 Task: Look for space in Metlaoui, Tunisia from 10th August, 2023 to 20th August, 2023 for 12 adults in price range Rs.10000 to Rs.14000. Place can be entire place or shared room with 6 bedrooms having 12 beds and 6 bathrooms. Property type can be house, flat, guest house. Amenities needed are: wifi, TV, free parkinig on premises, gym, breakfast. Booking option can be shelf check-in. Required host language is English.
Action: Mouse moved to (509, 133)
Screenshot: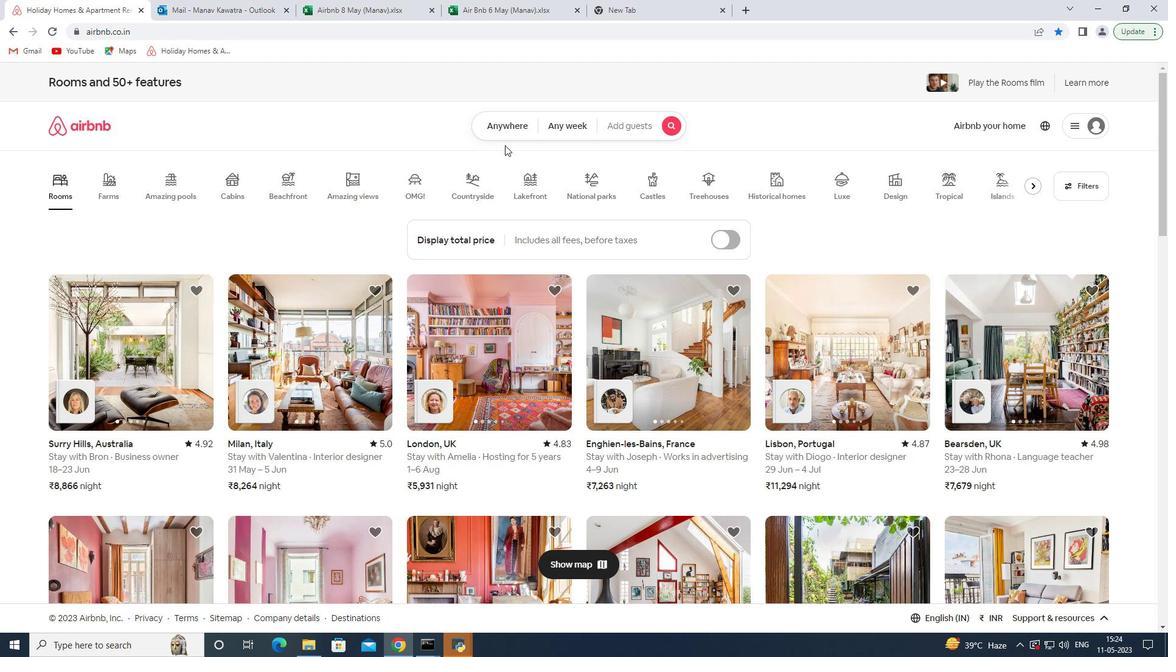 
Action: Mouse pressed left at (509, 133)
Screenshot: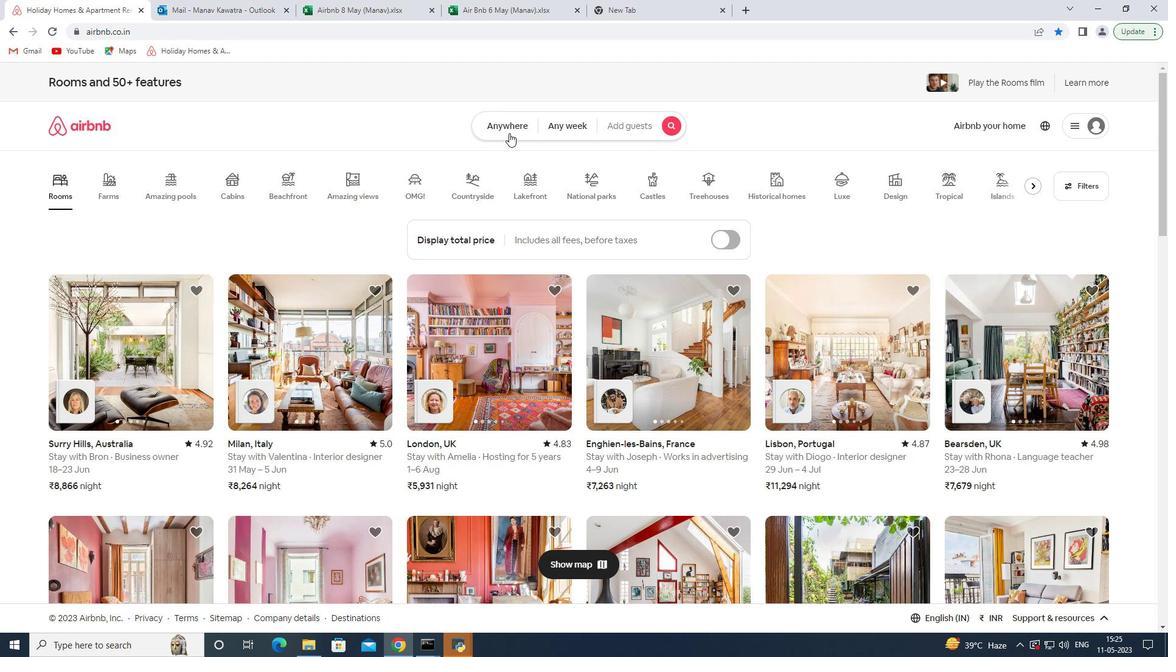 
Action: Mouse moved to (483, 171)
Screenshot: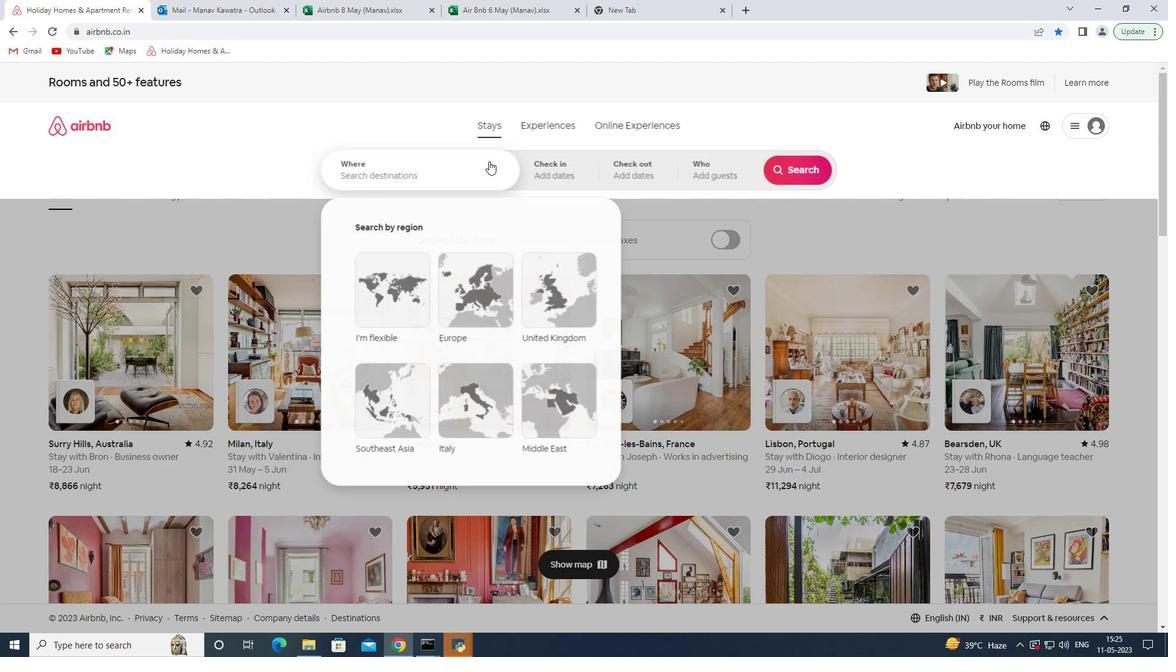 
Action: Mouse pressed left at (483, 171)
Screenshot: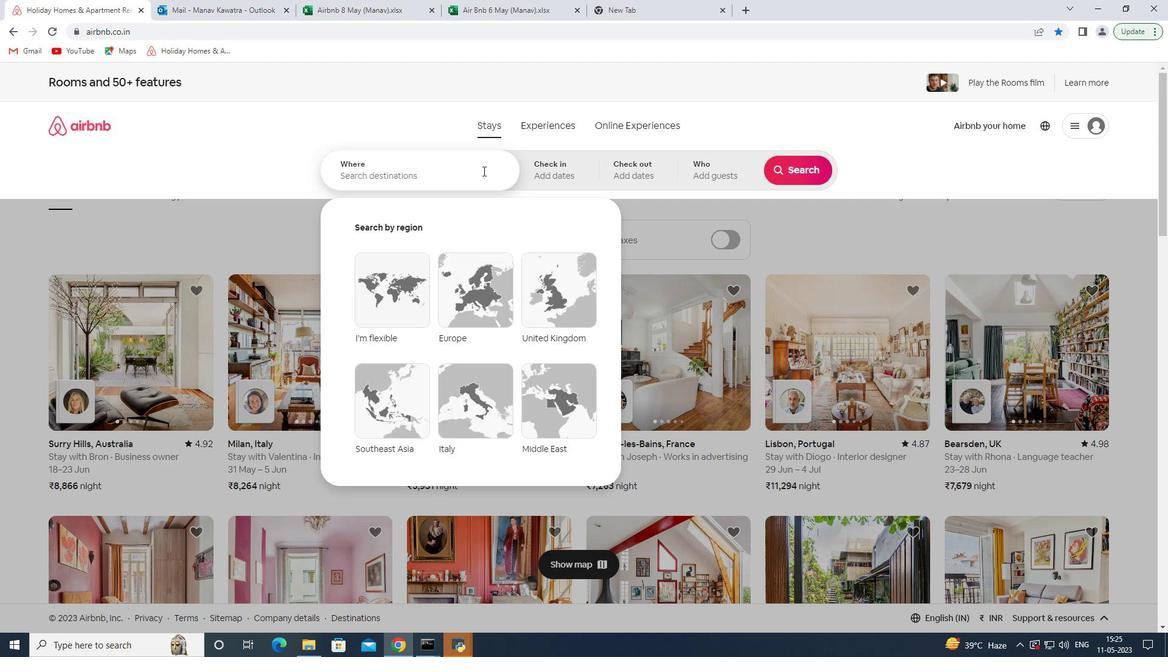
Action: Key pressed <Key.shift><Key.shift><Key.shift><Key.shift><Key.shift><Key.shift><Key.shift><Key.shift><Key.shift>Metlaoui,<Key.space><Key.shift>Tunisia<Key.down><Key.enter>
Screenshot: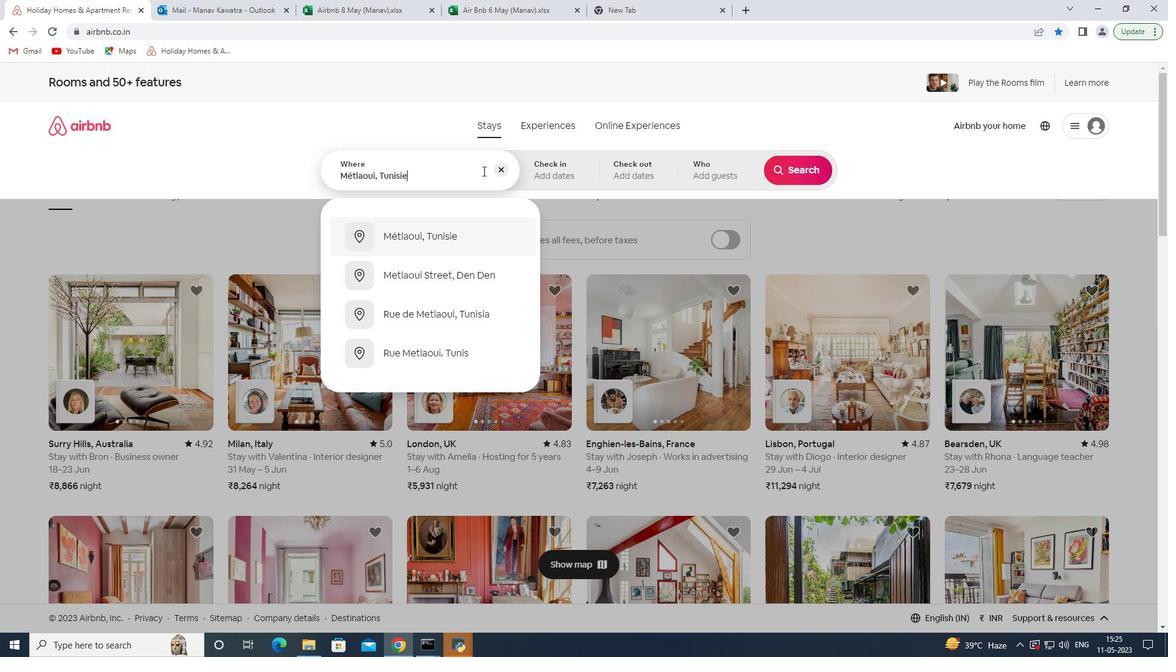
Action: Mouse moved to (798, 267)
Screenshot: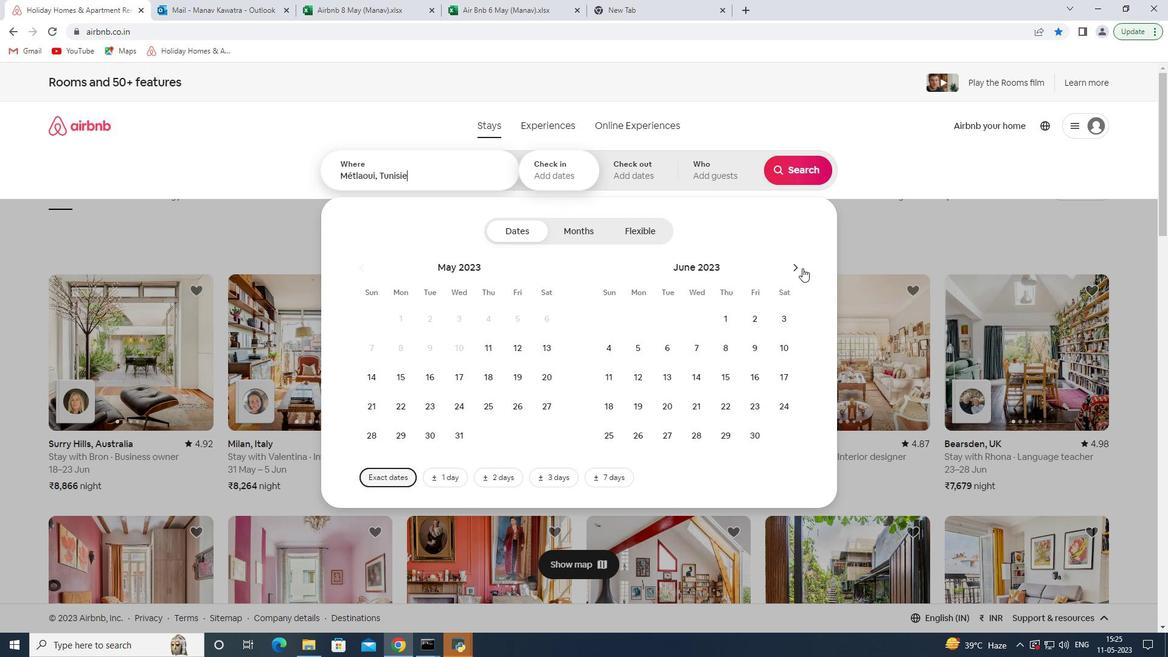 
Action: Mouse pressed left at (798, 267)
Screenshot: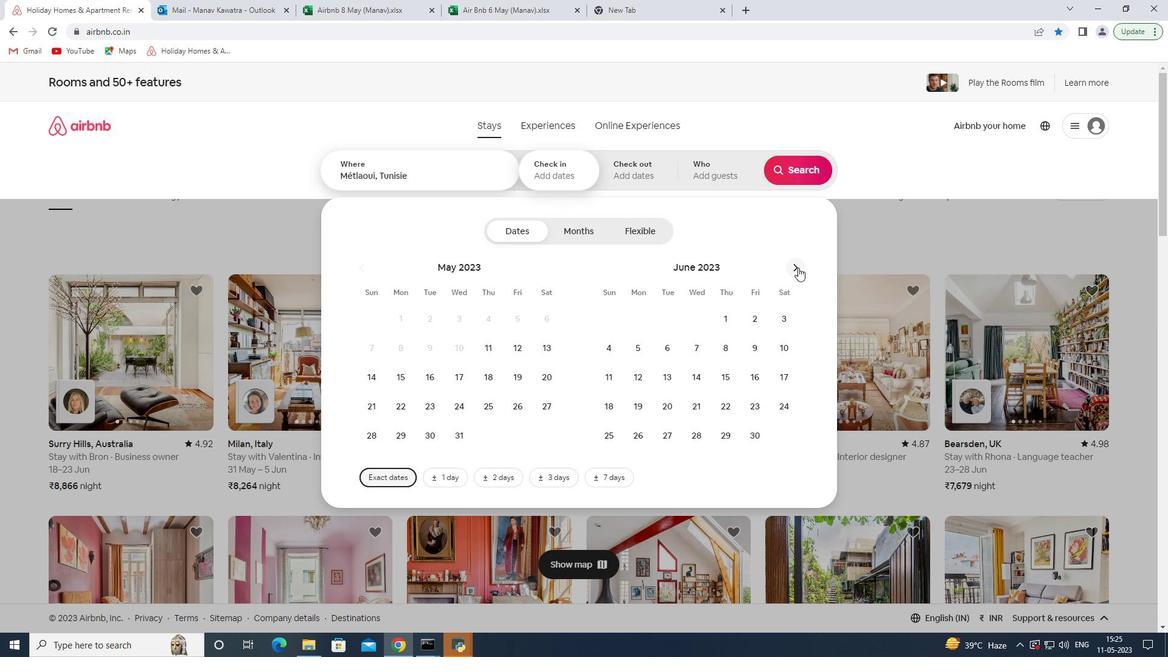 
Action: Mouse pressed left at (798, 267)
Screenshot: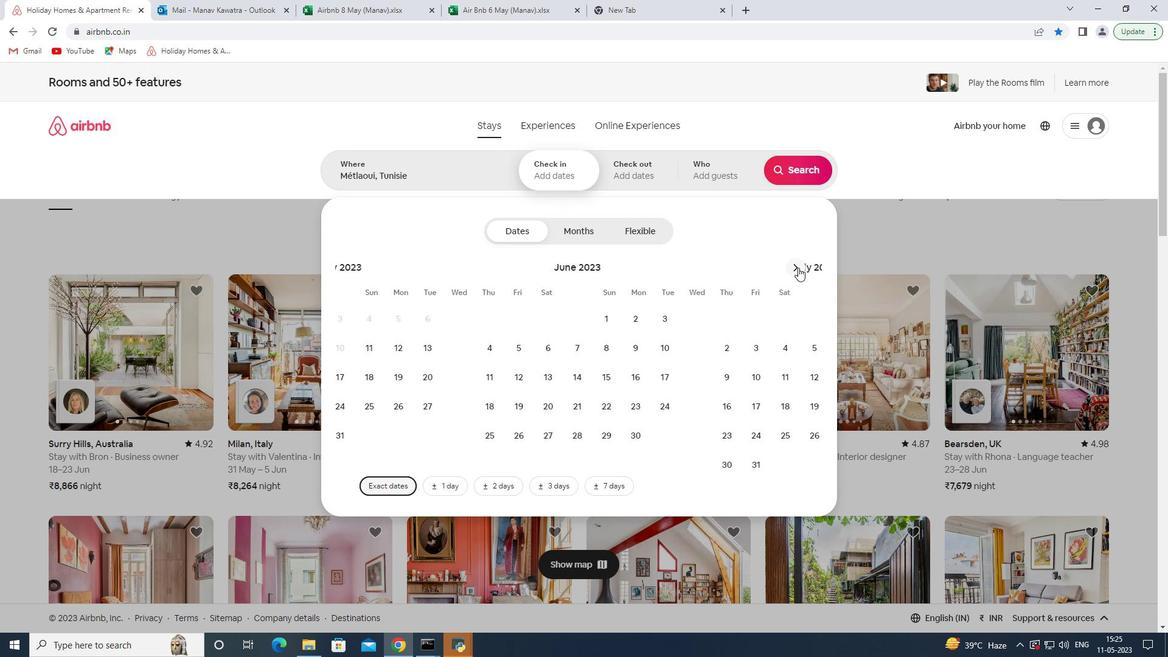 
Action: Mouse moved to (734, 352)
Screenshot: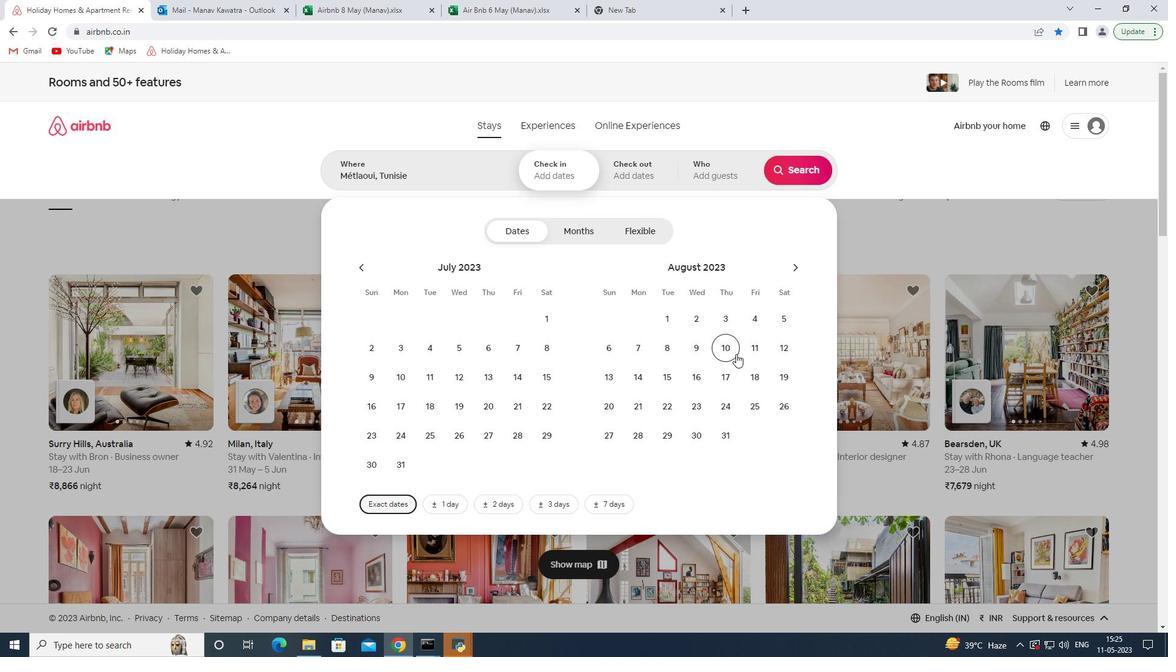 
Action: Mouse pressed left at (734, 352)
Screenshot: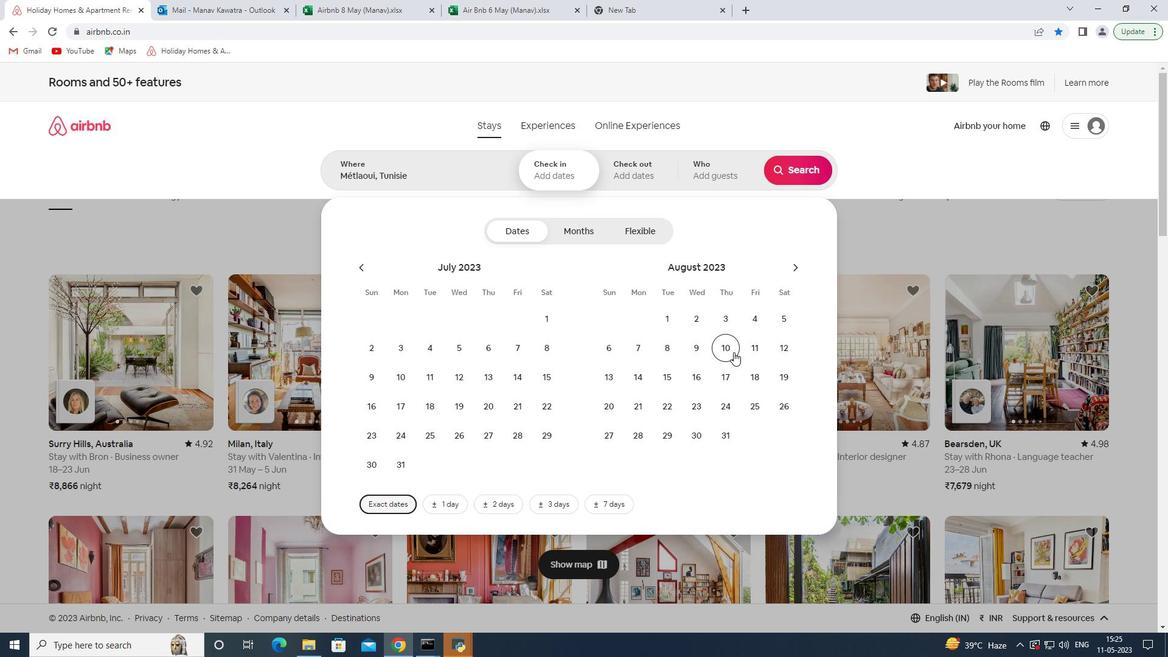 
Action: Mouse moved to (610, 405)
Screenshot: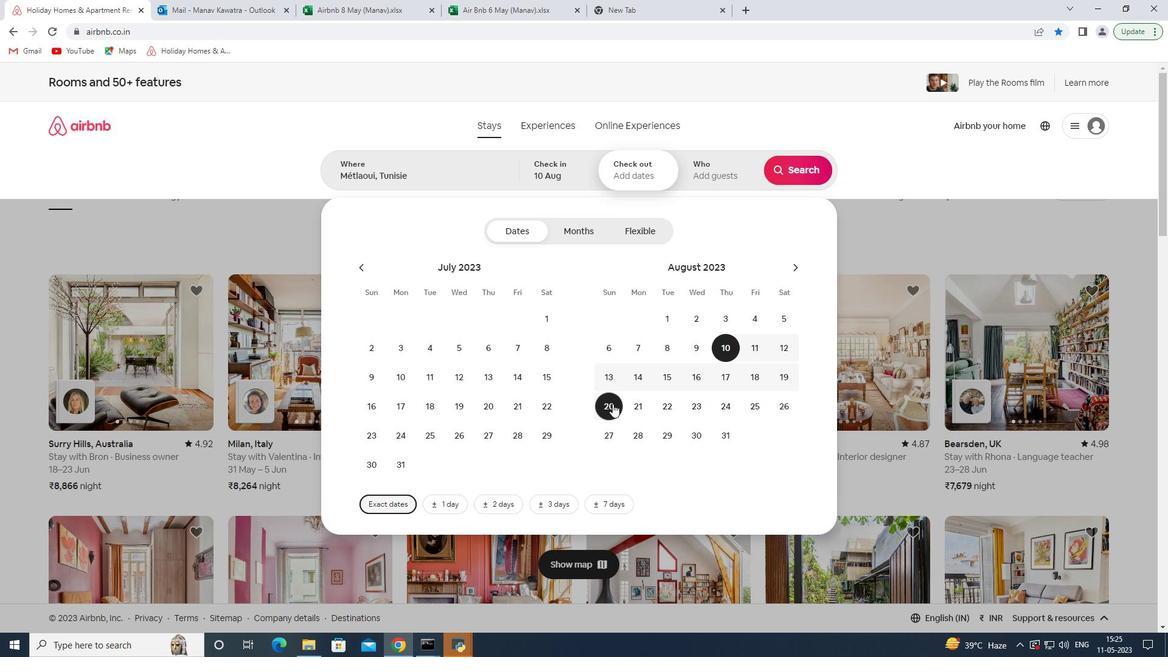 
Action: Mouse pressed left at (610, 405)
Screenshot: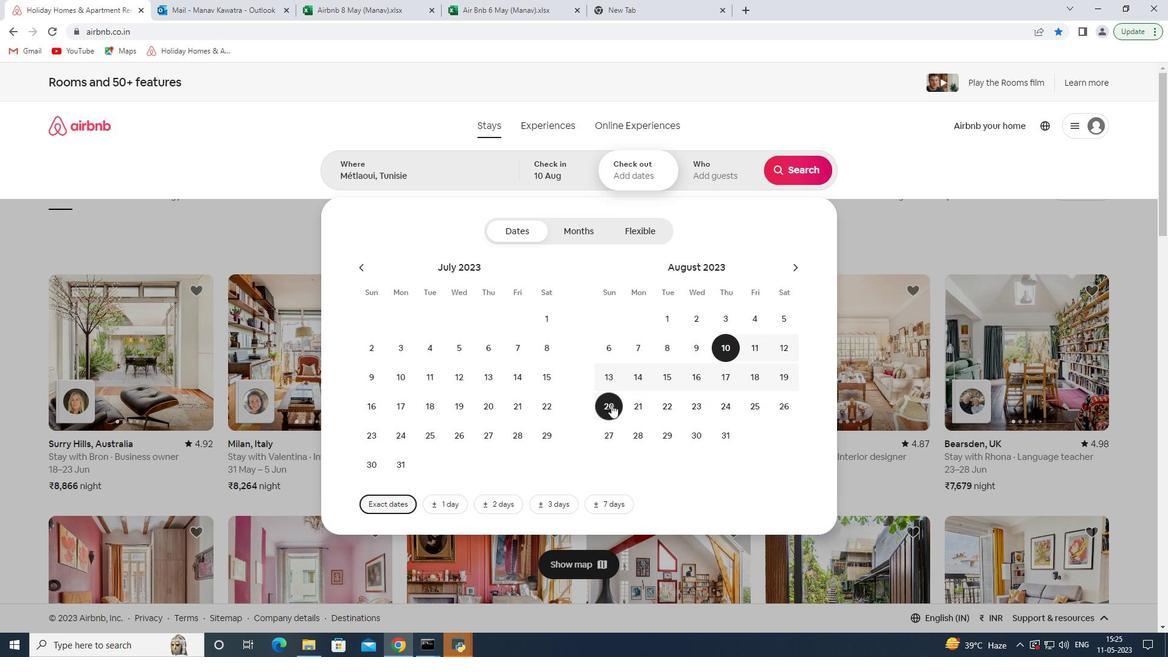 
Action: Mouse moved to (721, 179)
Screenshot: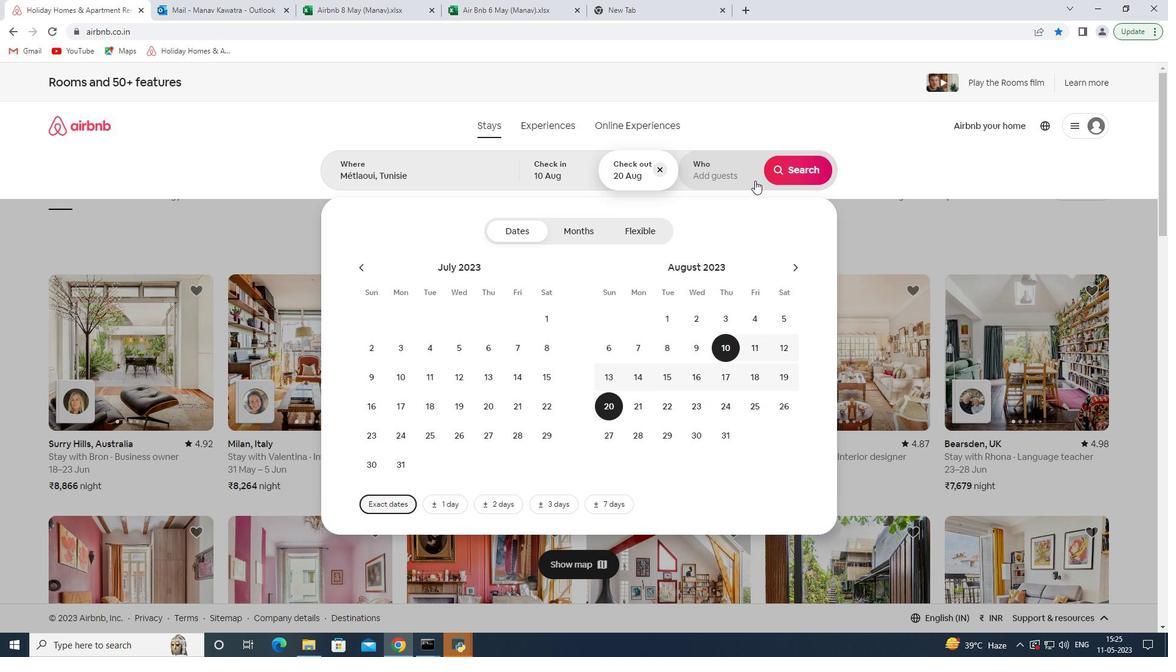
Action: Mouse pressed left at (721, 179)
Screenshot: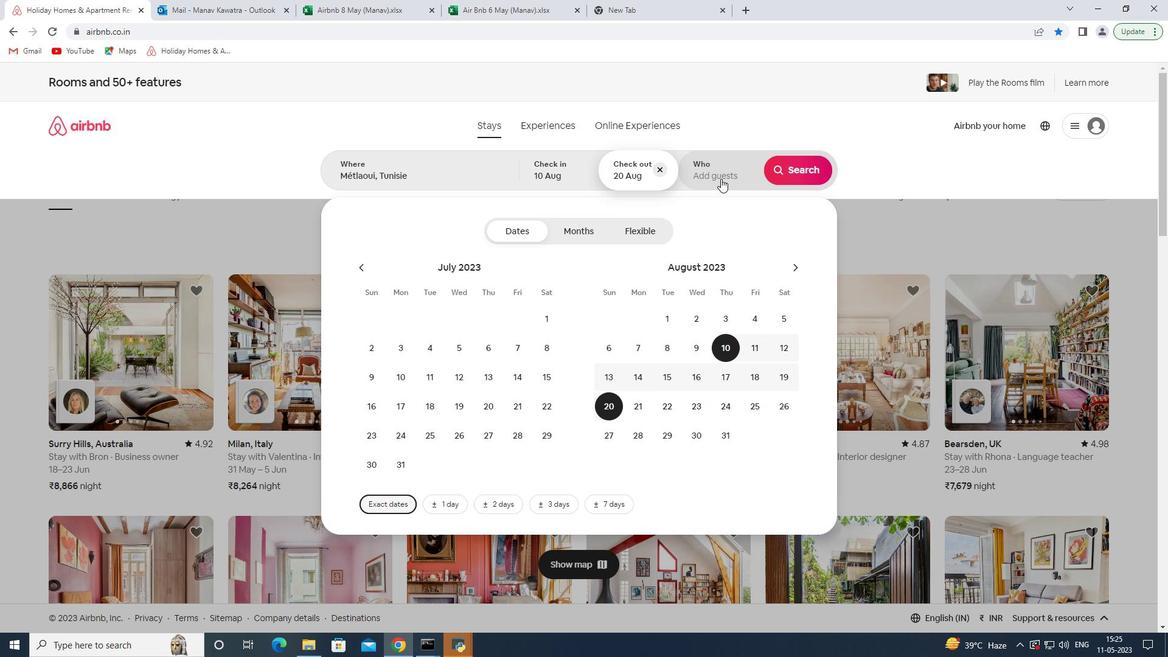 
Action: Mouse moved to (803, 238)
Screenshot: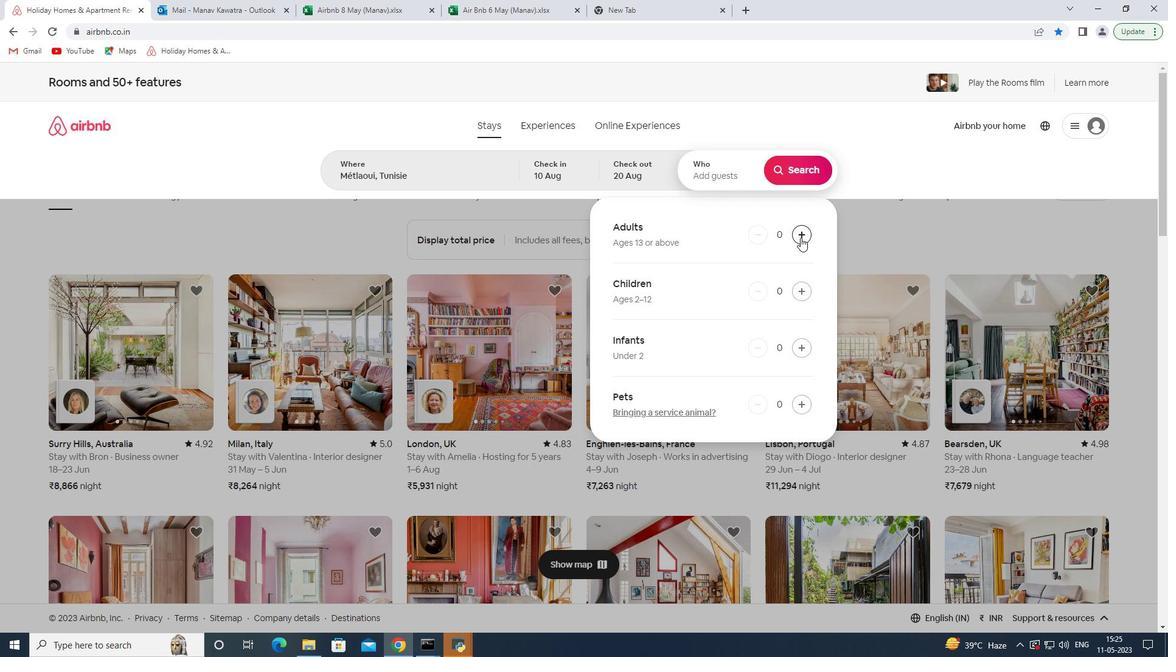 
Action: Mouse pressed left at (803, 238)
Screenshot: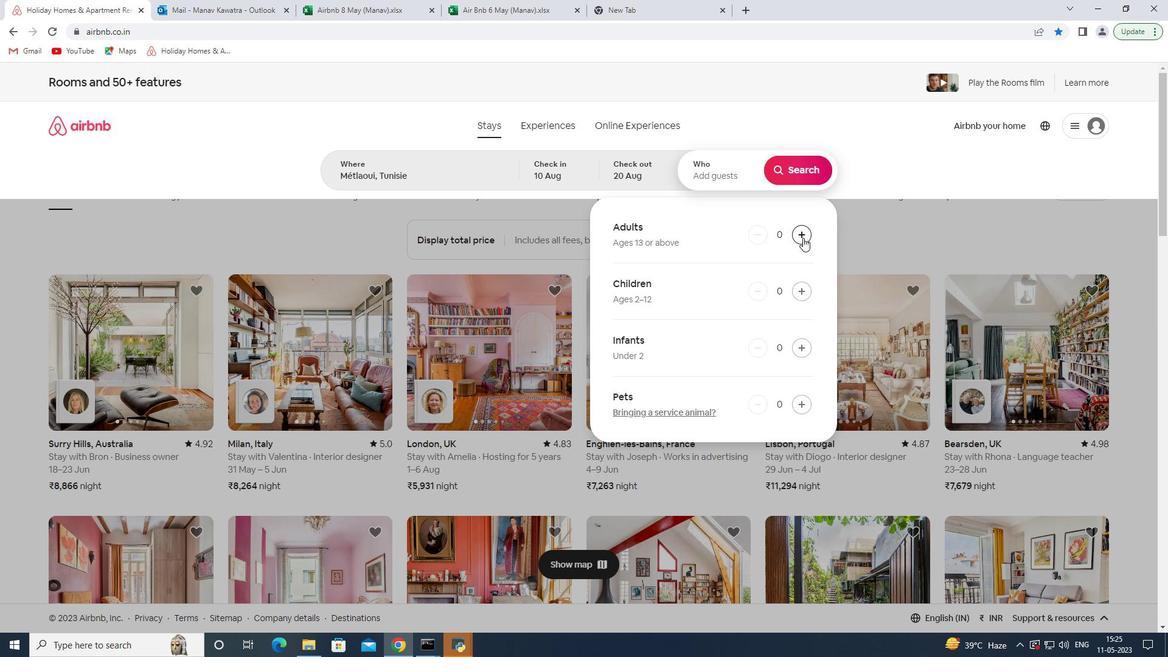 
Action: Mouse pressed left at (803, 238)
Screenshot: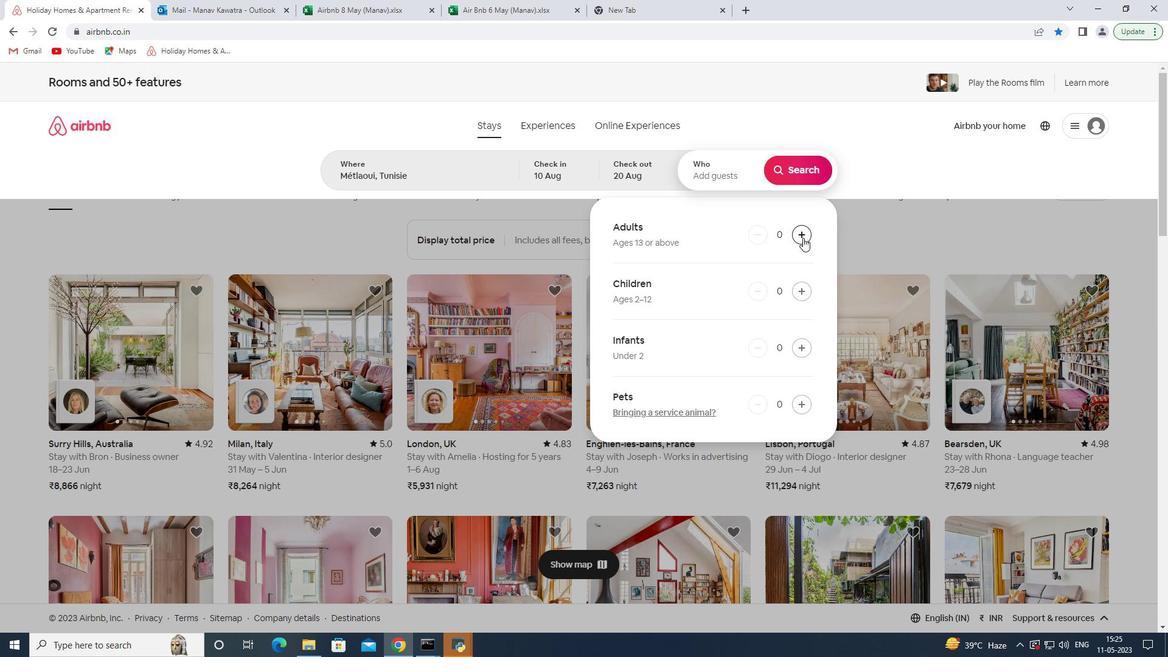 
Action: Mouse pressed left at (803, 238)
Screenshot: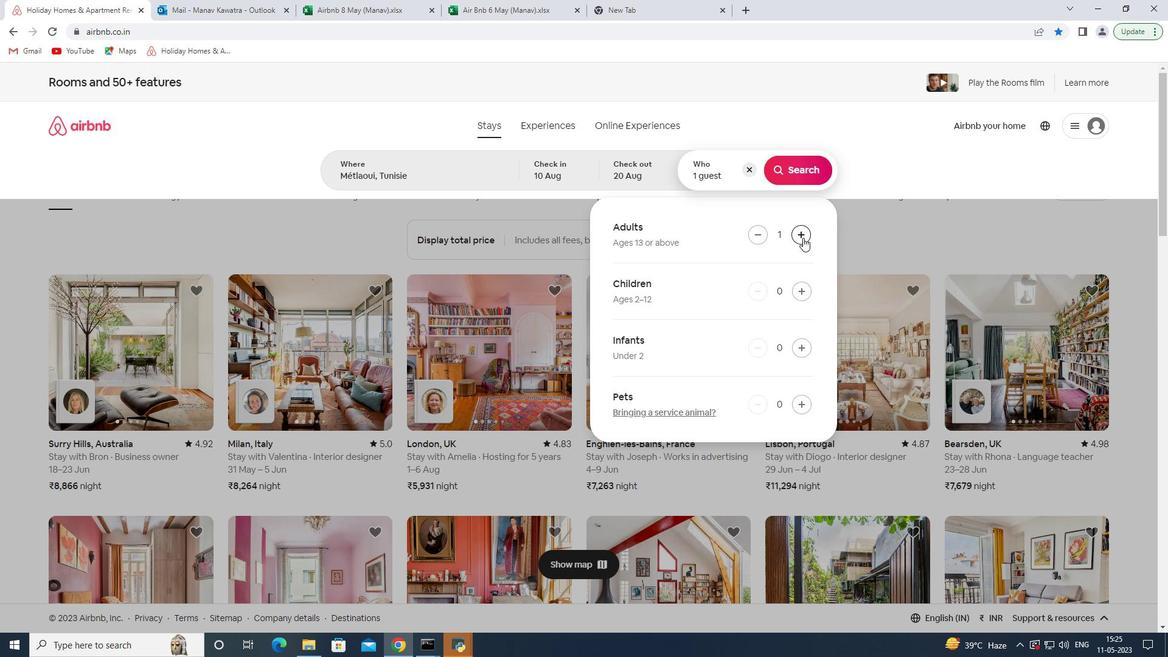 
Action: Mouse pressed left at (803, 238)
Screenshot: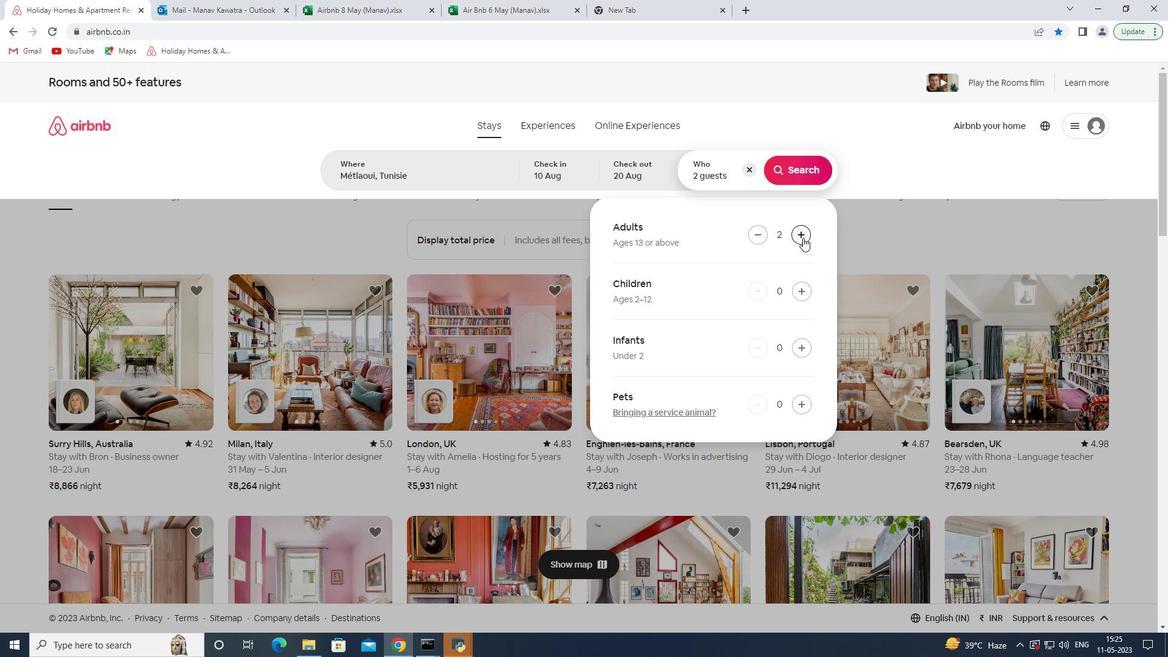 
Action: Mouse pressed left at (803, 238)
Screenshot: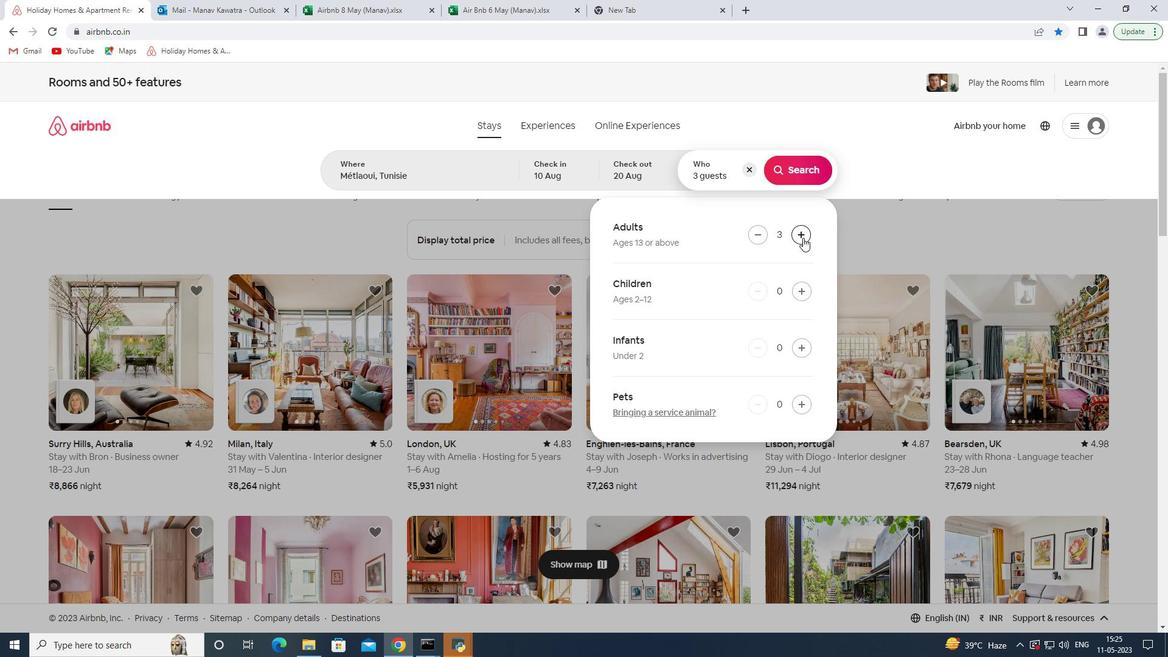 
Action: Mouse pressed left at (803, 238)
Screenshot: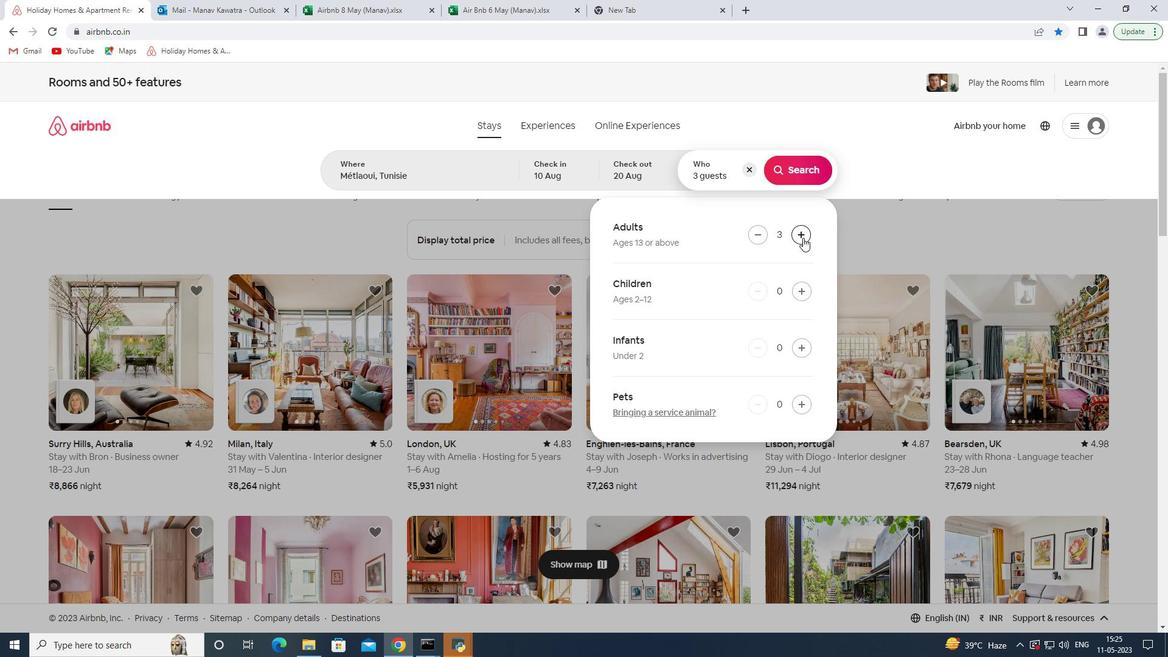 
Action: Mouse pressed left at (803, 238)
Screenshot: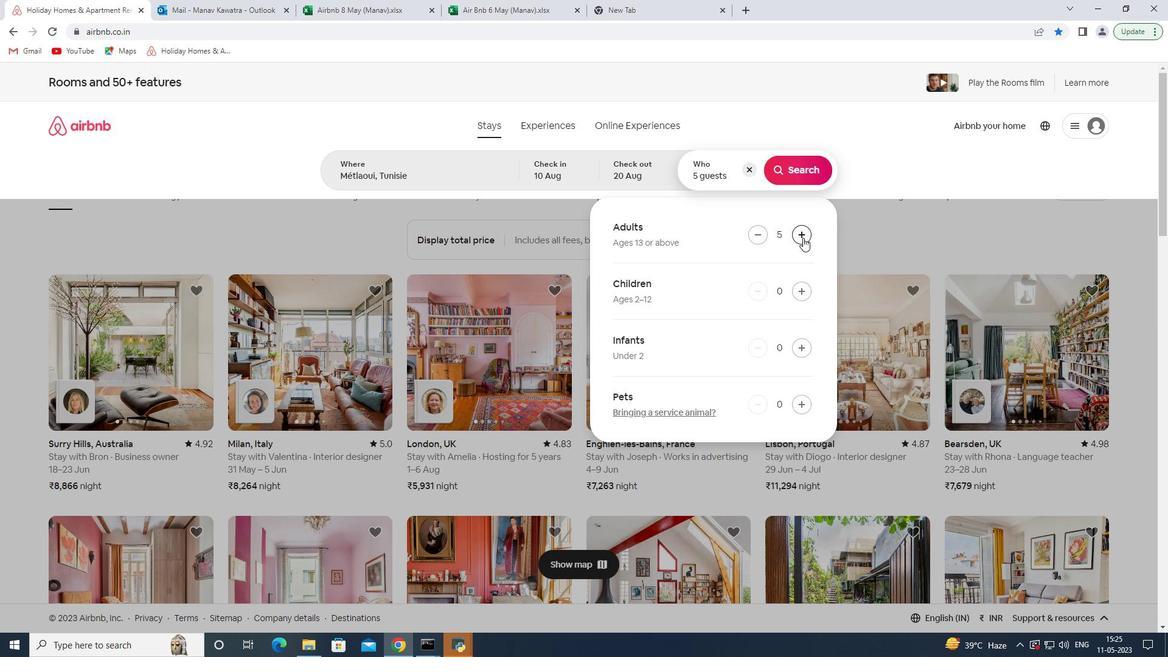 
Action: Mouse pressed left at (803, 238)
Screenshot: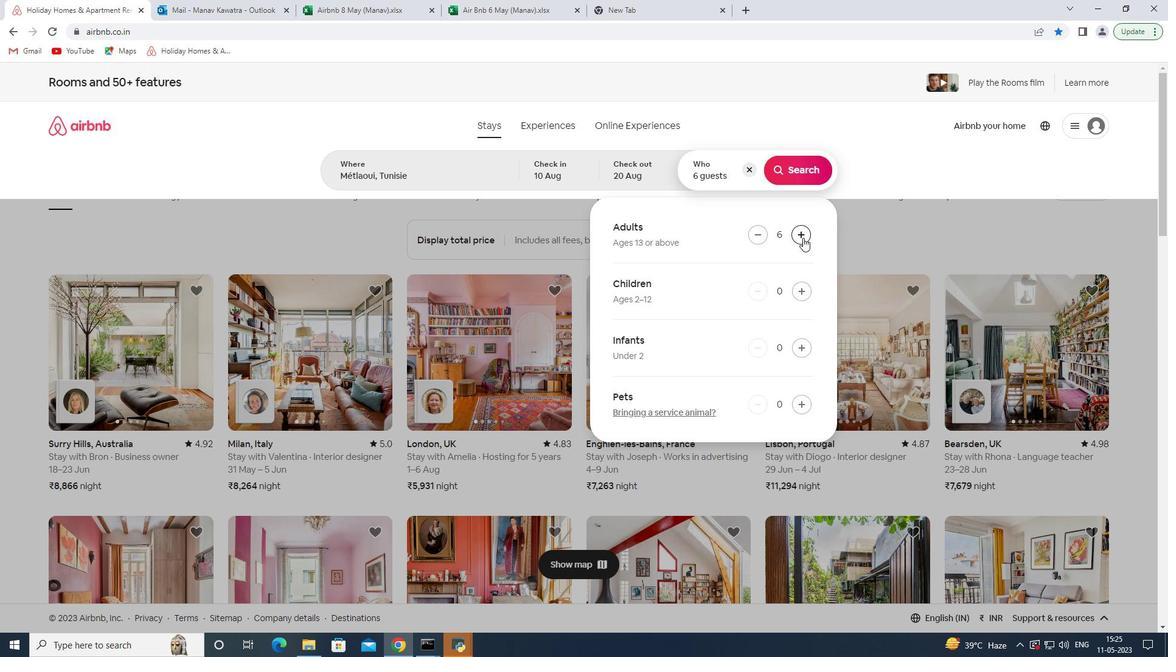 
Action: Mouse pressed left at (803, 238)
Screenshot: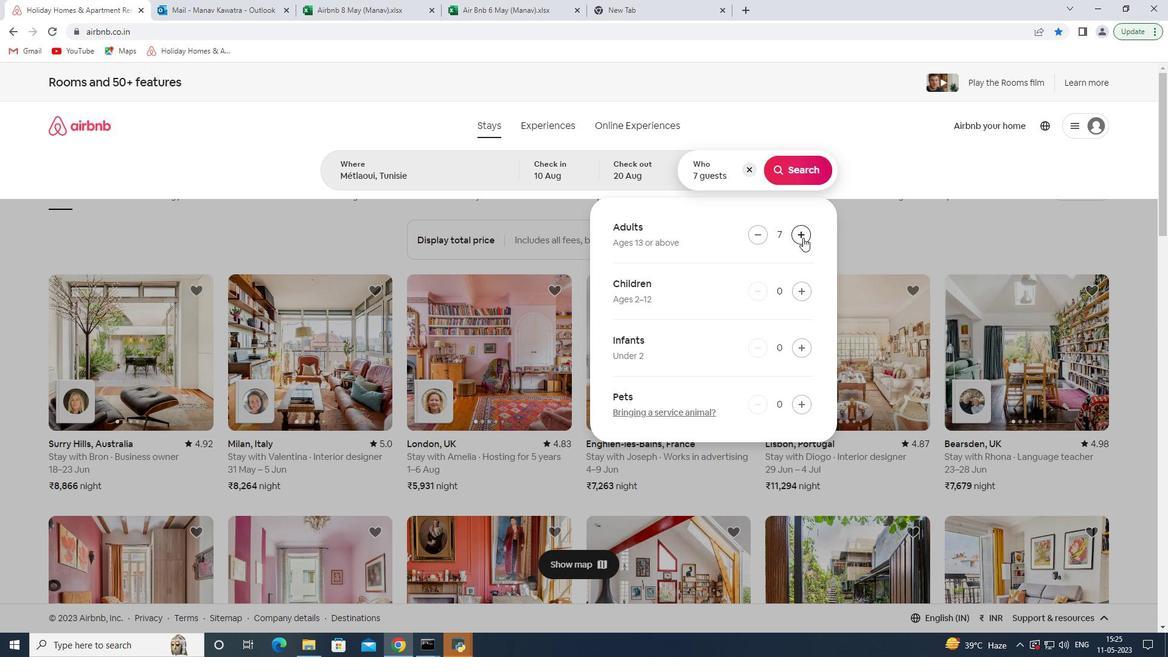 
Action: Mouse pressed left at (803, 238)
Screenshot: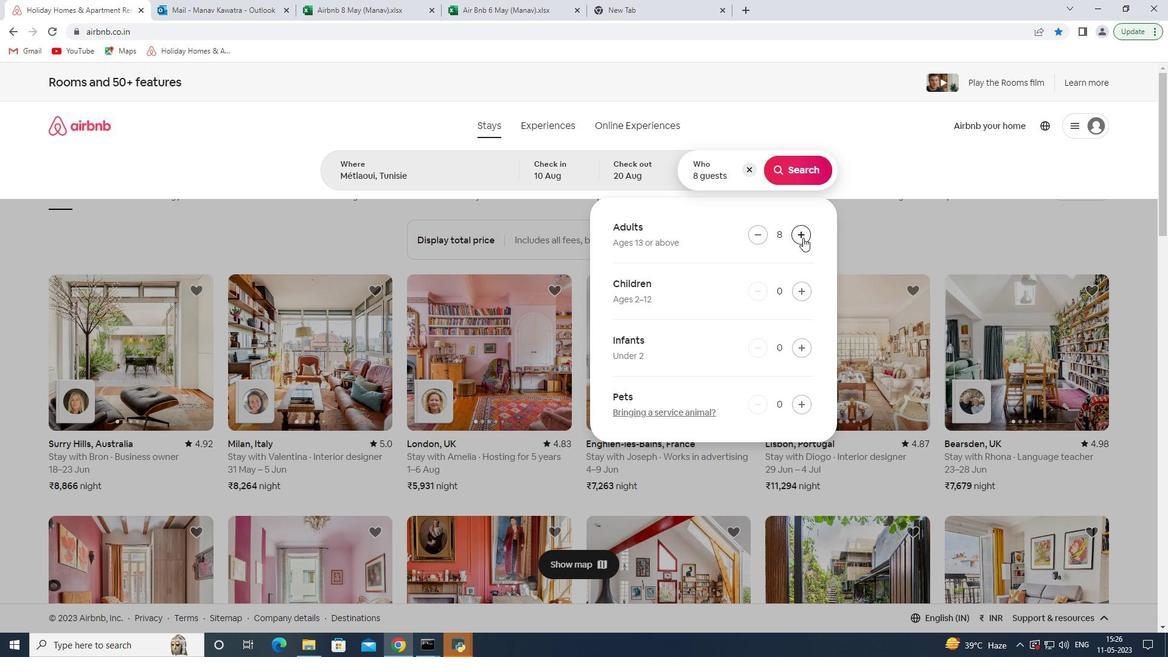 
Action: Mouse pressed left at (803, 238)
Screenshot: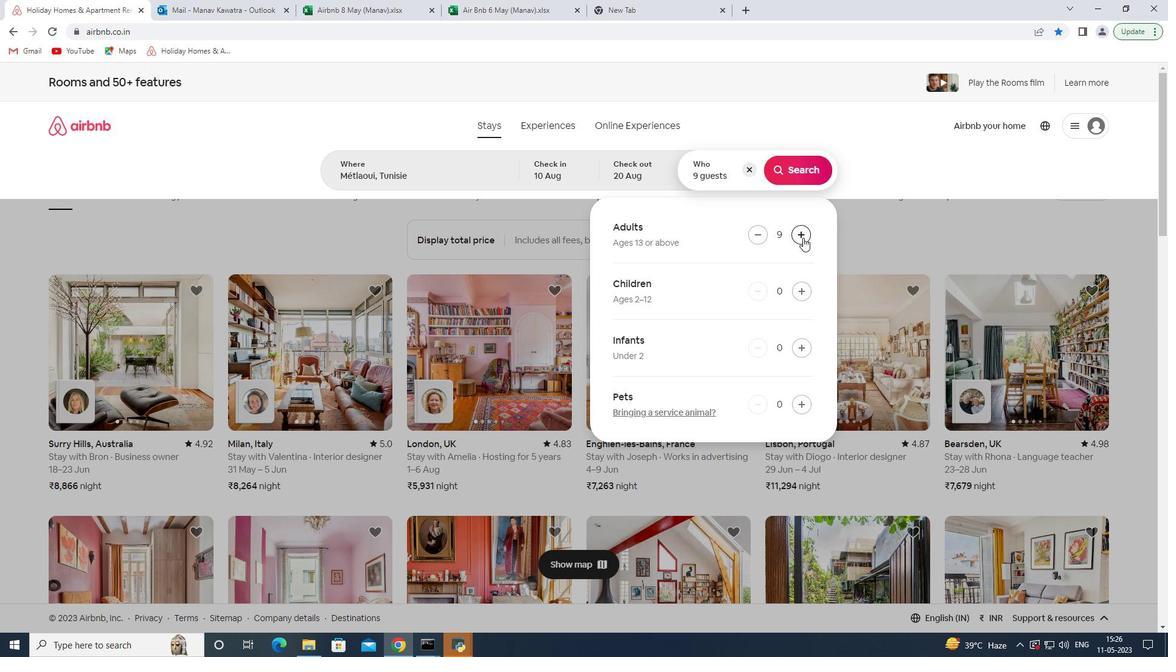
Action: Mouse pressed left at (803, 238)
Screenshot: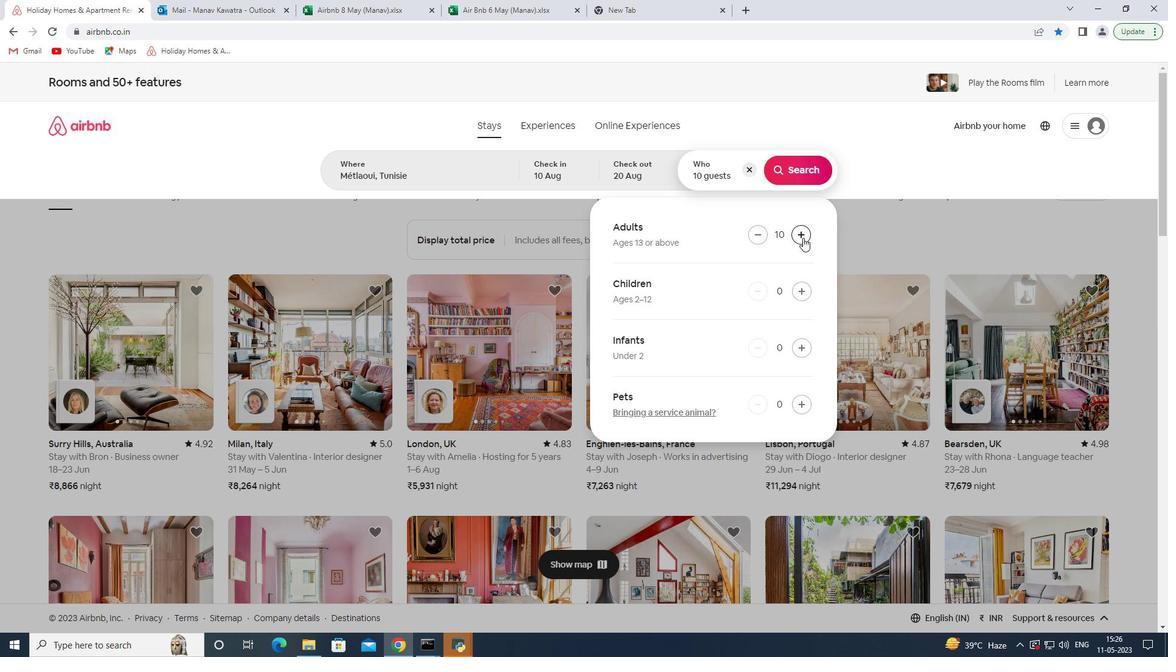 
Action: Mouse moved to (794, 163)
Screenshot: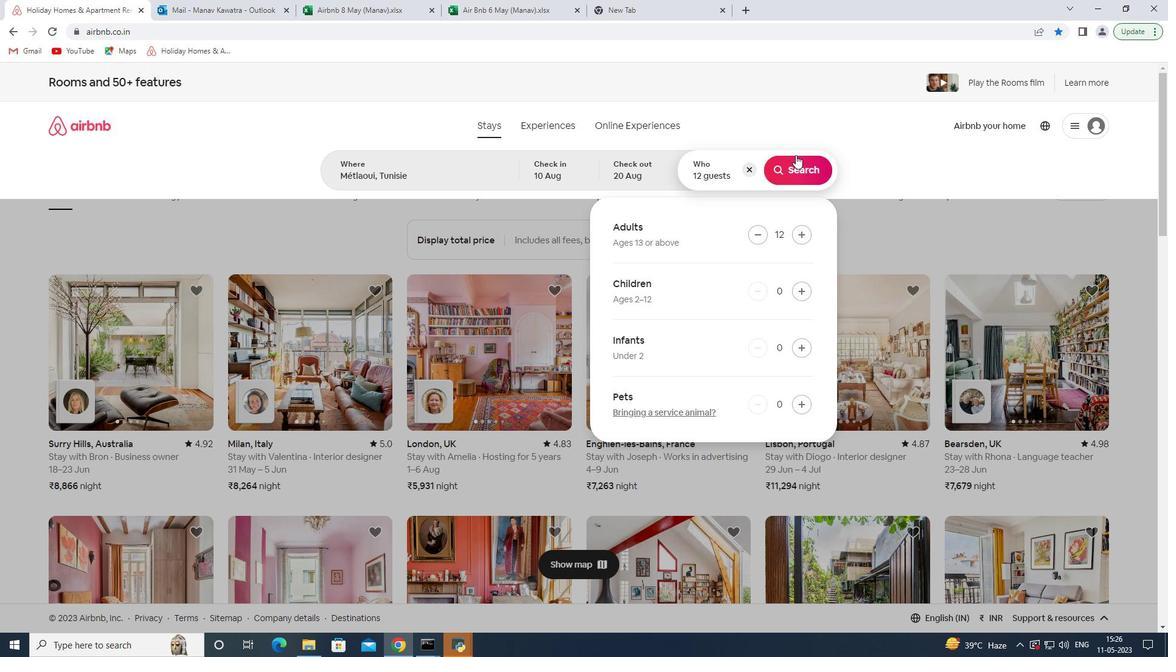 
Action: Mouse pressed left at (794, 163)
Screenshot: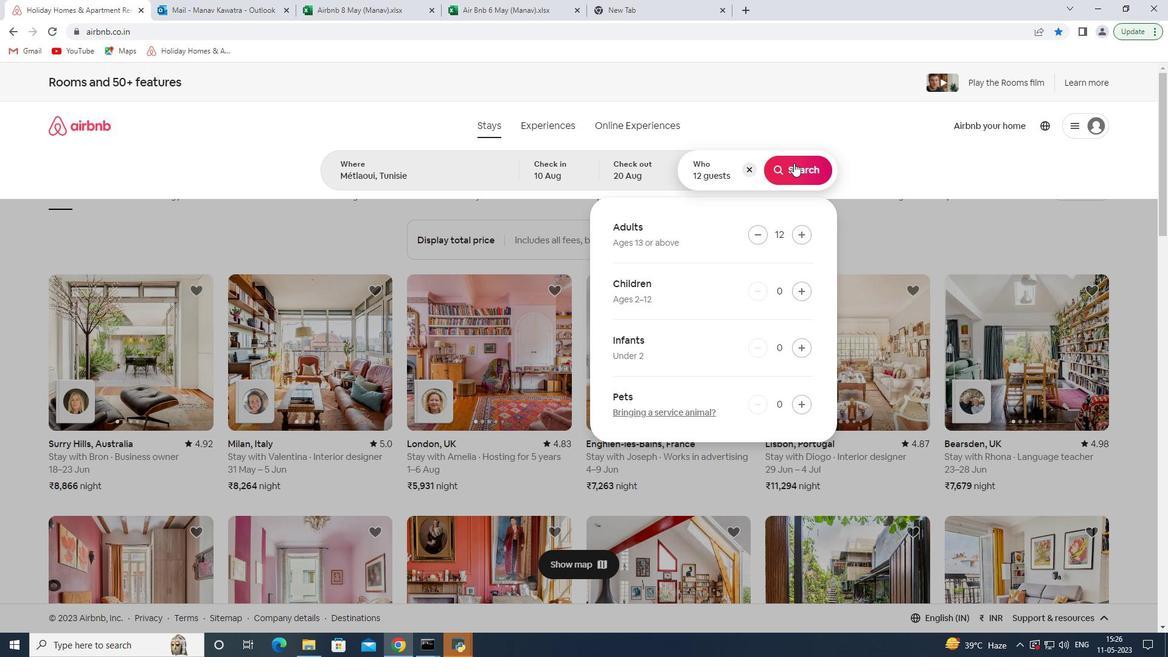 
Action: Mouse moved to (1133, 136)
Screenshot: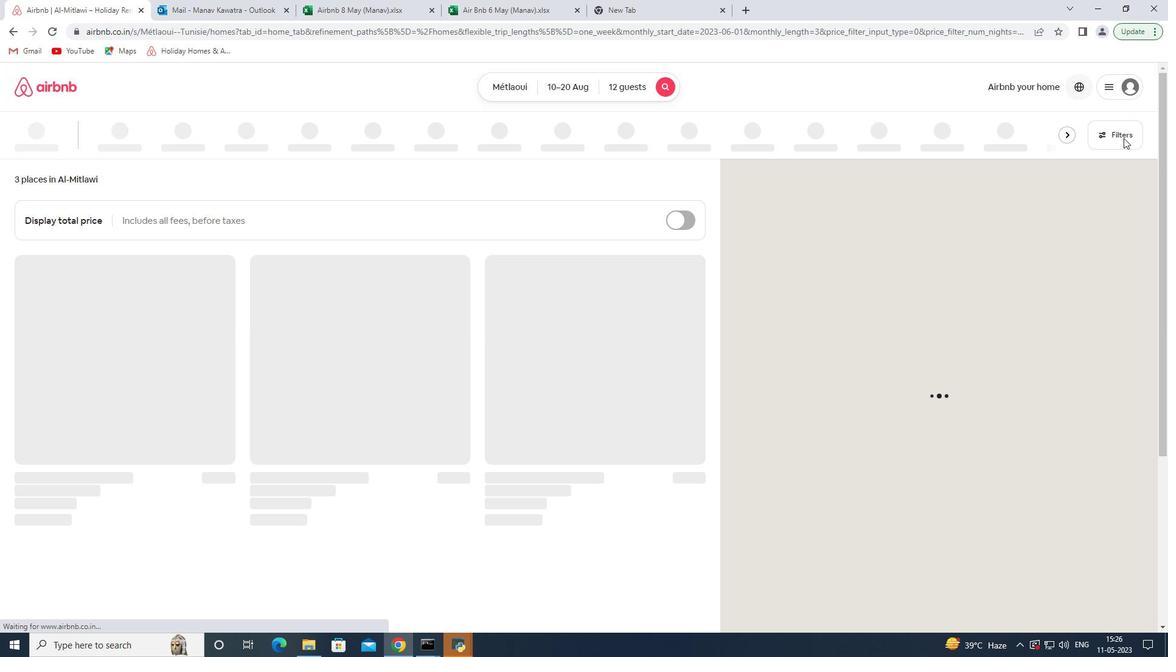 
Action: Mouse pressed left at (1133, 136)
Screenshot: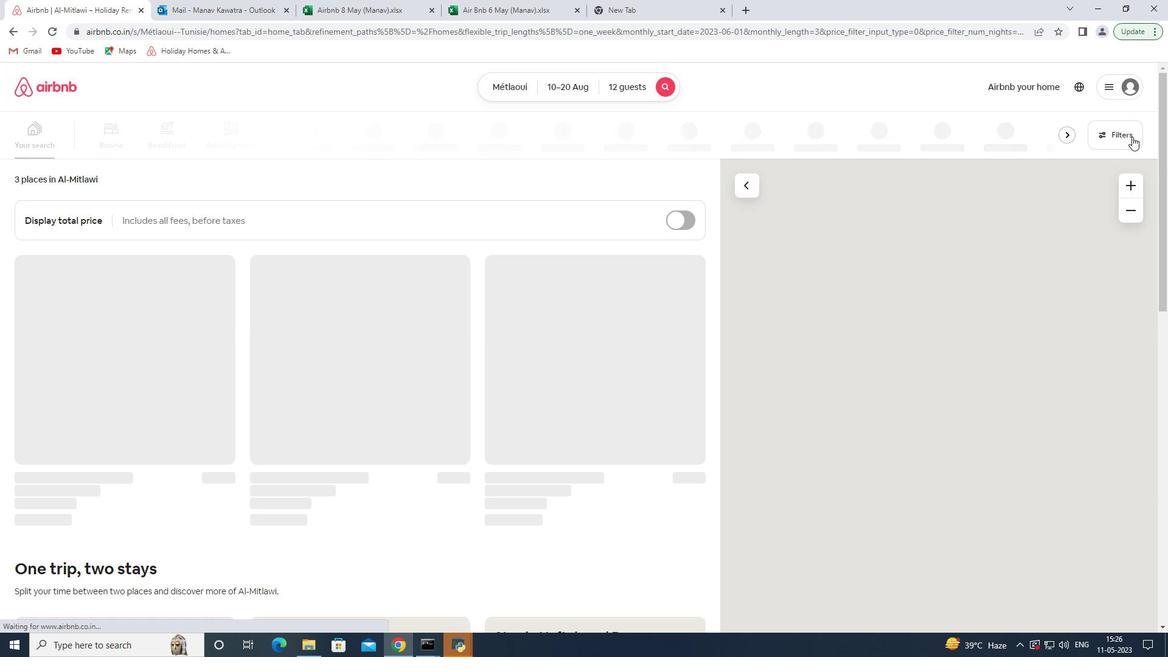 
Action: Mouse moved to (453, 429)
Screenshot: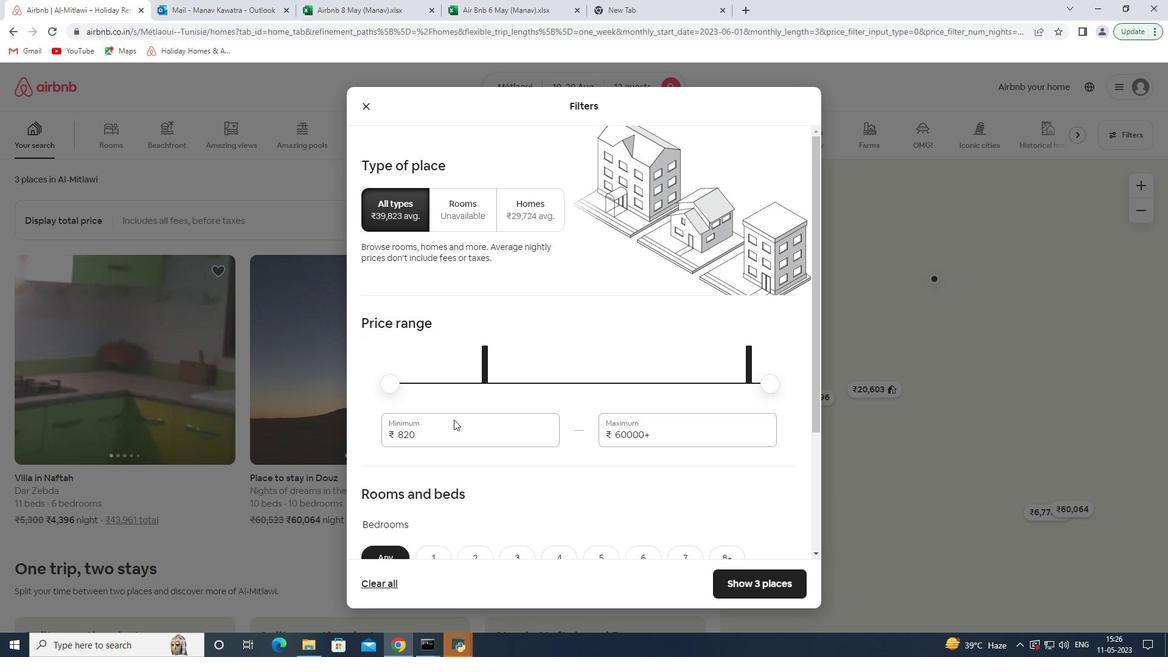
Action: Mouse pressed left at (453, 429)
Screenshot: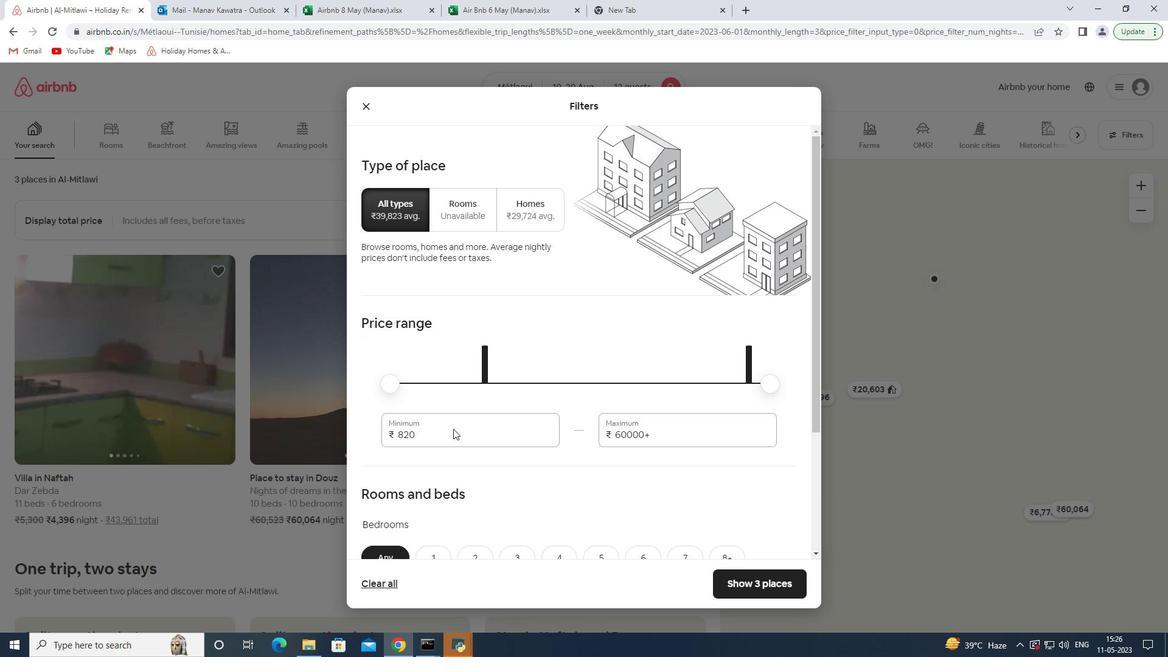 
Action: Mouse moved to (453, 429)
Screenshot: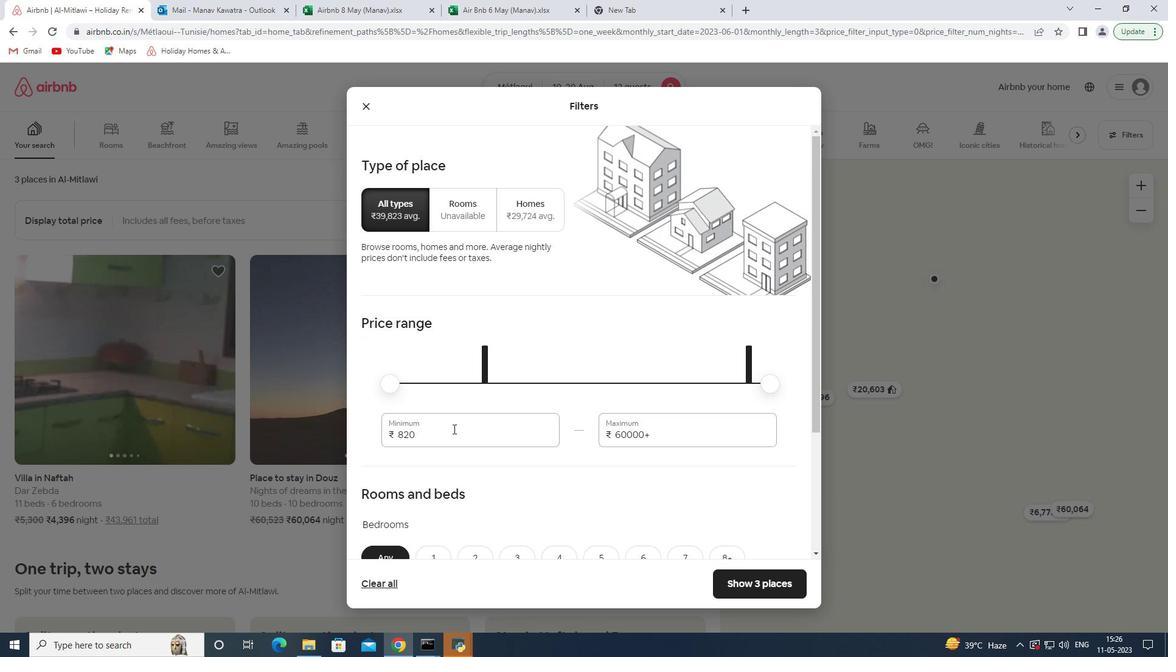 
Action: Key pressed <Key.backspace><Key.backspace><Key.backspace><Key.backspace>10000<Key.tab>12000
Screenshot: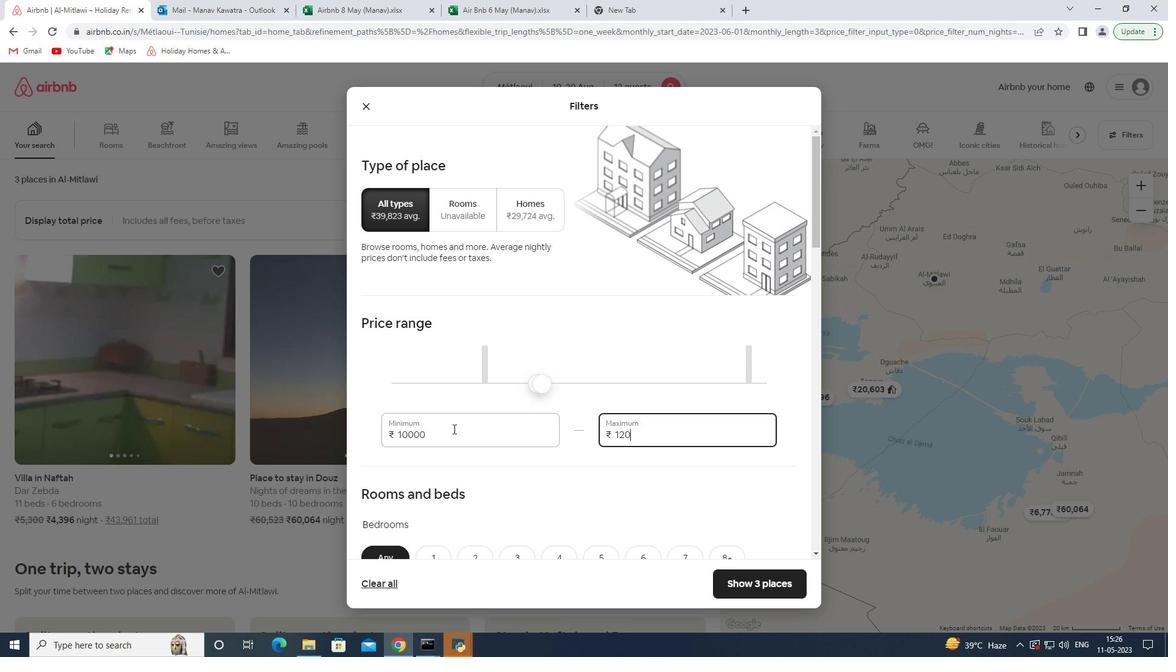 
Action: Mouse moved to (574, 389)
Screenshot: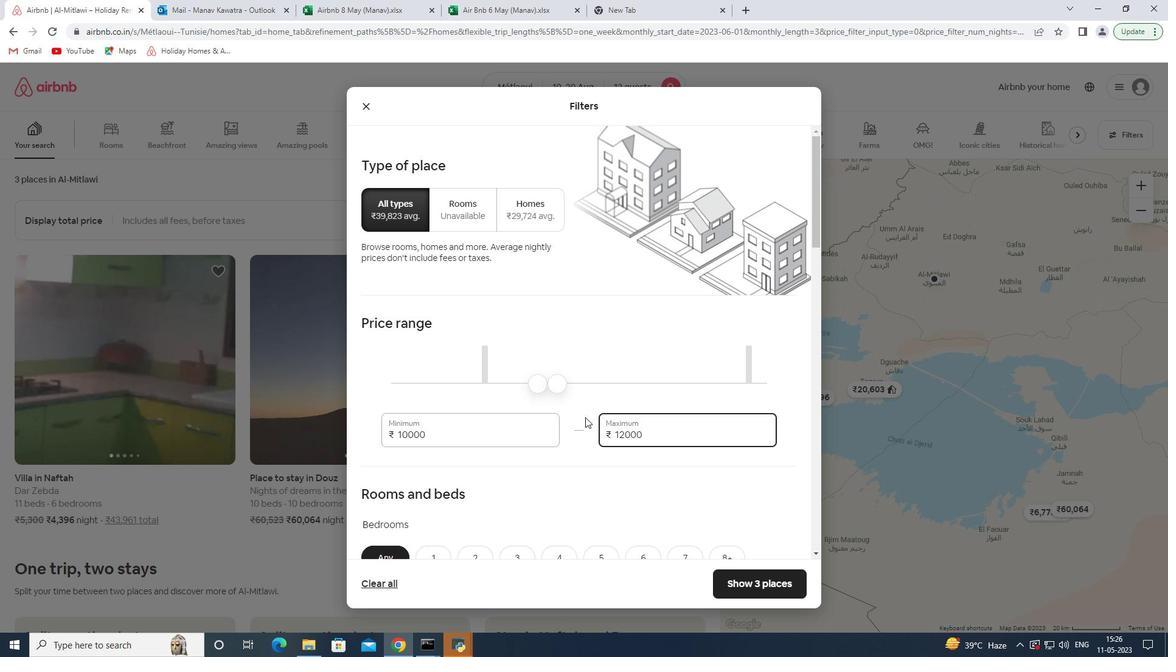 
Action: Mouse scrolled (574, 388) with delta (0, 0)
Screenshot: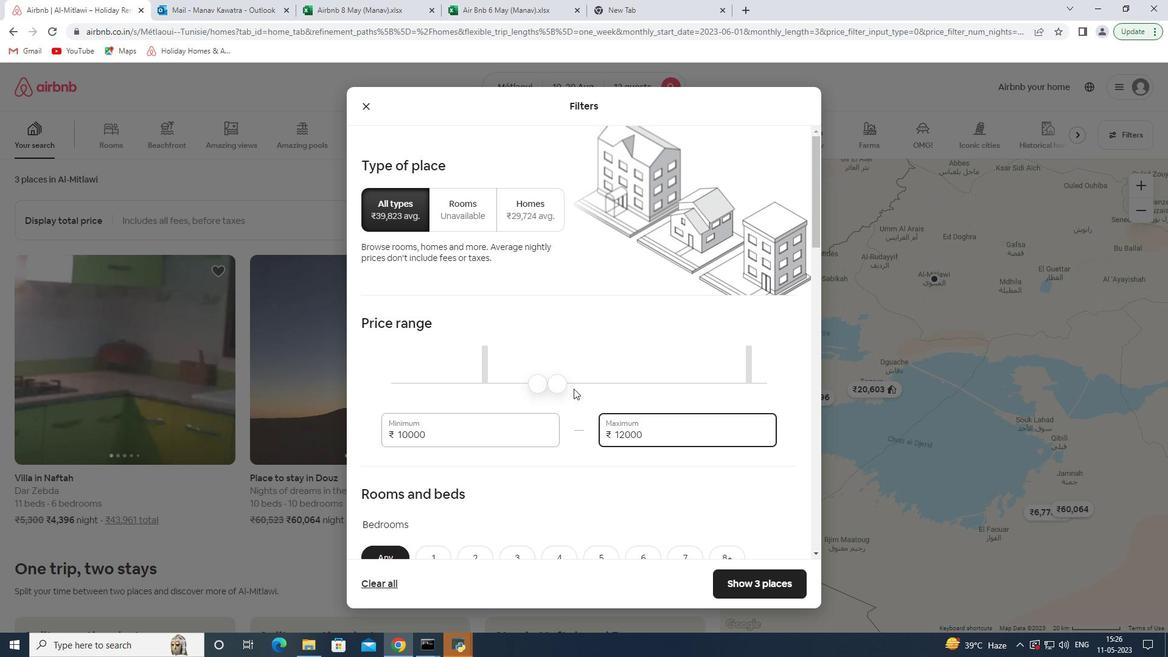 
Action: Mouse scrolled (574, 388) with delta (0, 0)
Screenshot: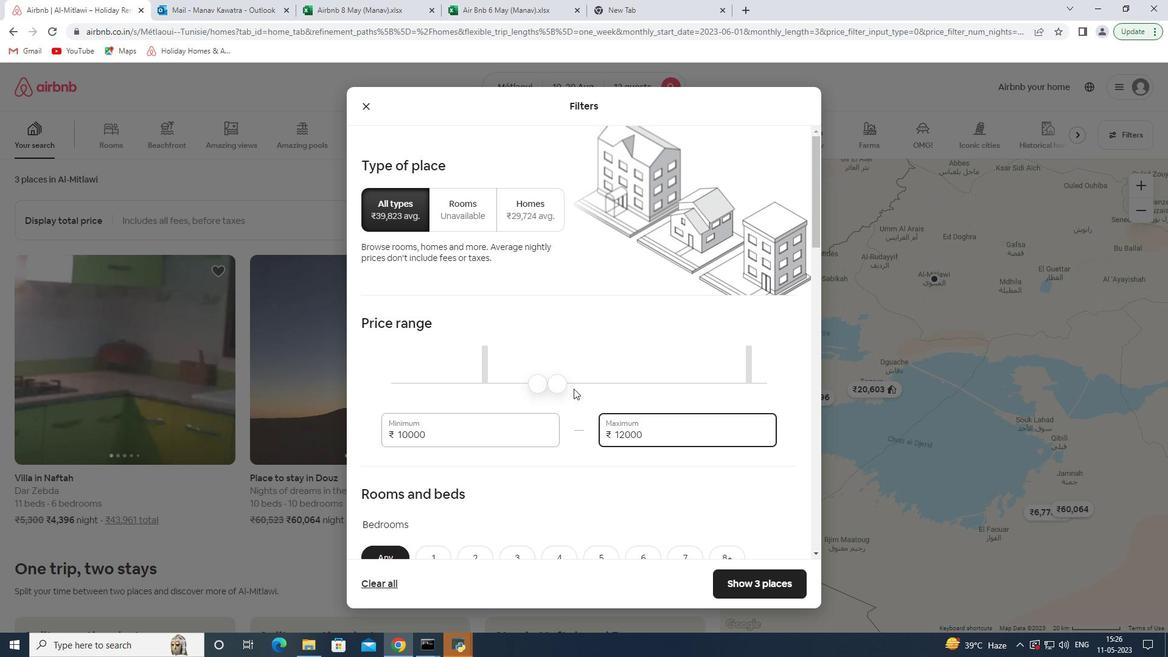 
Action: Mouse scrolled (574, 388) with delta (0, 0)
Screenshot: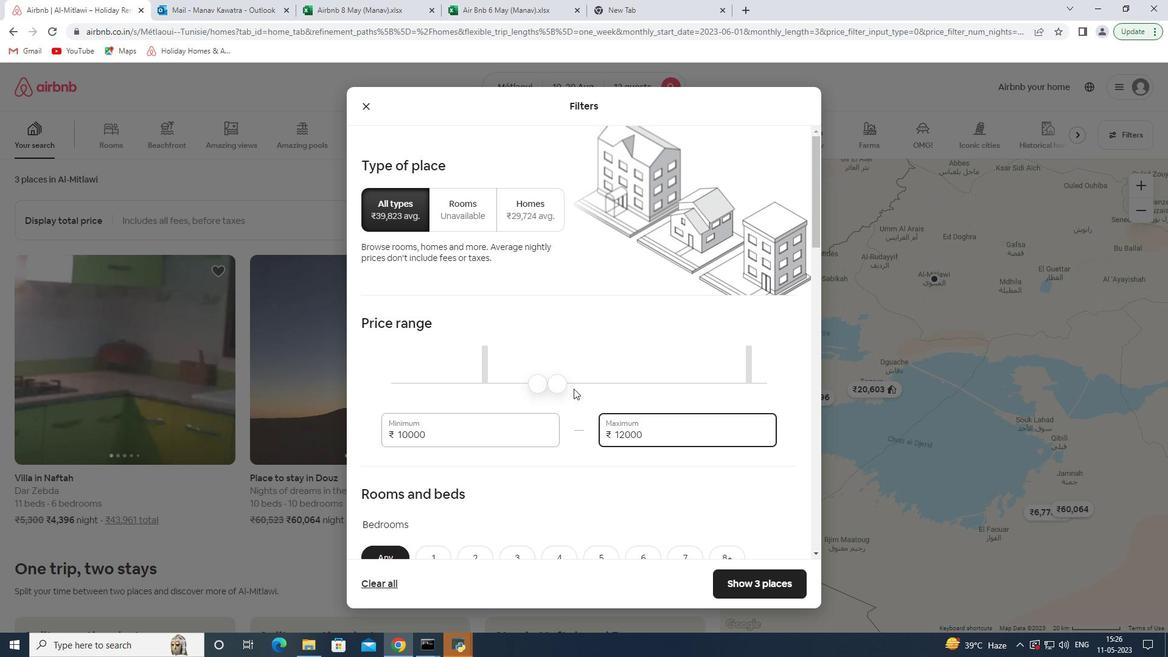 
Action: Mouse scrolled (574, 388) with delta (0, 0)
Screenshot: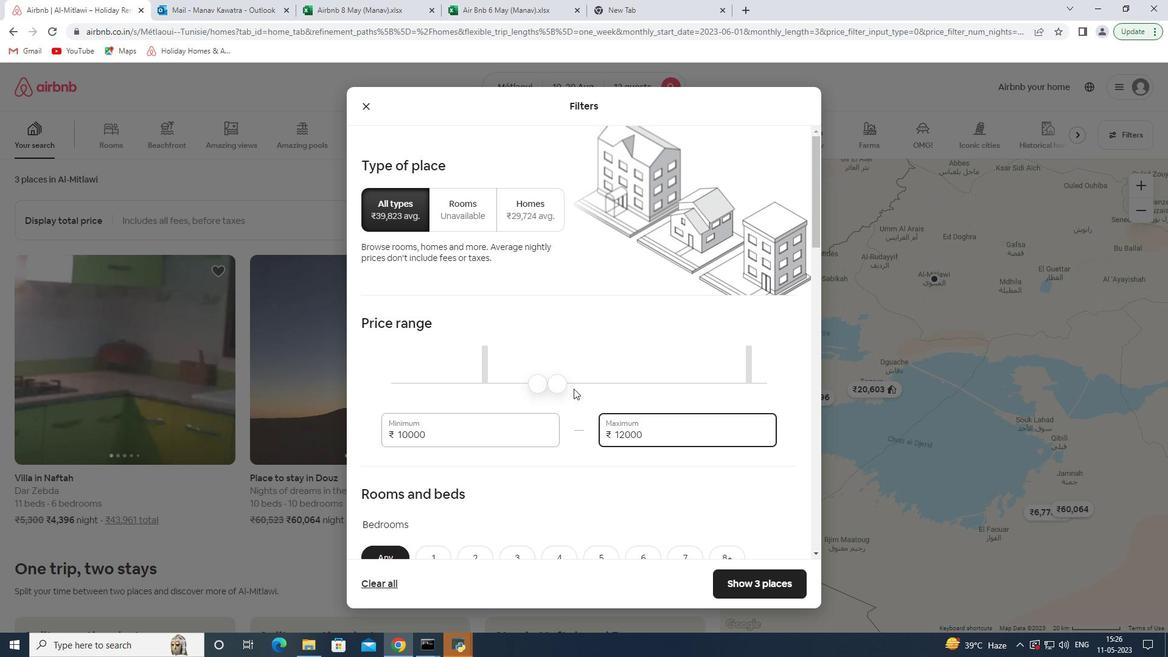 
Action: Mouse moved to (631, 311)
Screenshot: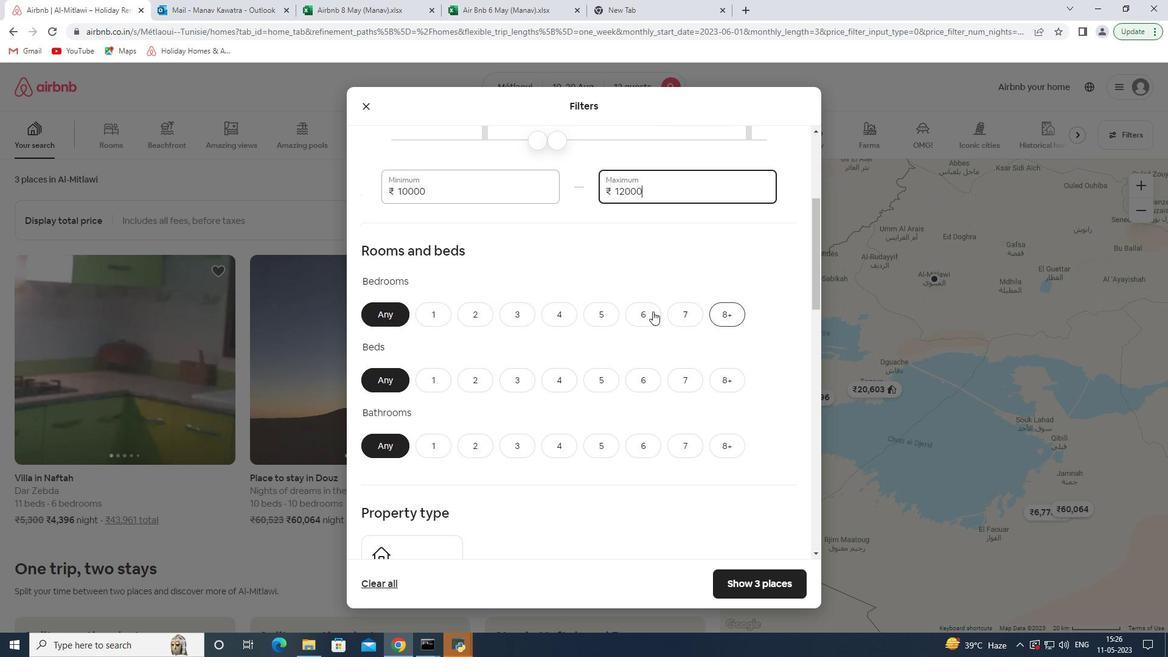 
Action: Mouse pressed left at (631, 311)
Screenshot: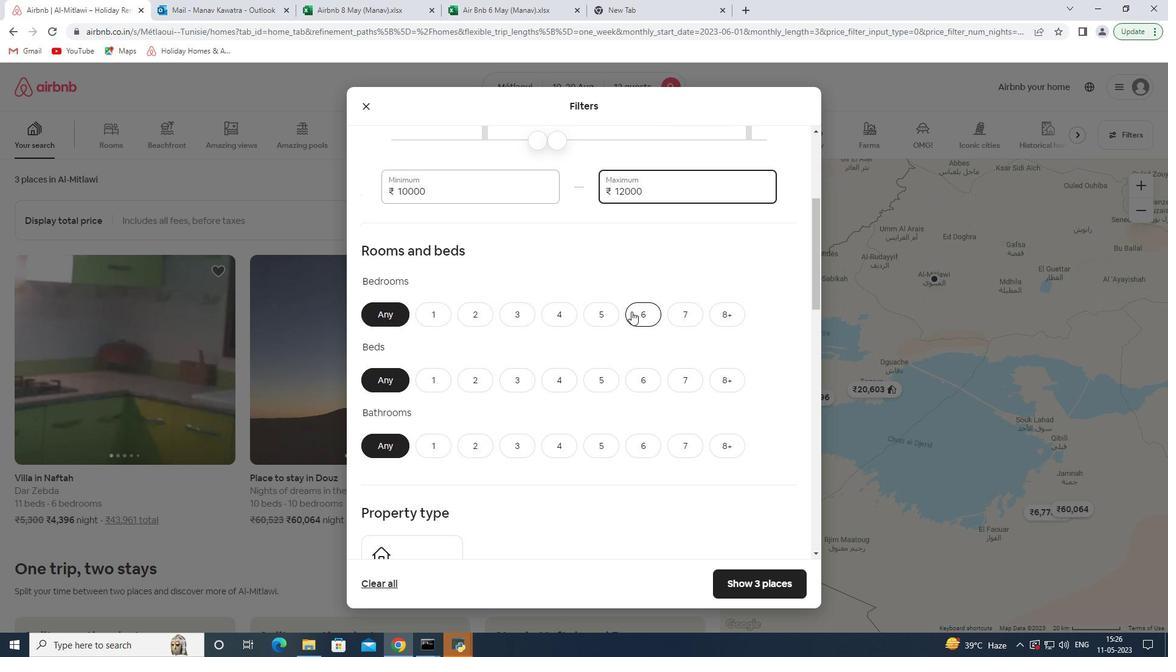 
Action: Mouse moved to (632, 378)
Screenshot: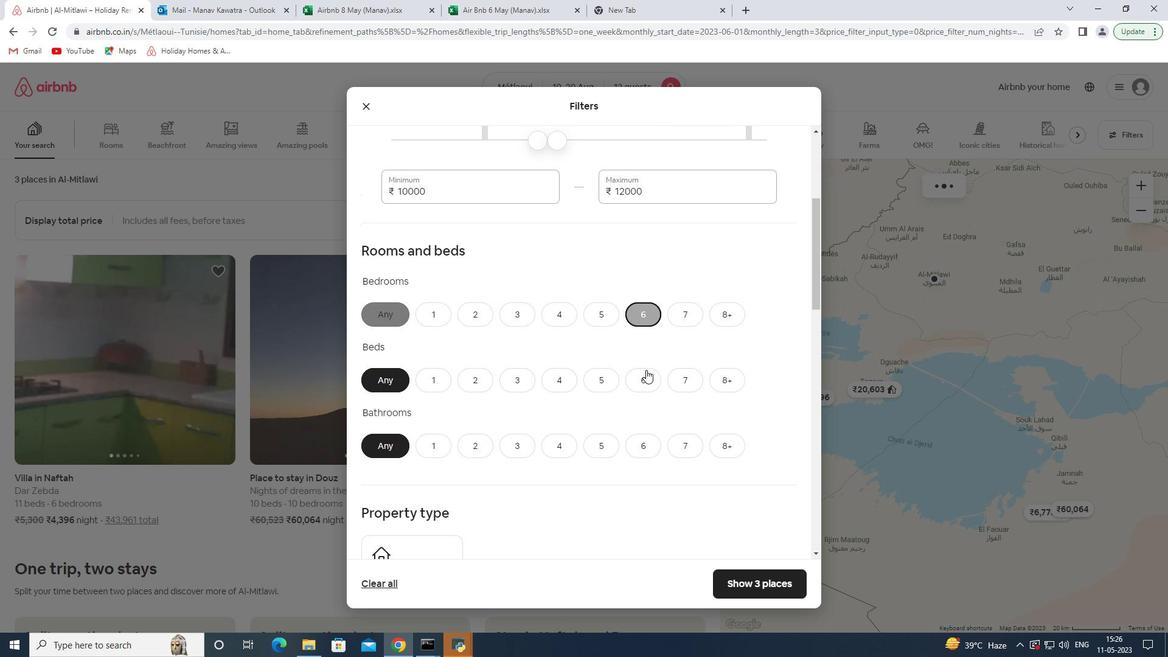 
Action: Mouse pressed left at (632, 378)
Screenshot: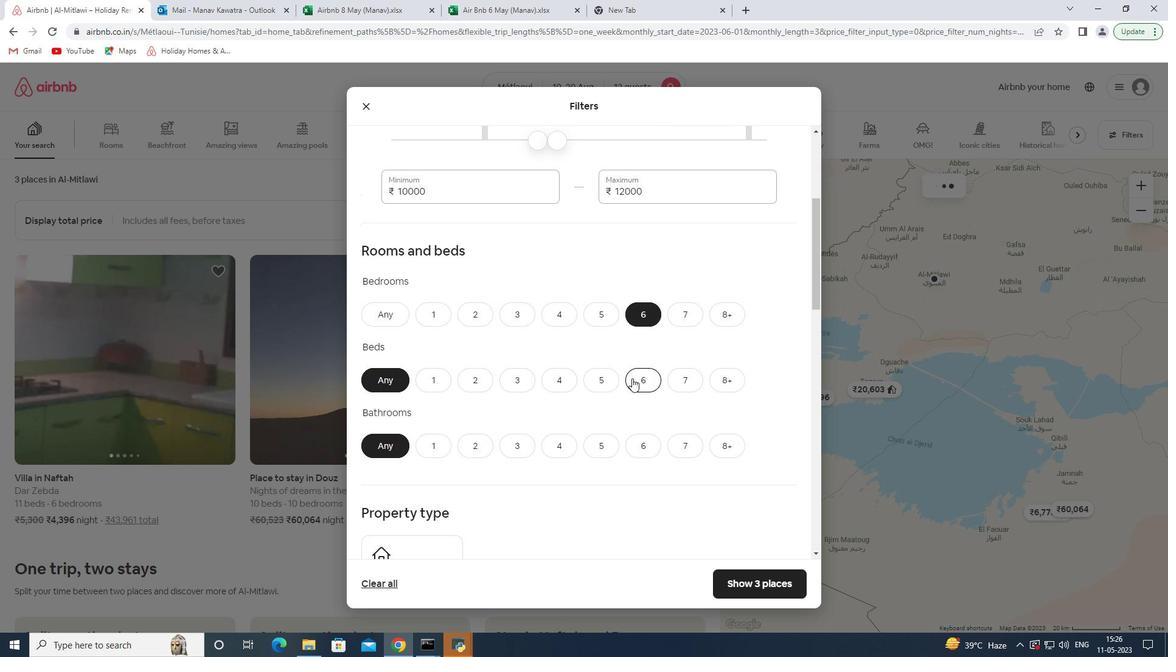 
Action: Mouse moved to (648, 442)
Screenshot: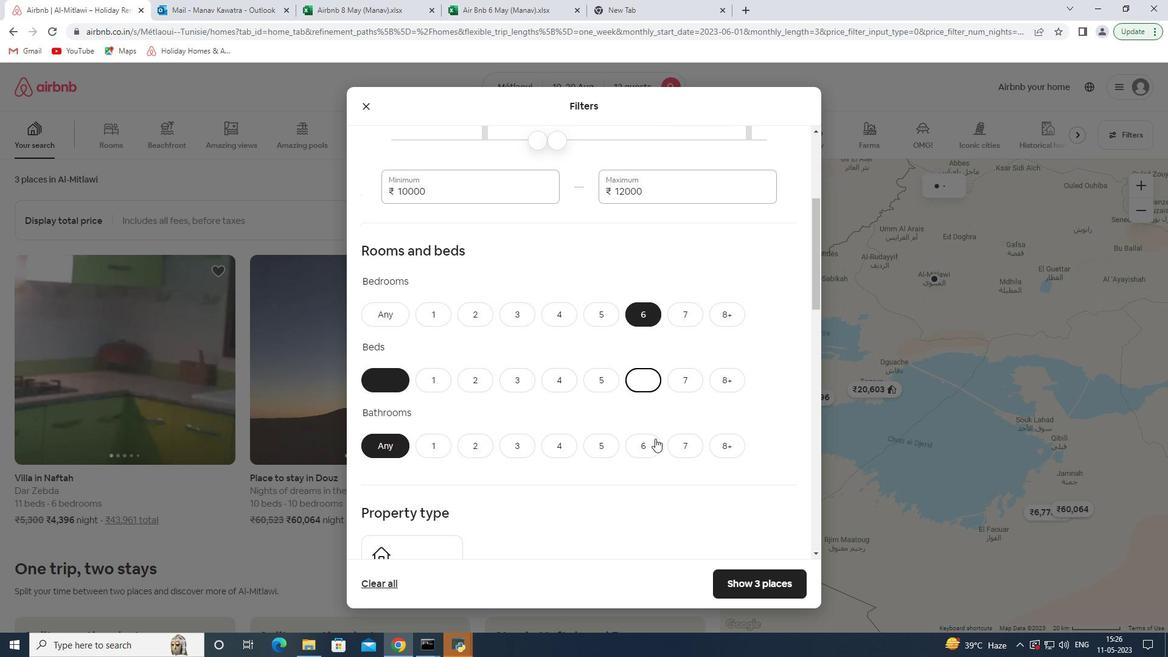 
Action: Mouse pressed left at (648, 442)
Screenshot: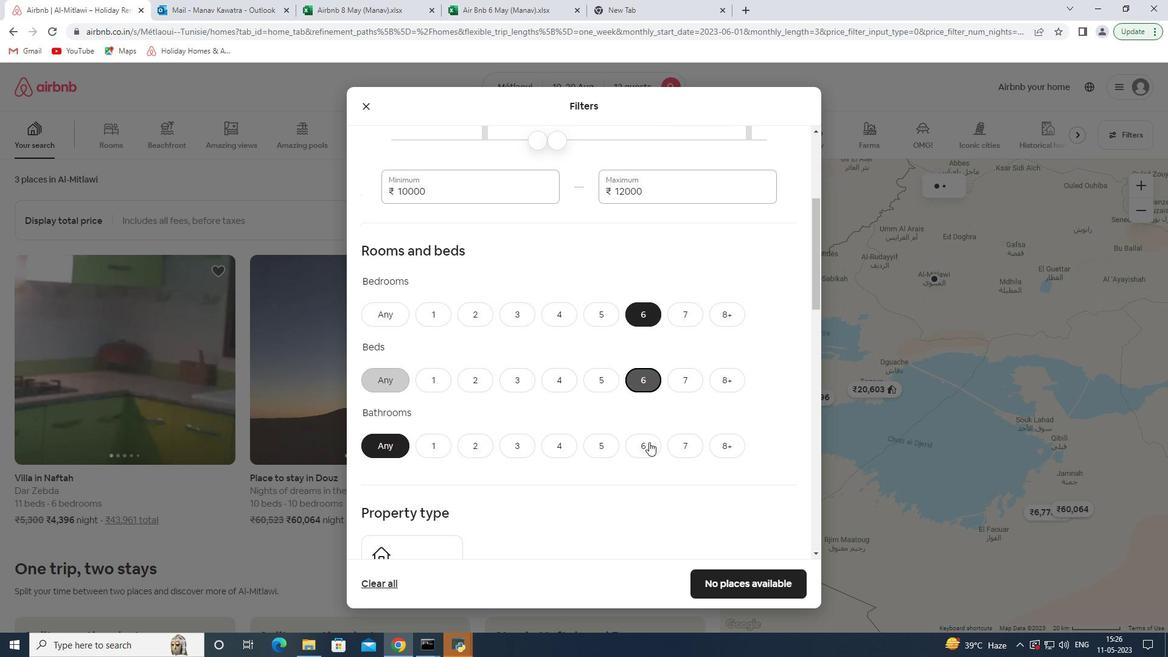 
Action: Mouse scrolled (648, 442) with delta (0, 0)
Screenshot: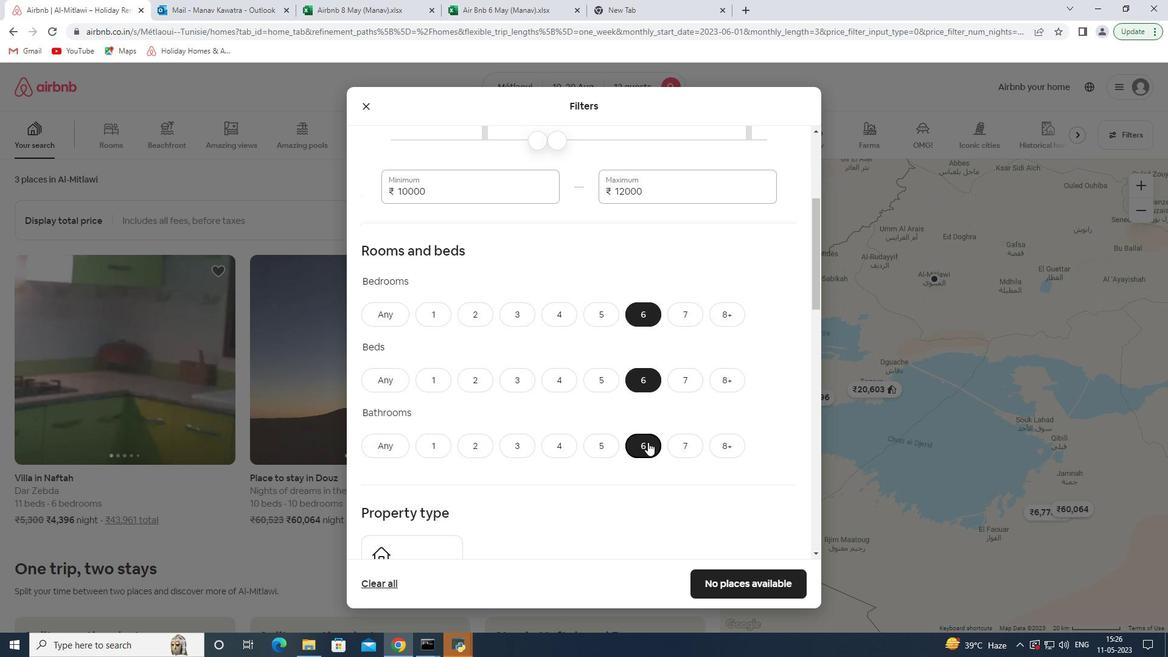 
Action: Mouse scrolled (648, 442) with delta (0, 0)
Screenshot: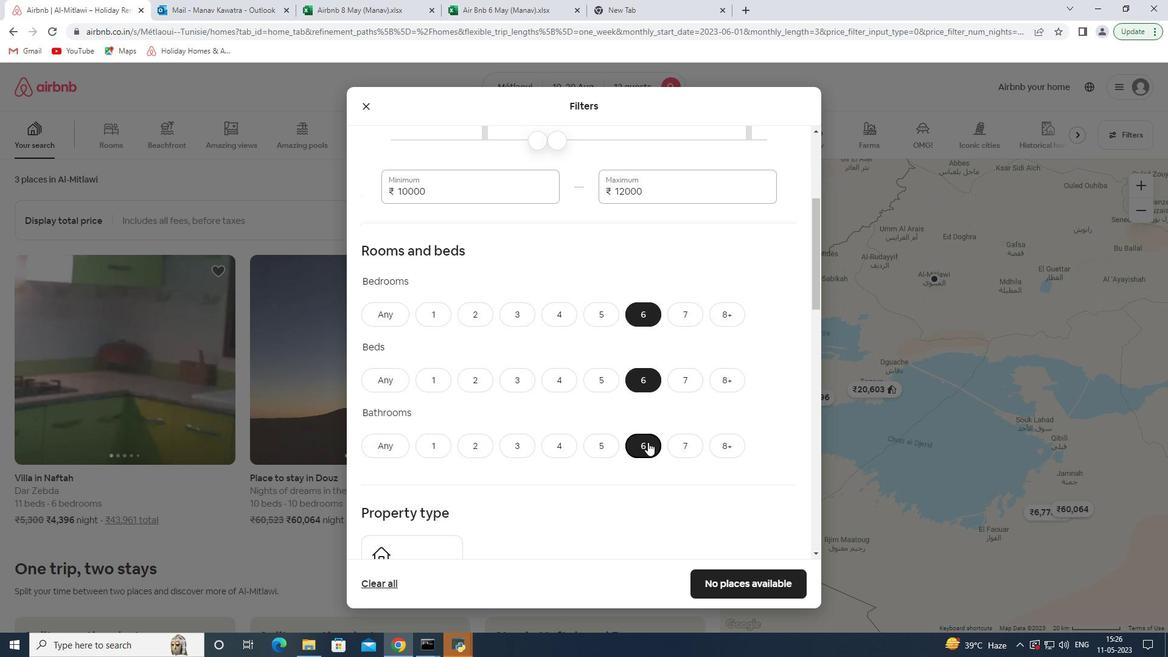 
Action: Mouse scrolled (648, 442) with delta (0, 0)
Screenshot: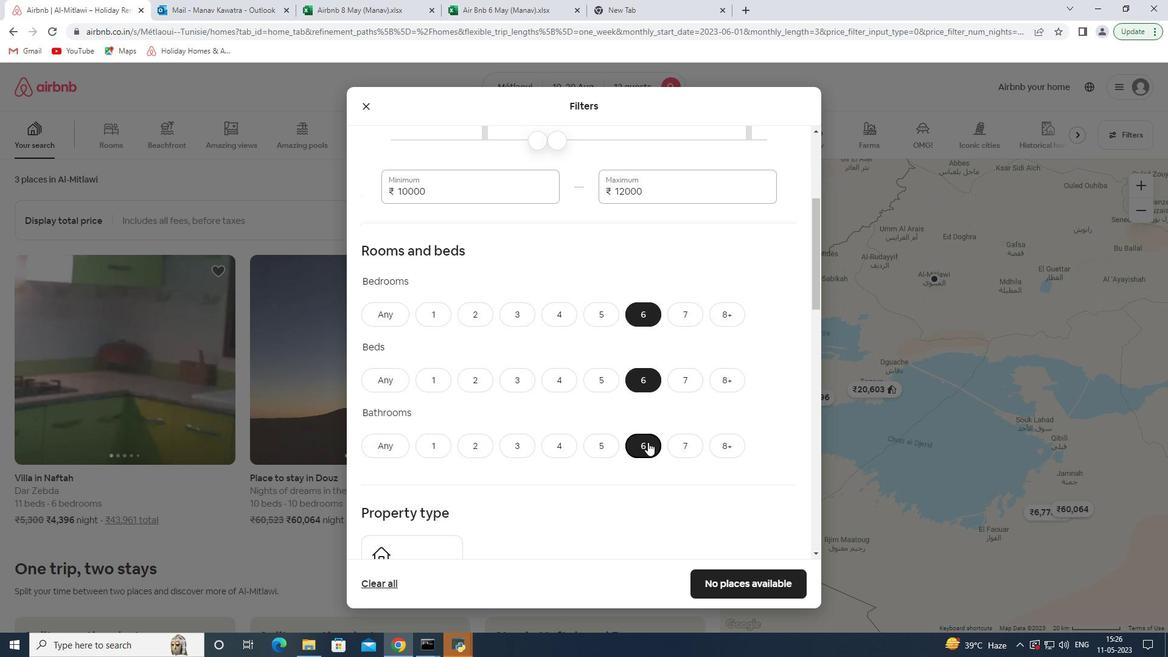 
Action: Mouse scrolled (648, 442) with delta (0, 0)
Screenshot: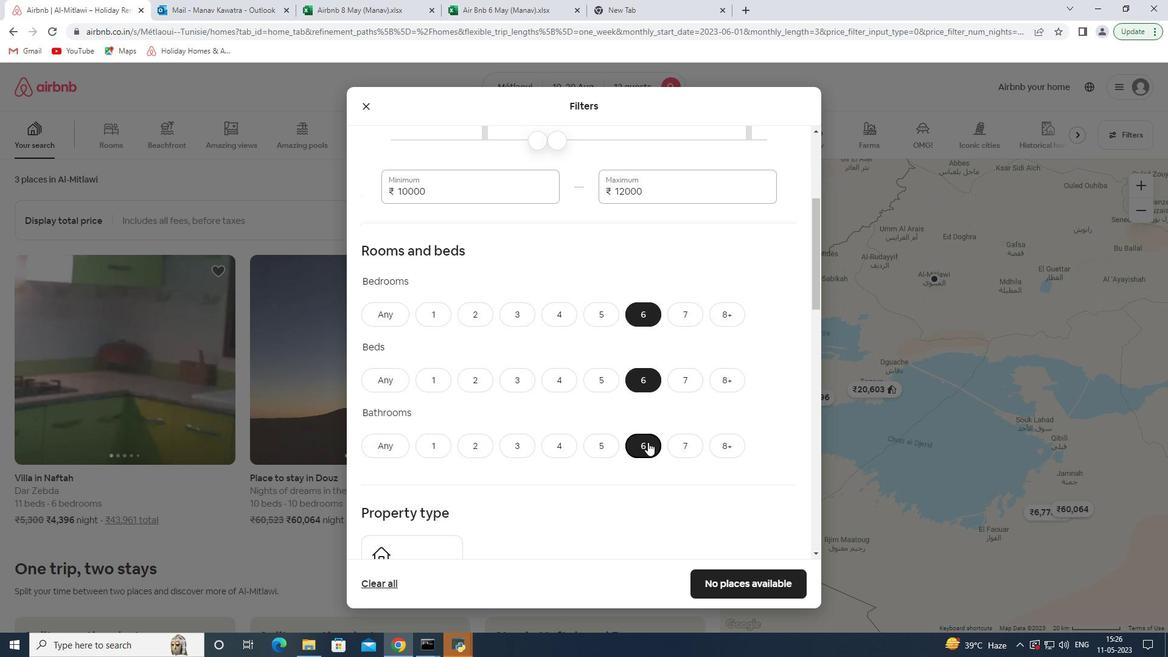 
Action: Mouse moved to (421, 335)
Screenshot: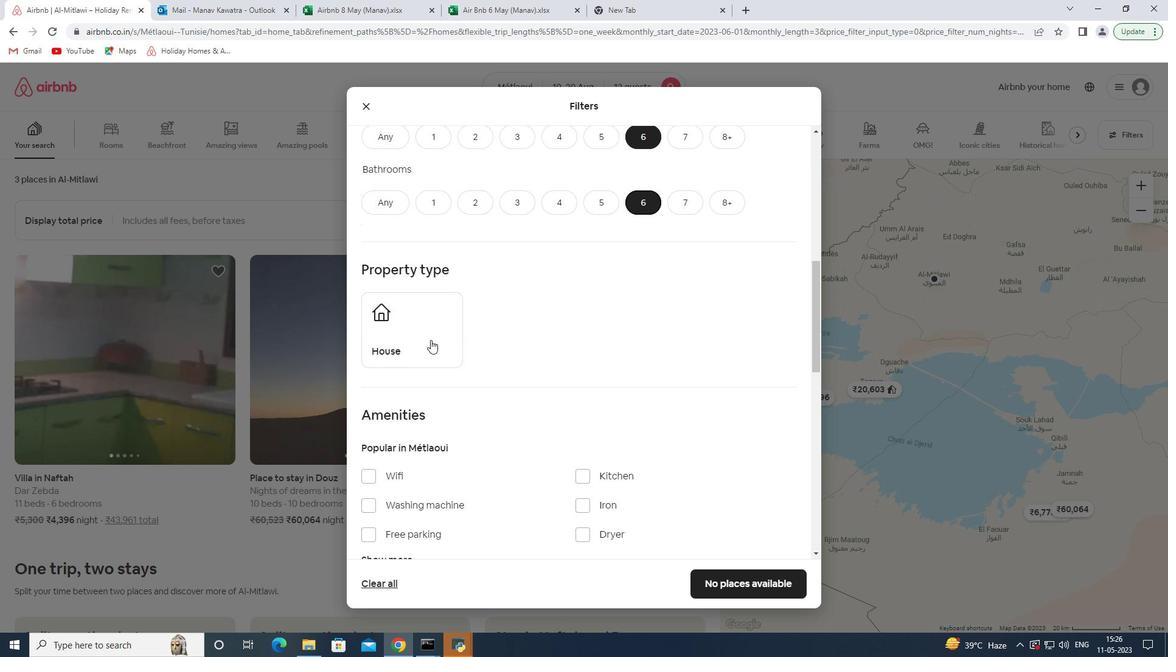 
Action: Mouse pressed left at (421, 335)
Screenshot: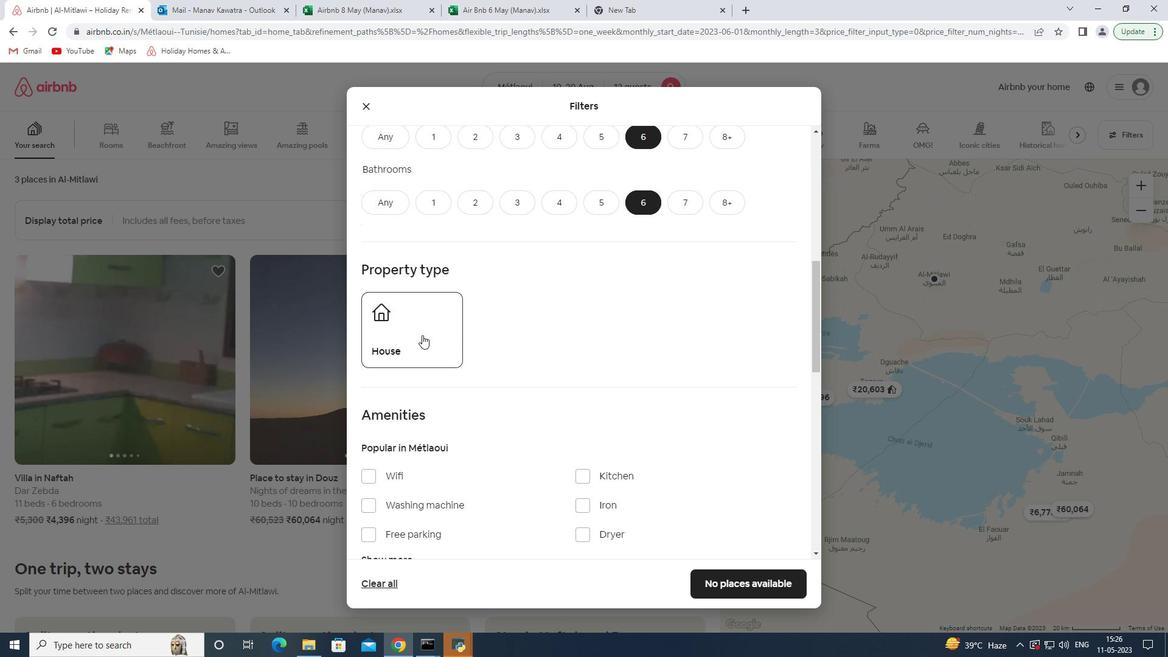 
Action: Mouse scrolled (421, 334) with delta (0, 0)
Screenshot: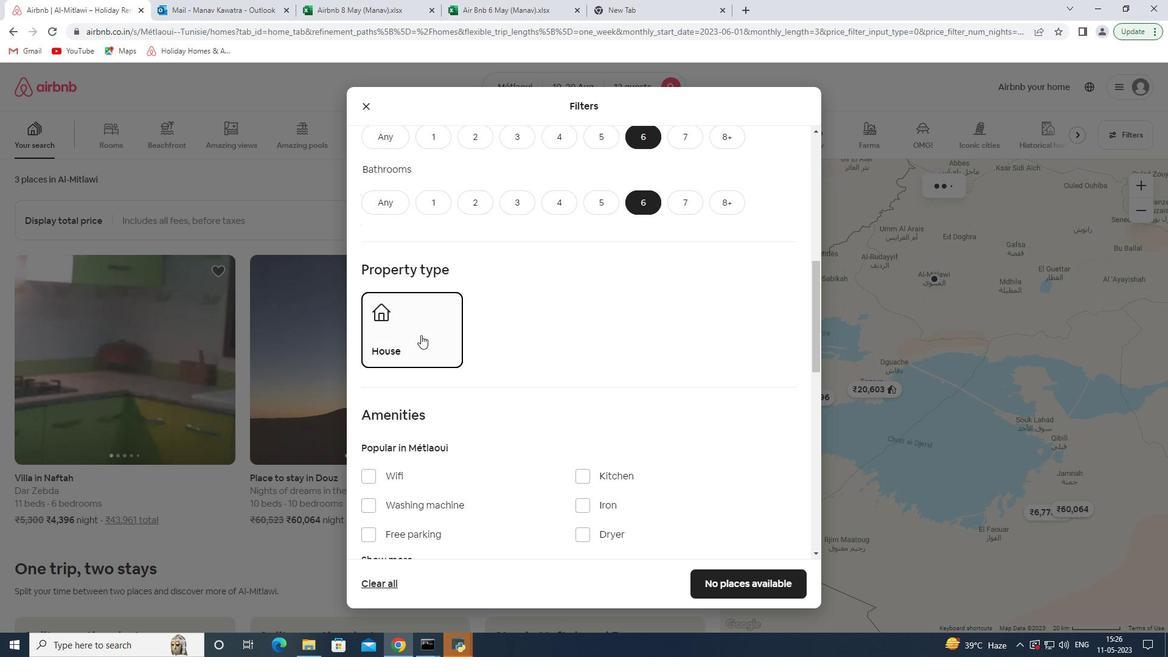 
Action: Mouse scrolled (421, 334) with delta (0, 0)
Screenshot: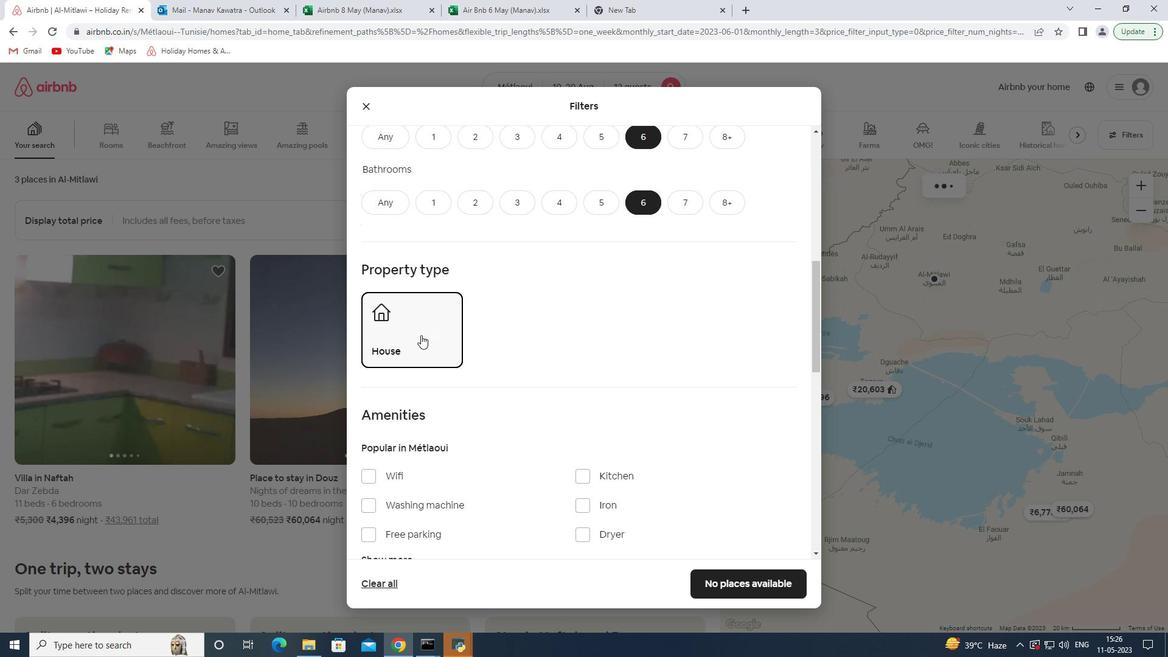 
Action: Mouse scrolled (421, 334) with delta (0, 0)
Screenshot: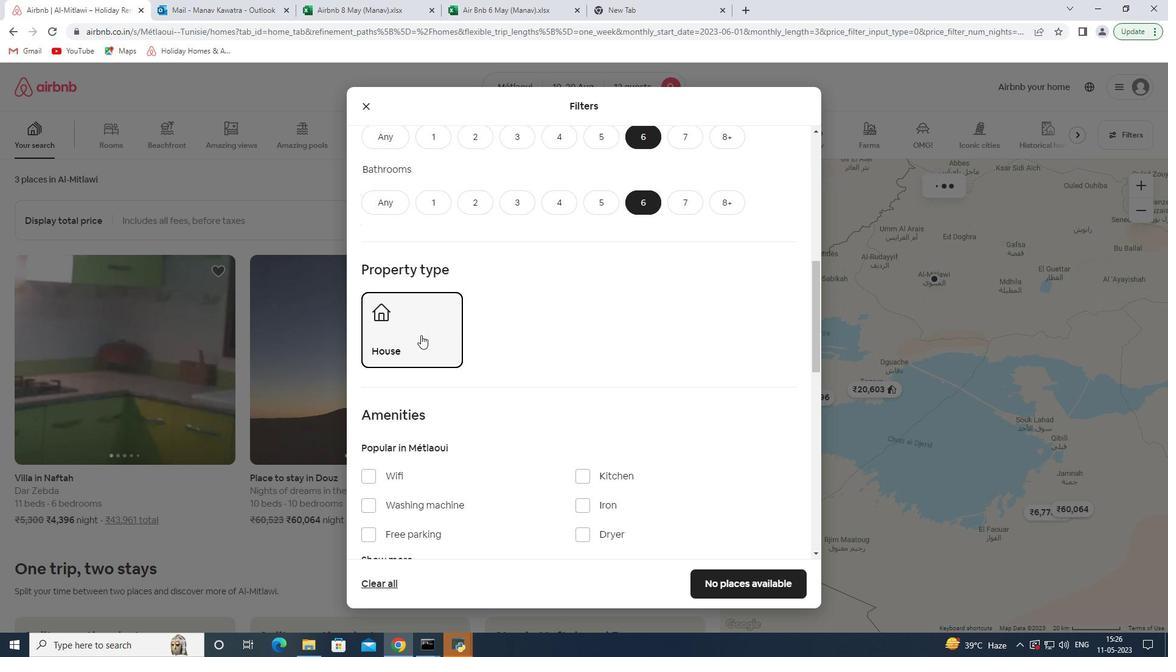 
Action: Mouse moved to (405, 291)
Screenshot: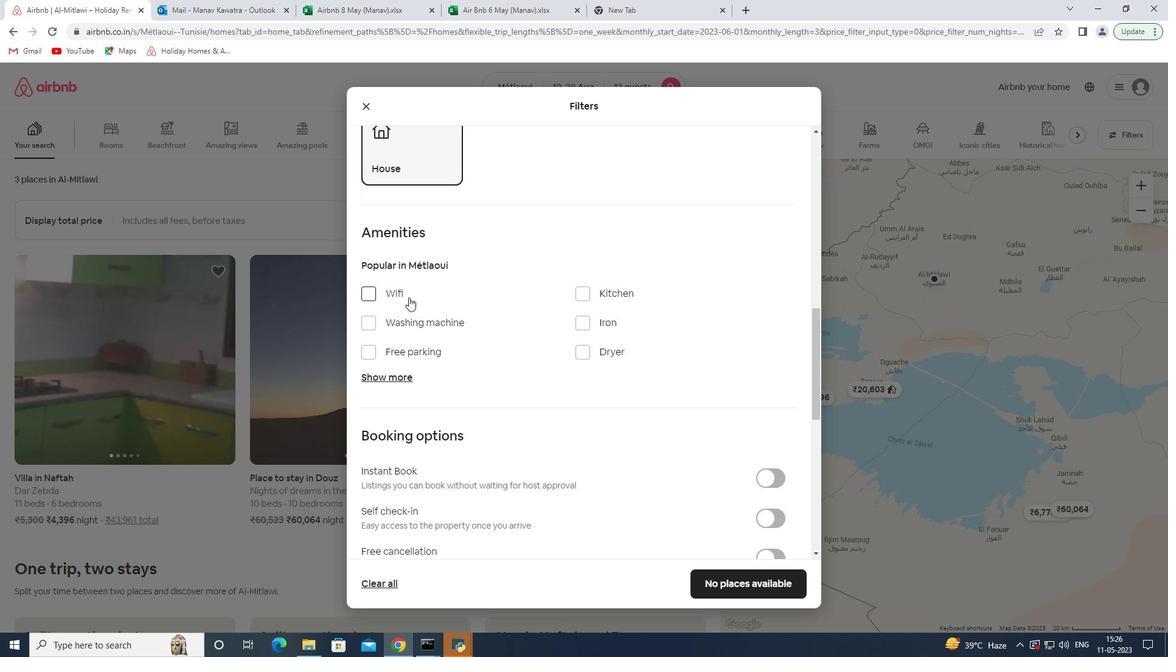 
Action: Mouse pressed left at (405, 291)
Screenshot: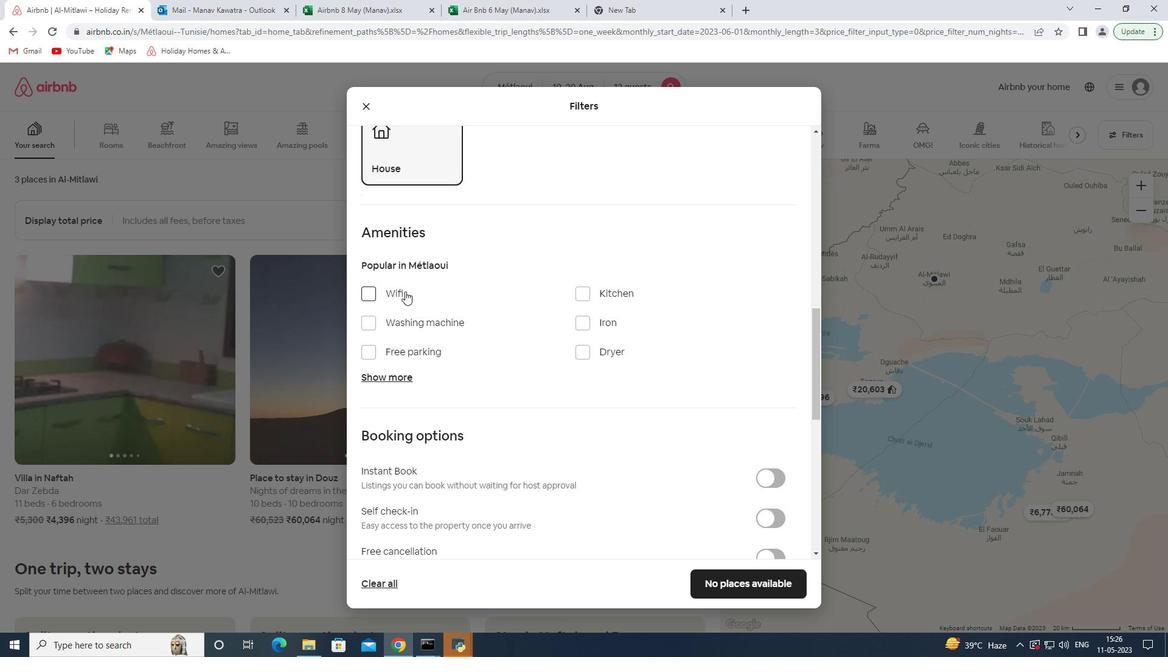 
Action: Mouse moved to (402, 373)
Screenshot: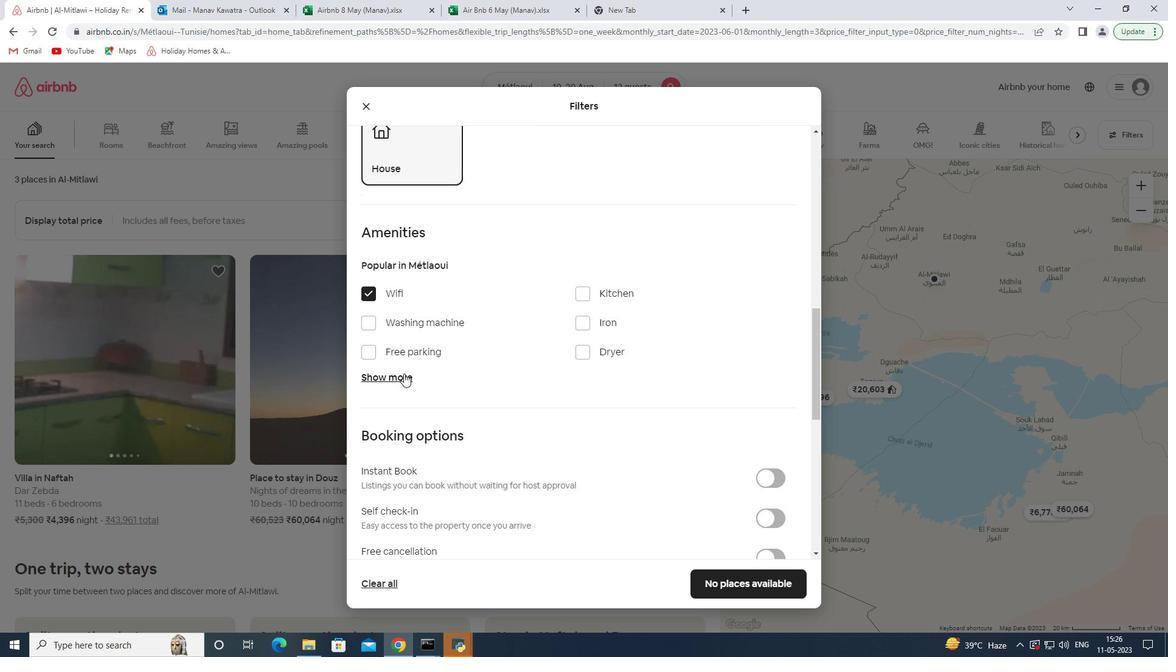 
Action: Mouse pressed left at (402, 373)
Screenshot: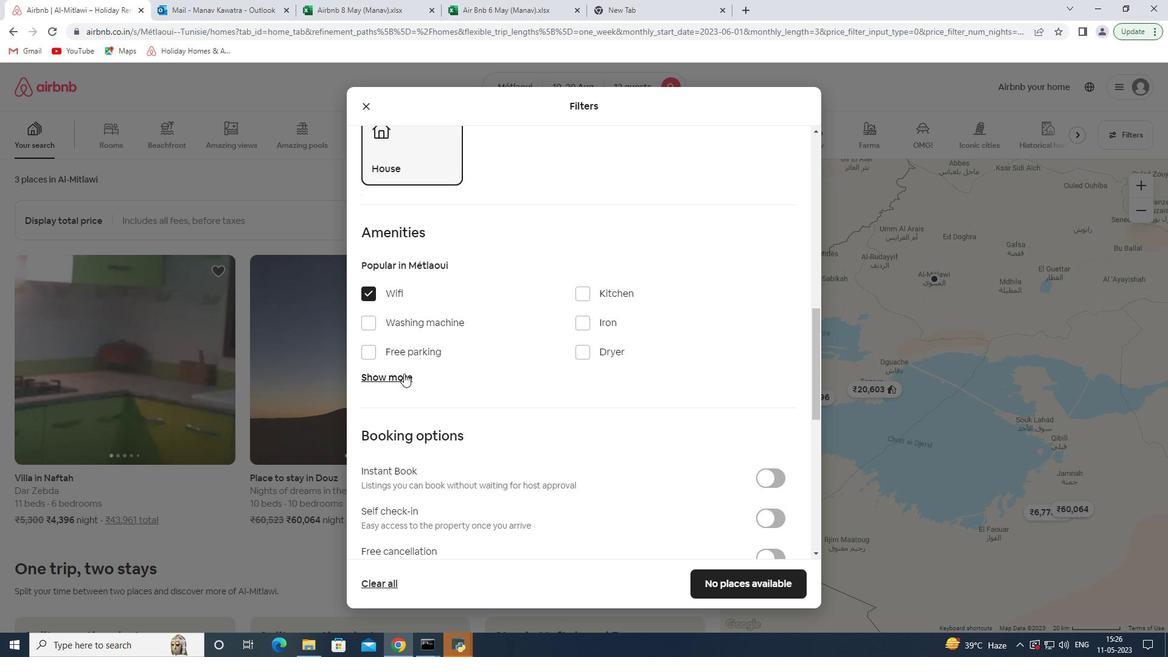 
Action: Mouse moved to (410, 351)
Screenshot: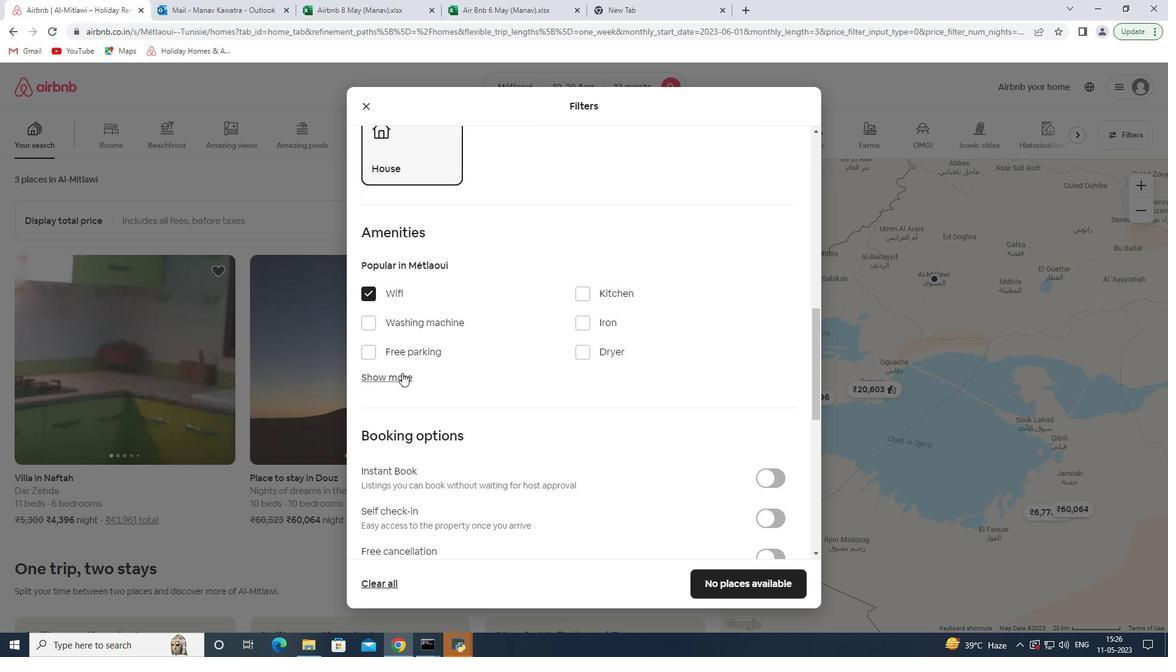 
Action: Mouse pressed left at (410, 351)
Screenshot: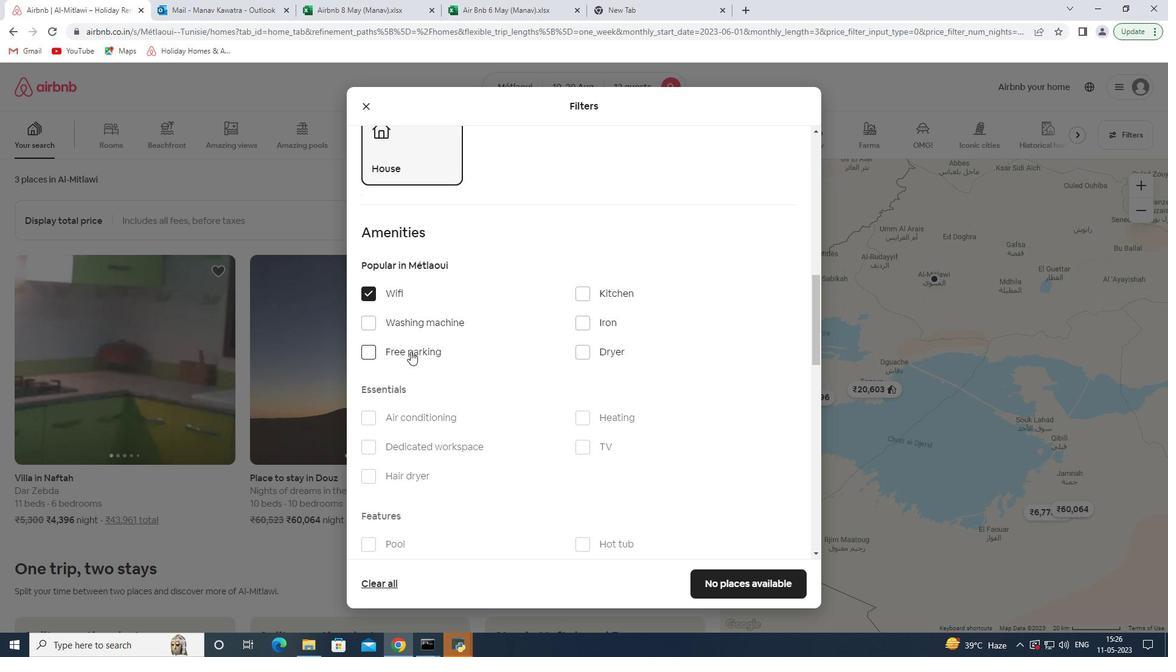 
Action: Mouse moved to (598, 452)
Screenshot: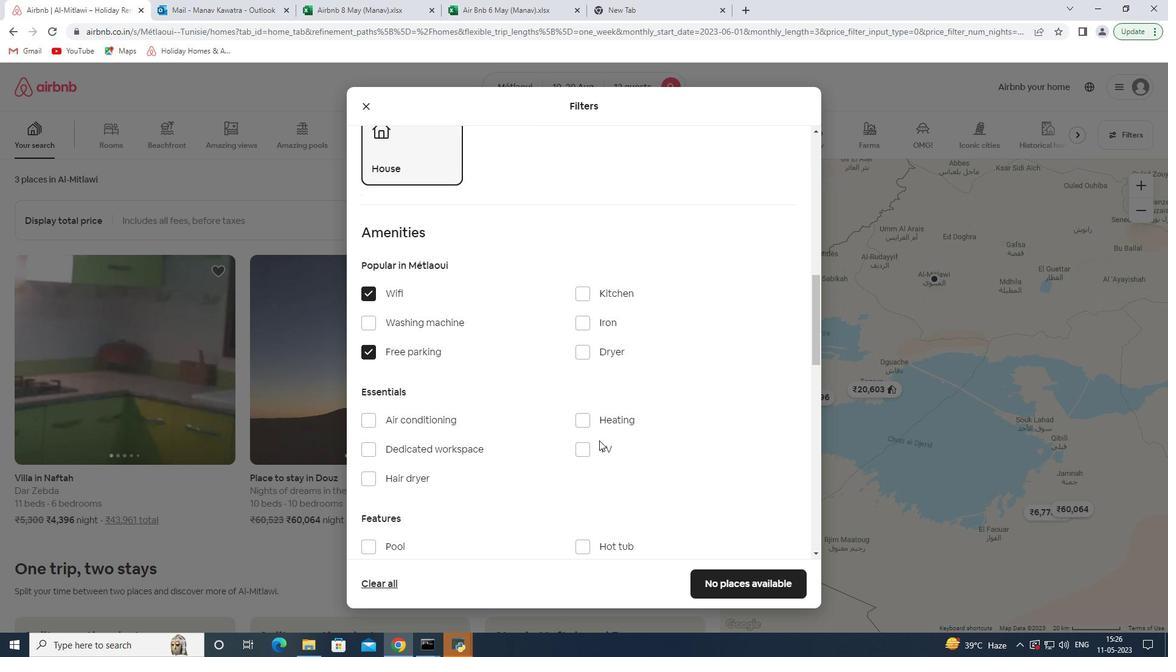 
Action: Mouse pressed left at (598, 452)
Screenshot: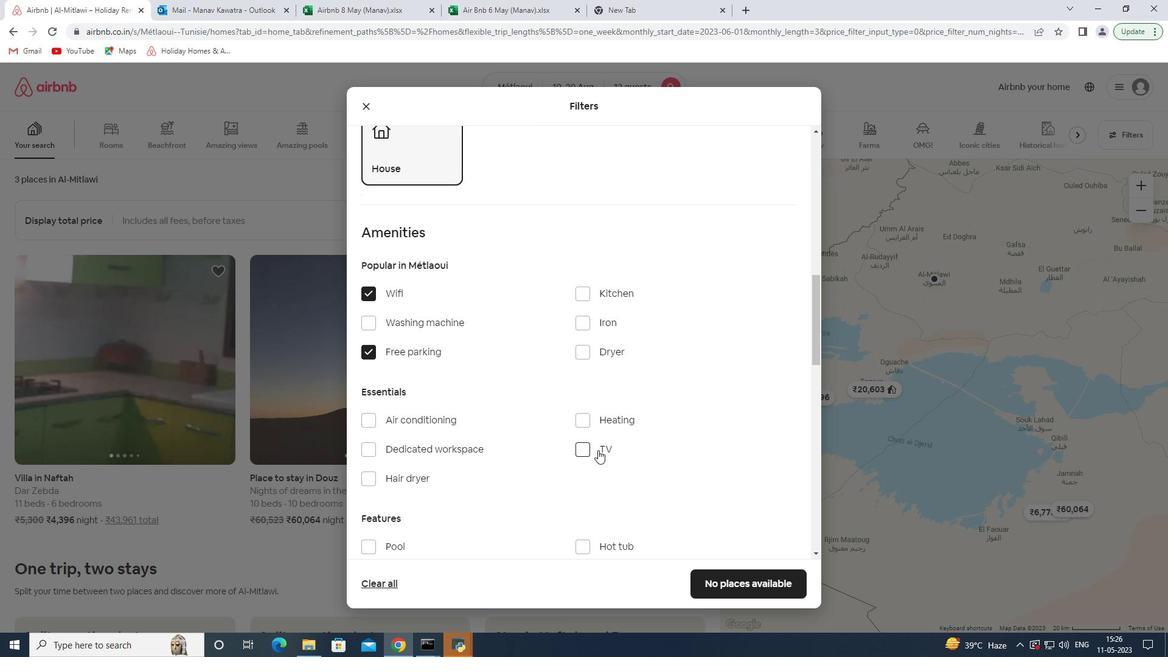 
Action: Mouse moved to (600, 437)
Screenshot: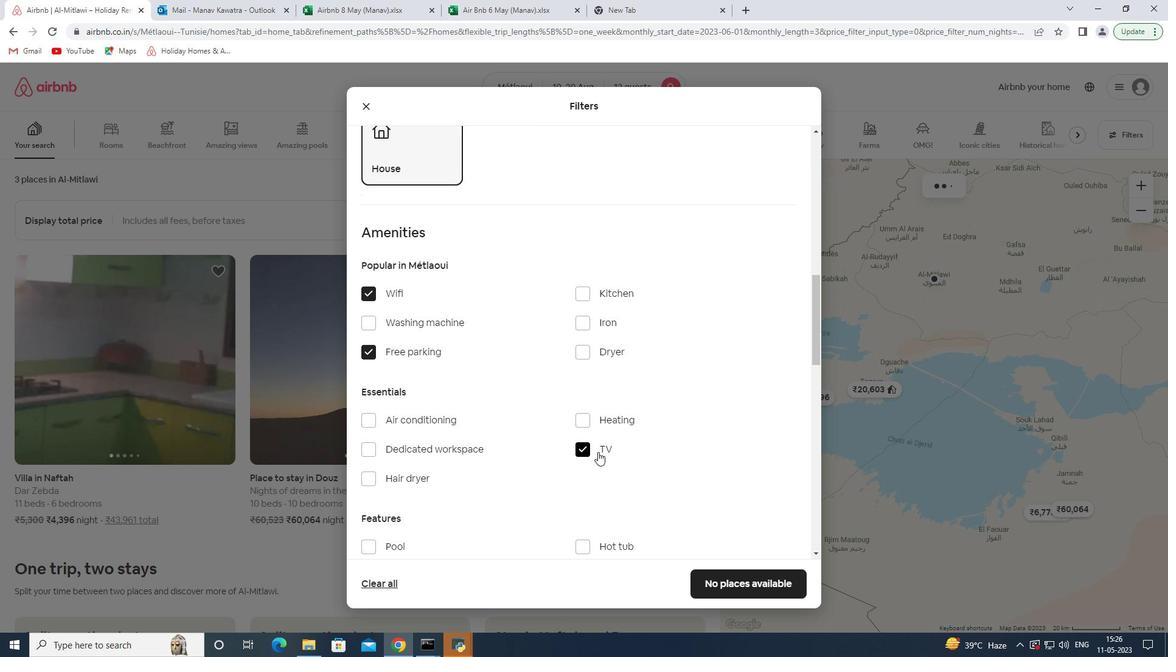 
Action: Mouse scrolled (600, 436) with delta (0, 0)
Screenshot: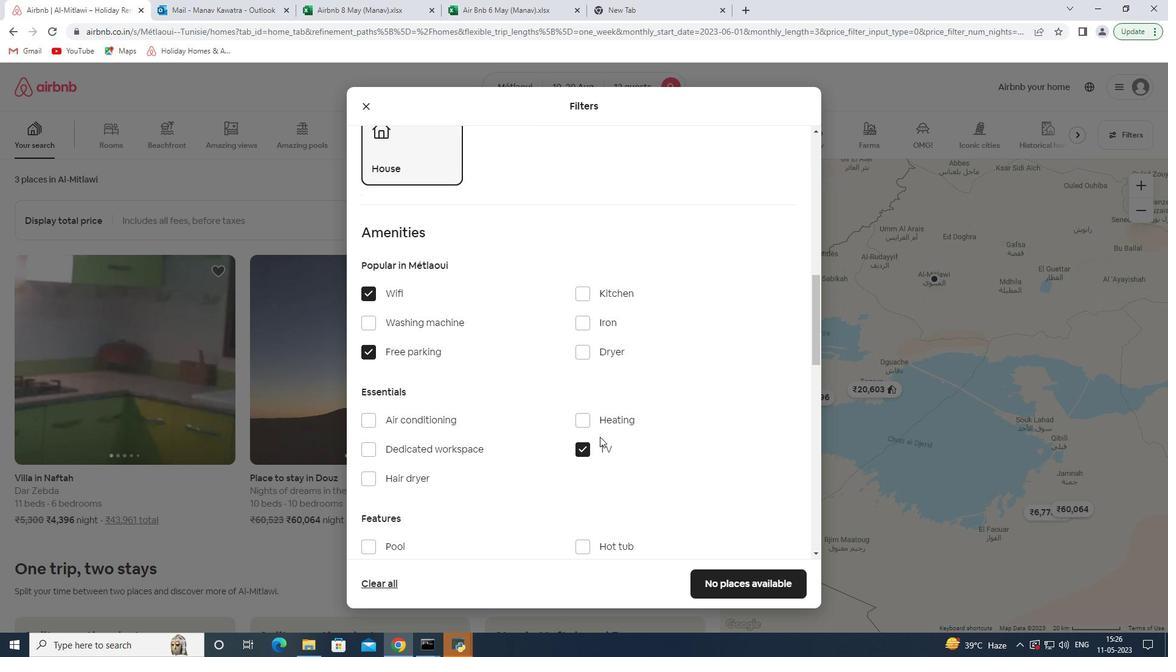 
Action: Mouse scrolled (600, 436) with delta (0, 0)
Screenshot: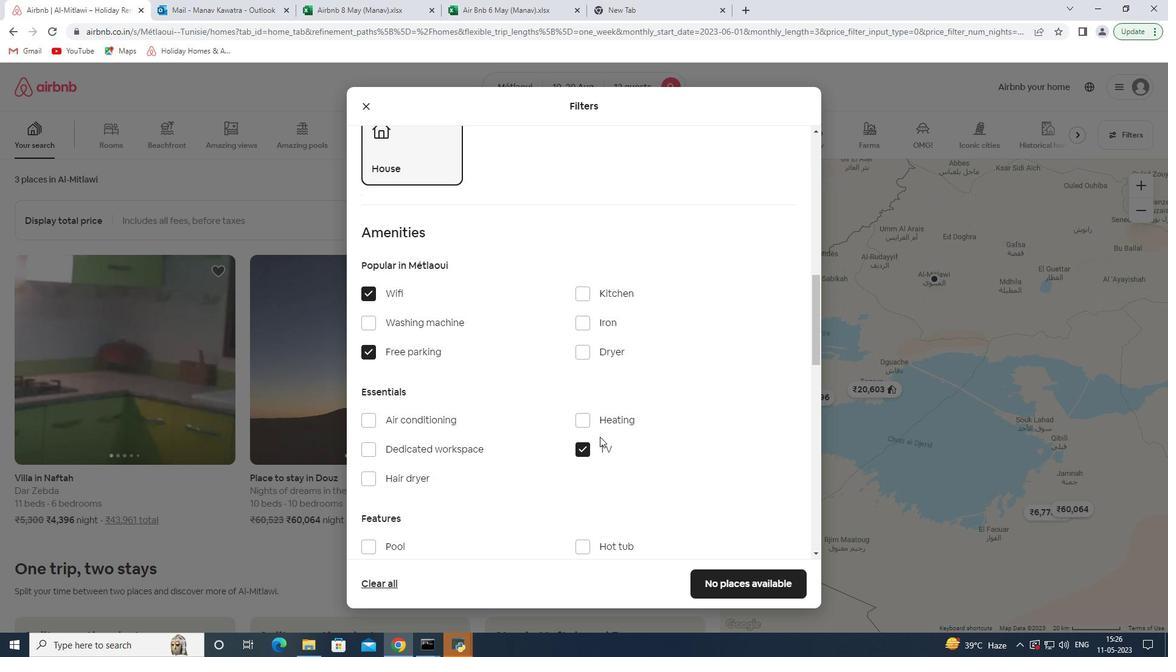 
Action: Mouse scrolled (600, 436) with delta (0, 0)
Screenshot: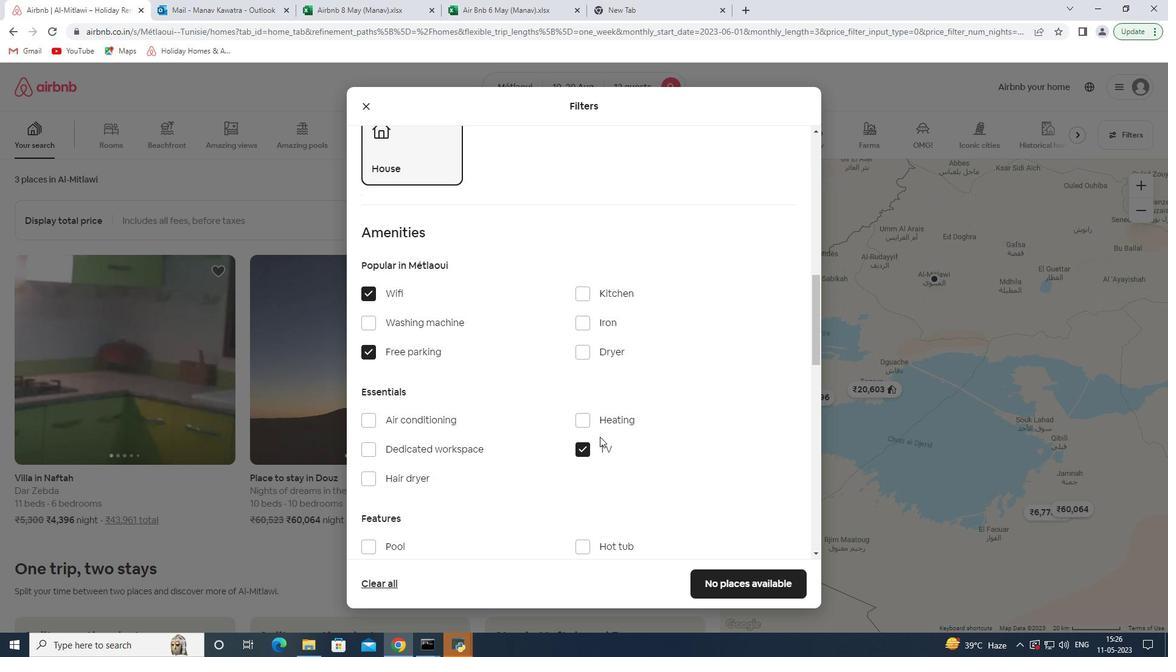 
Action: Mouse scrolled (600, 436) with delta (0, 0)
Screenshot: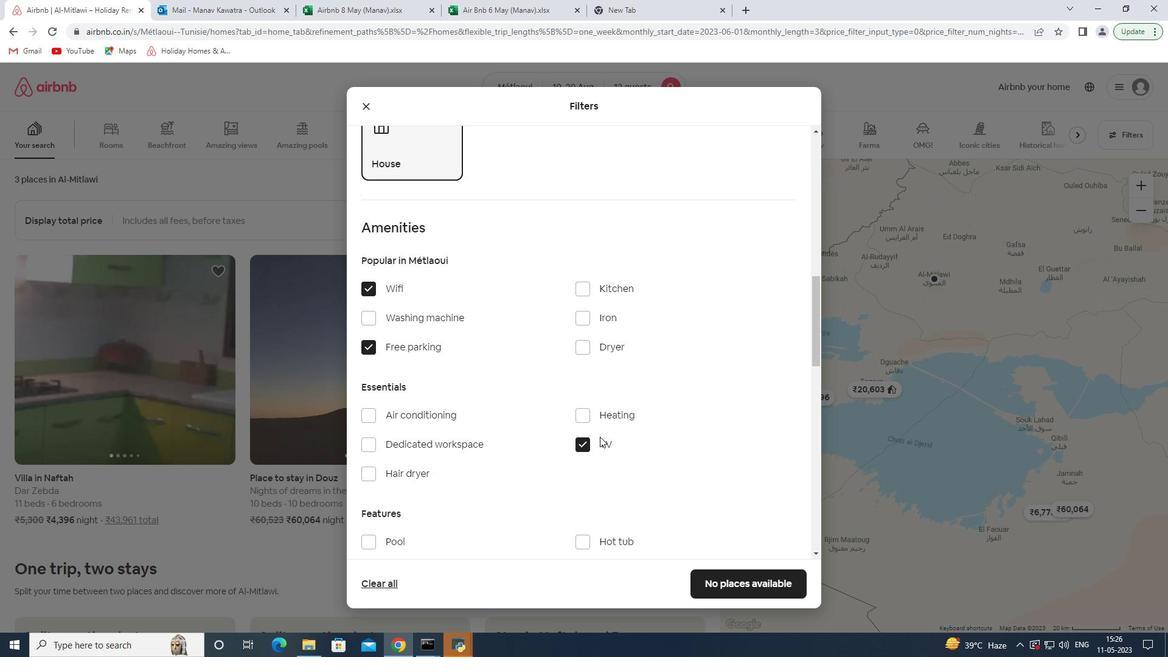 
Action: Mouse moved to (401, 363)
Screenshot: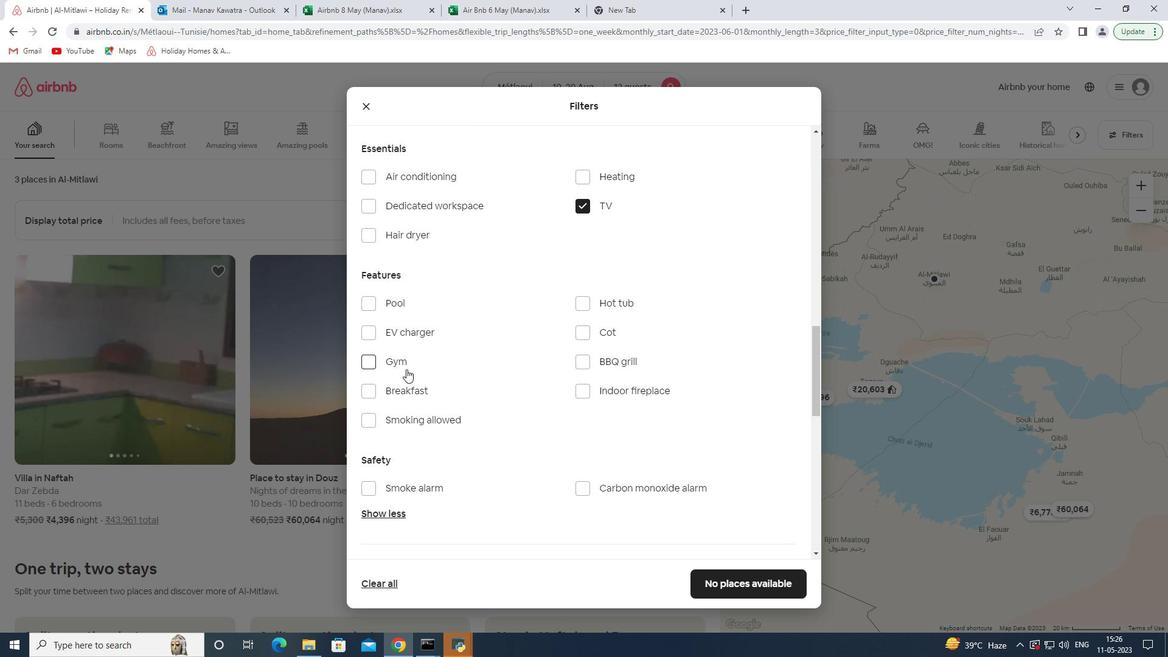 
Action: Mouse pressed left at (401, 363)
Screenshot: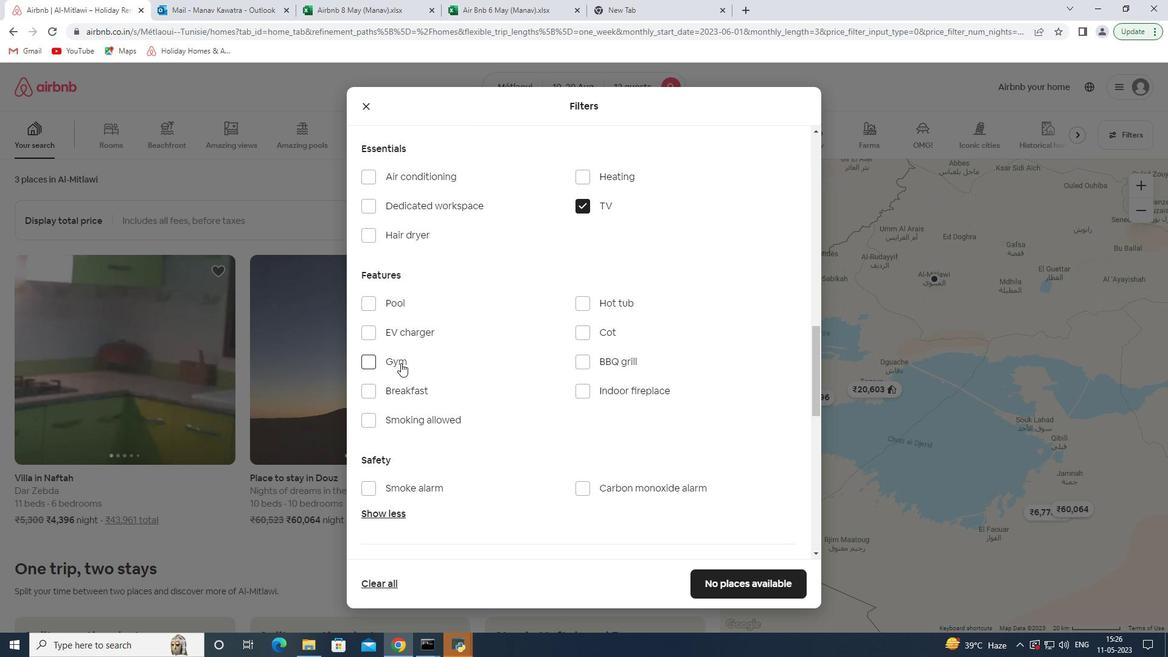 
Action: Mouse moved to (408, 392)
Screenshot: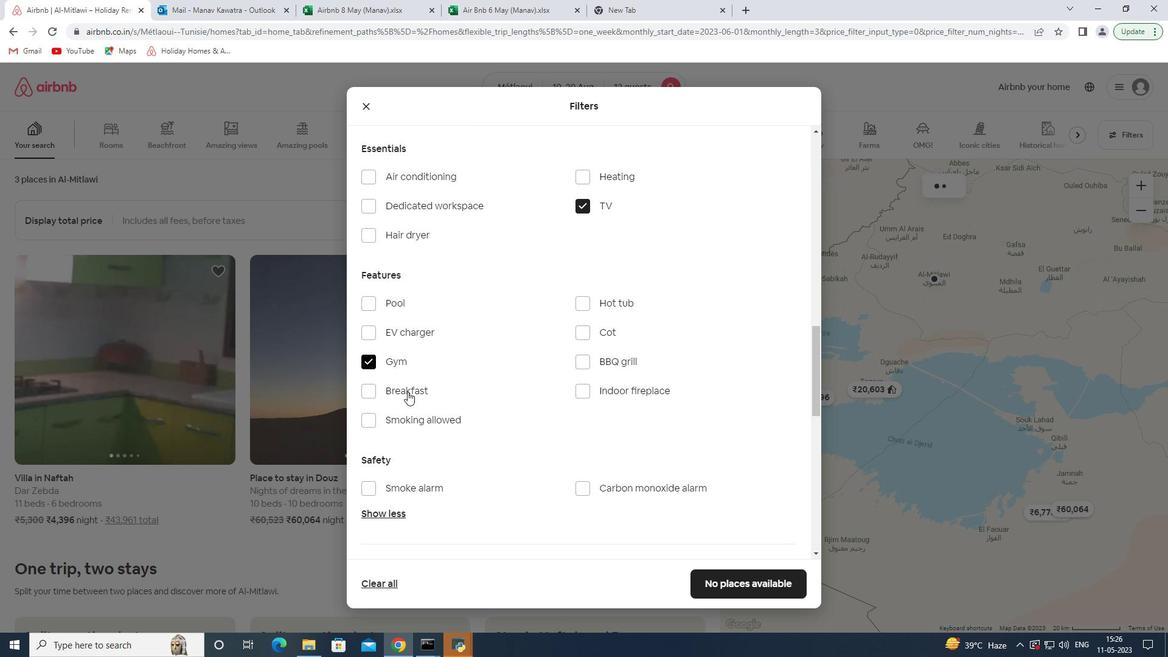
Action: Mouse pressed left at (408, 392)
Screenshot: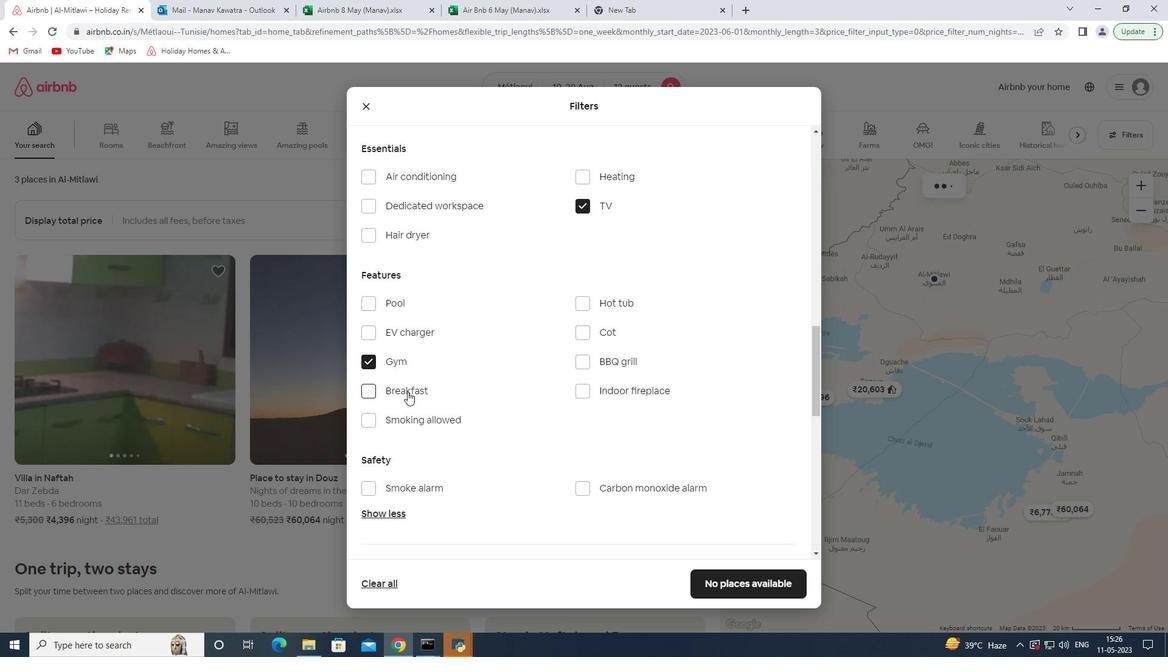 
Action: Mouse moved to (475, 363)
Screenshot: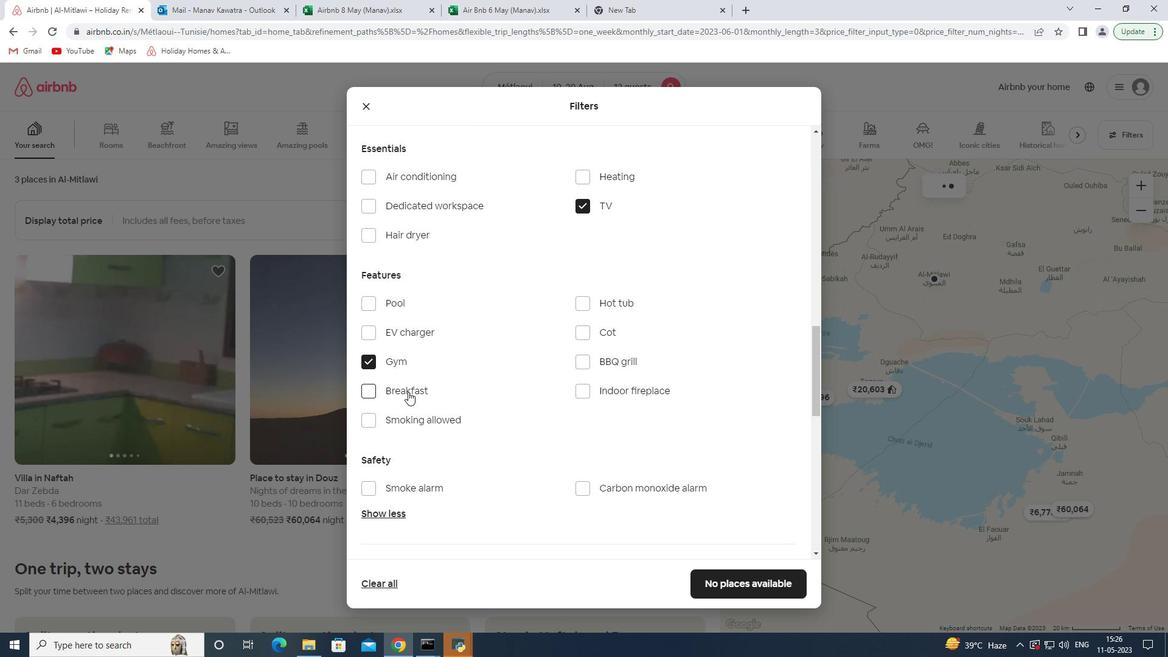 
Action: Mouse scrolled (475, 362) with delta (0, 0)
Screenshot: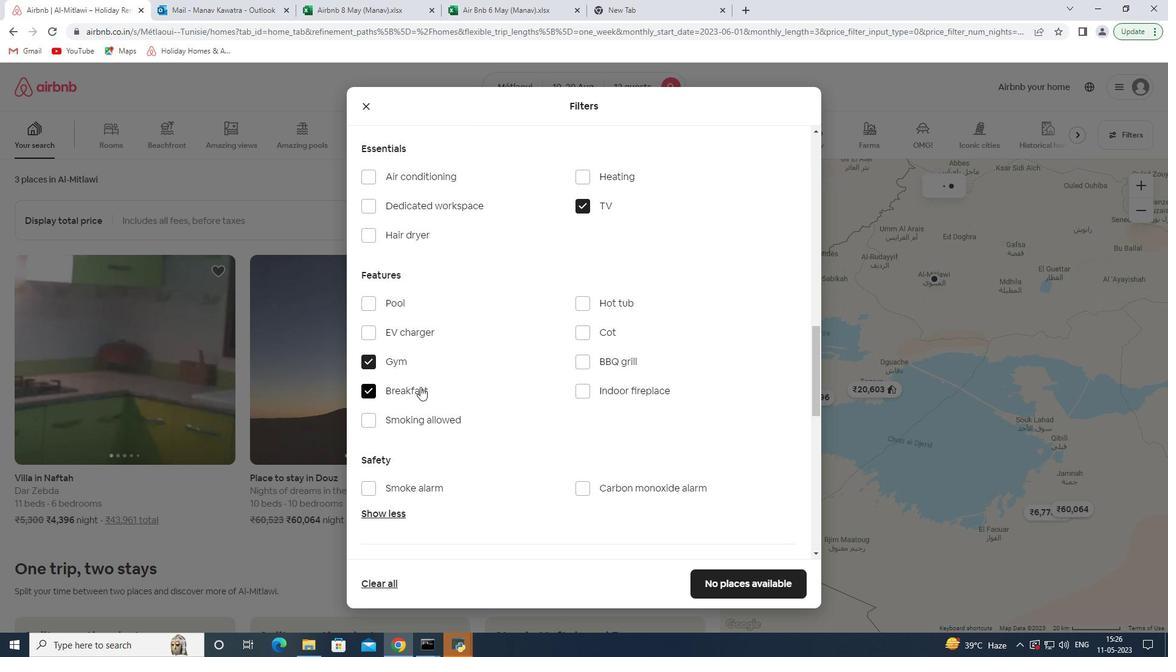 
Action: Mouse scrolled (475, 362) with delta (0, 0)
Screenshot: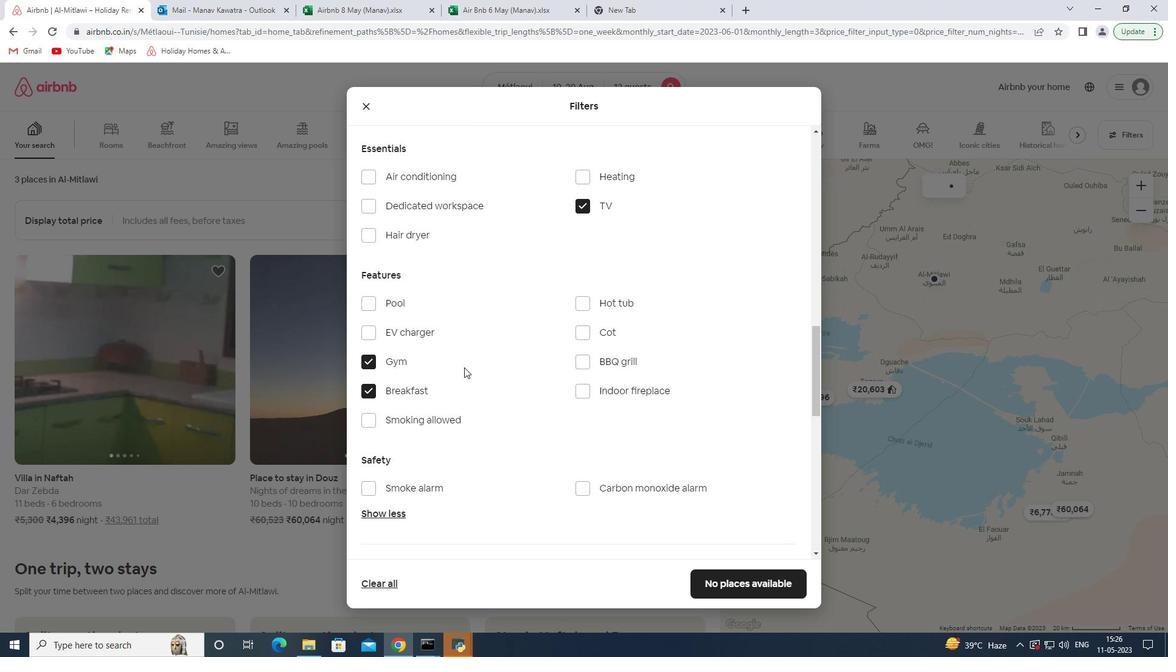 
Action: Mouse scrolled (475, 362) with delta (0, 0)
Screenshot: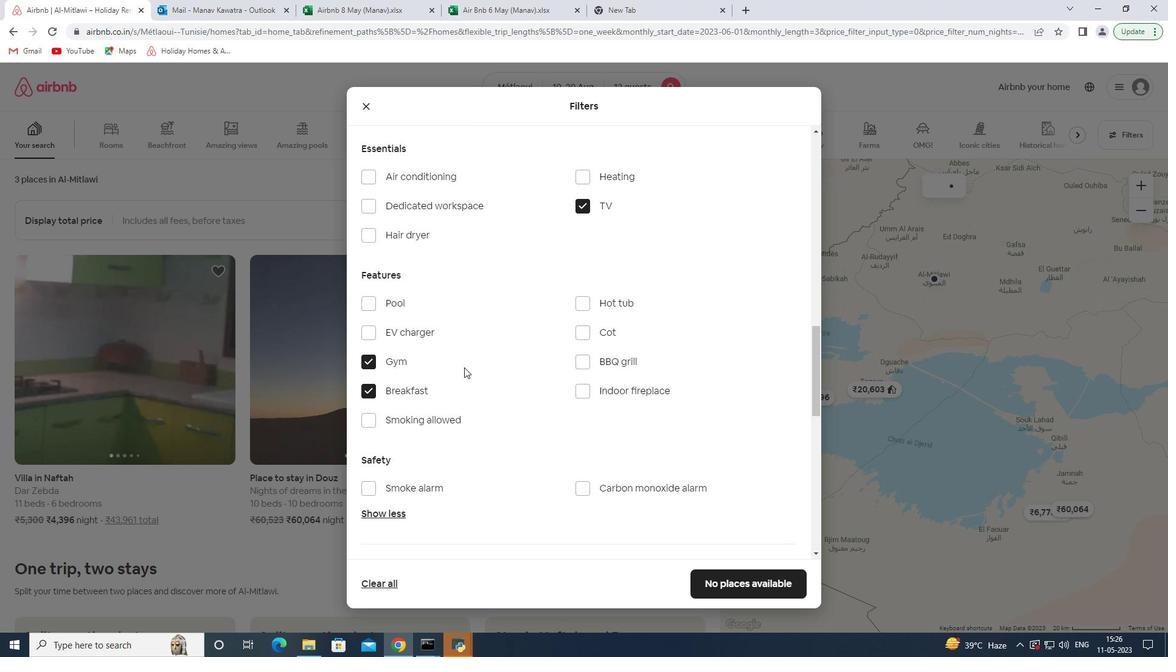 
Action: Mouse scrolled (475, 362) with delta (0, 0)
Screenshot: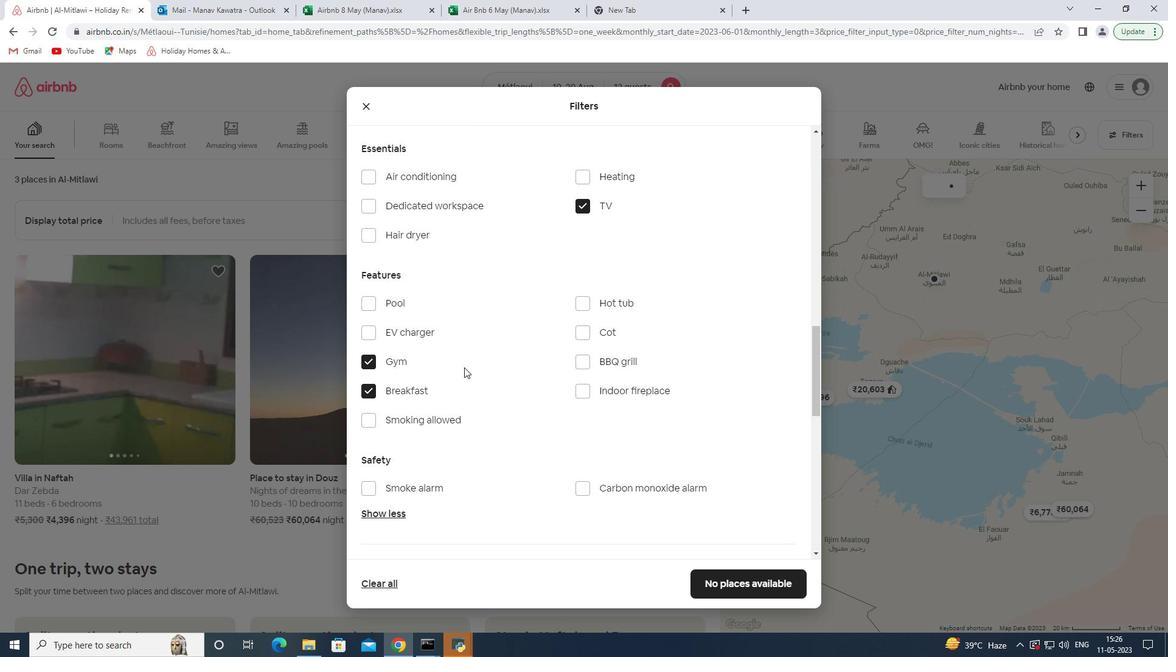 
Action: Mouse moved to (783, 417)
Screenshot: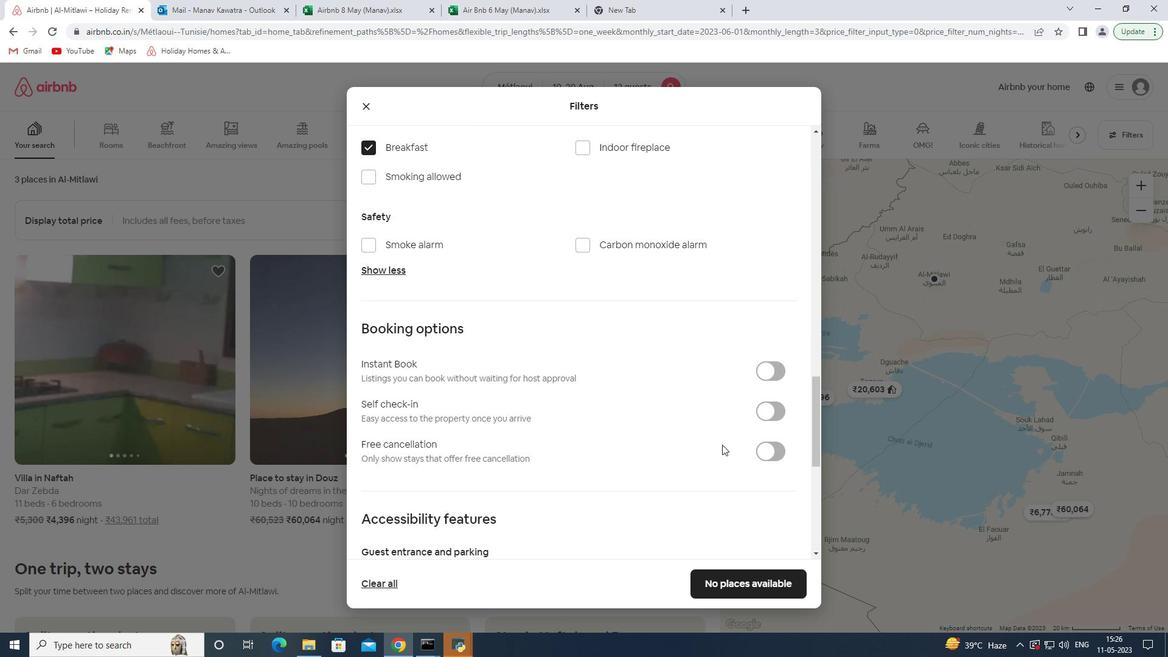 
Action: Mouse pressed left at (783, 417)
Screenshot: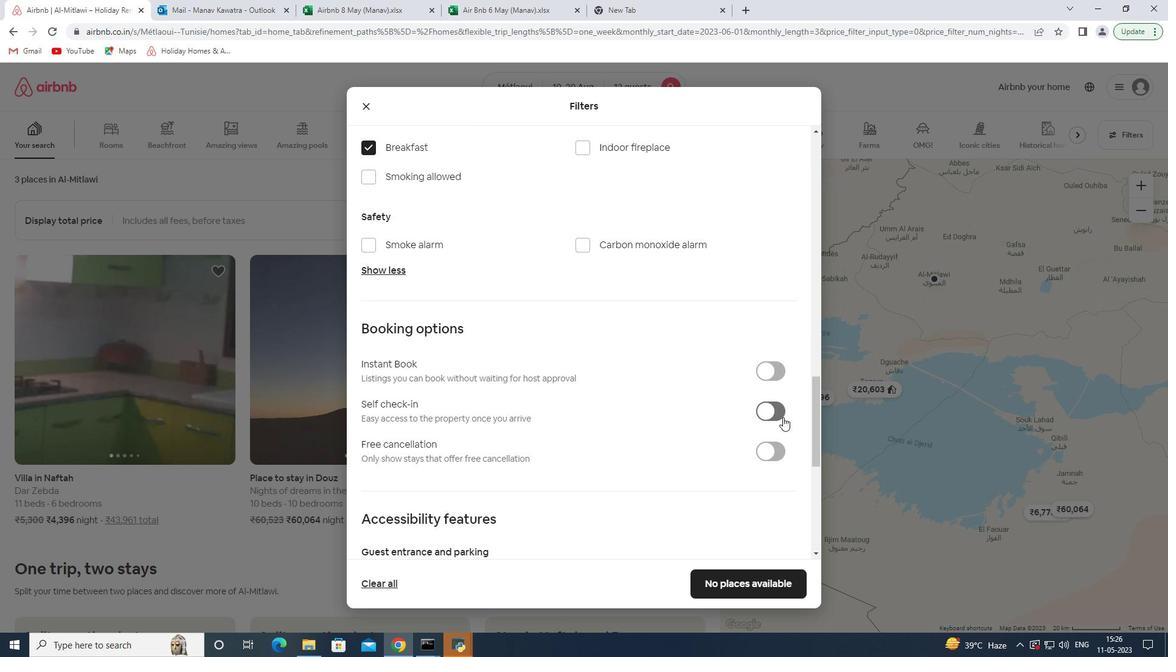 
Action: Mouse scrolled (783, 417) with delta (0, 0)
Screenshot: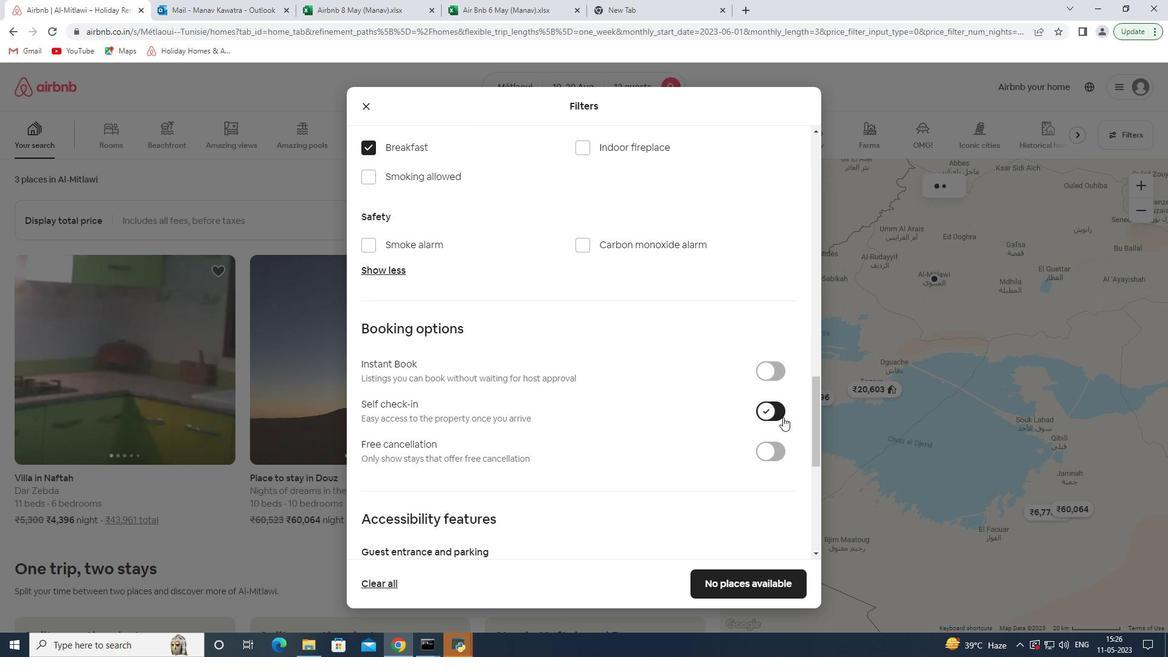 
Action: Mouse scrolled (783, 417) with delta (0, 0)
Screenshot: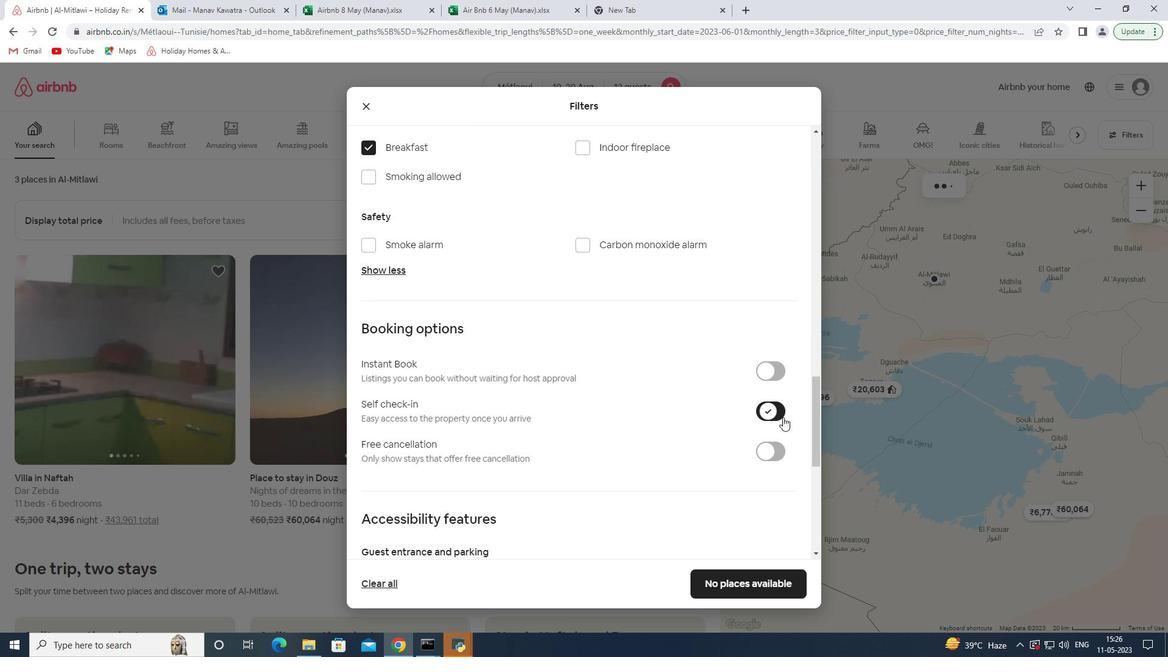 
Action: Mouse scrolled (783, 417) with delta (0, 0)
Screenshot: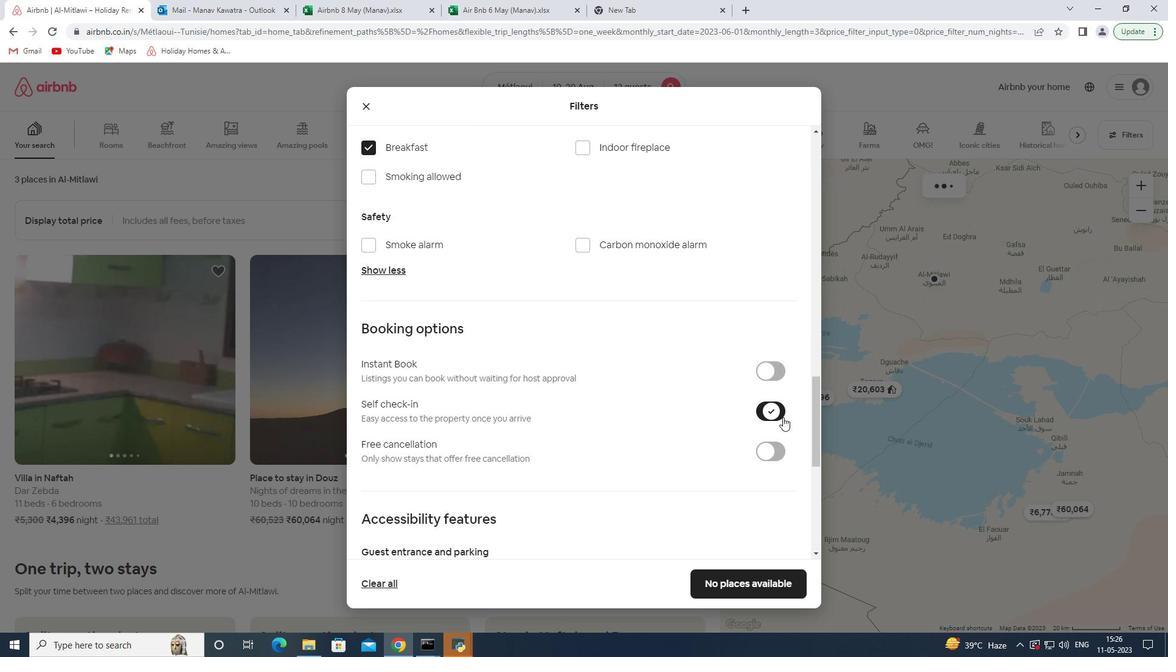 
Action: Mouse scrolled (783, 417) with delta (0, 0)
Screenshot: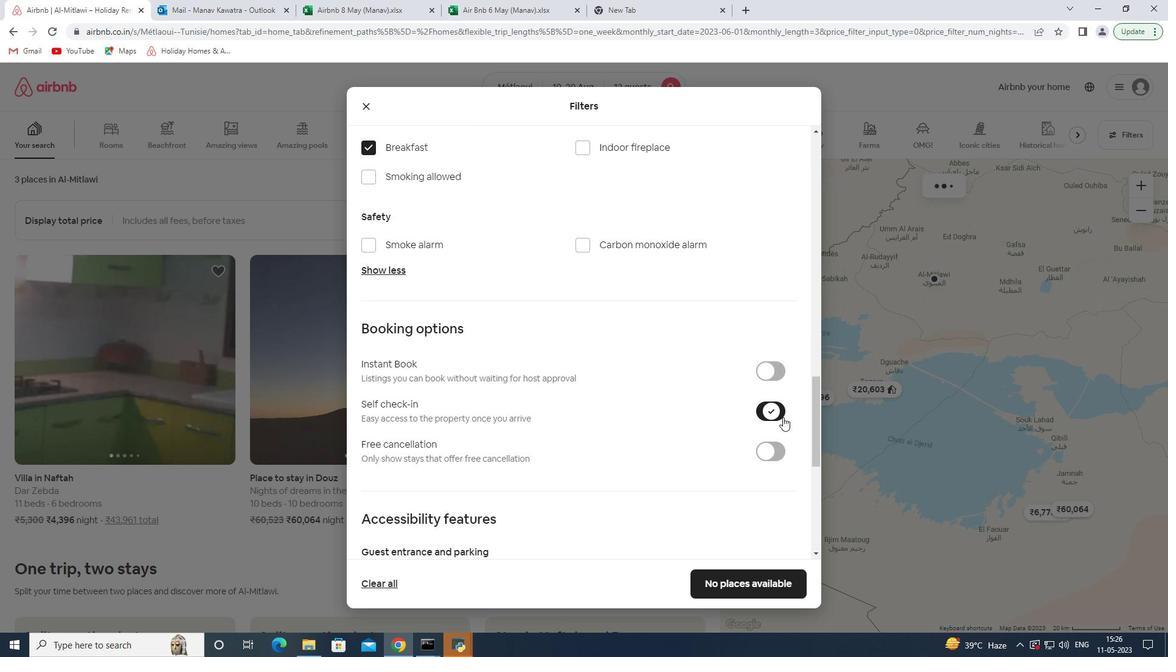 
Action: Mouse moved to (783, 417)
Screenshot: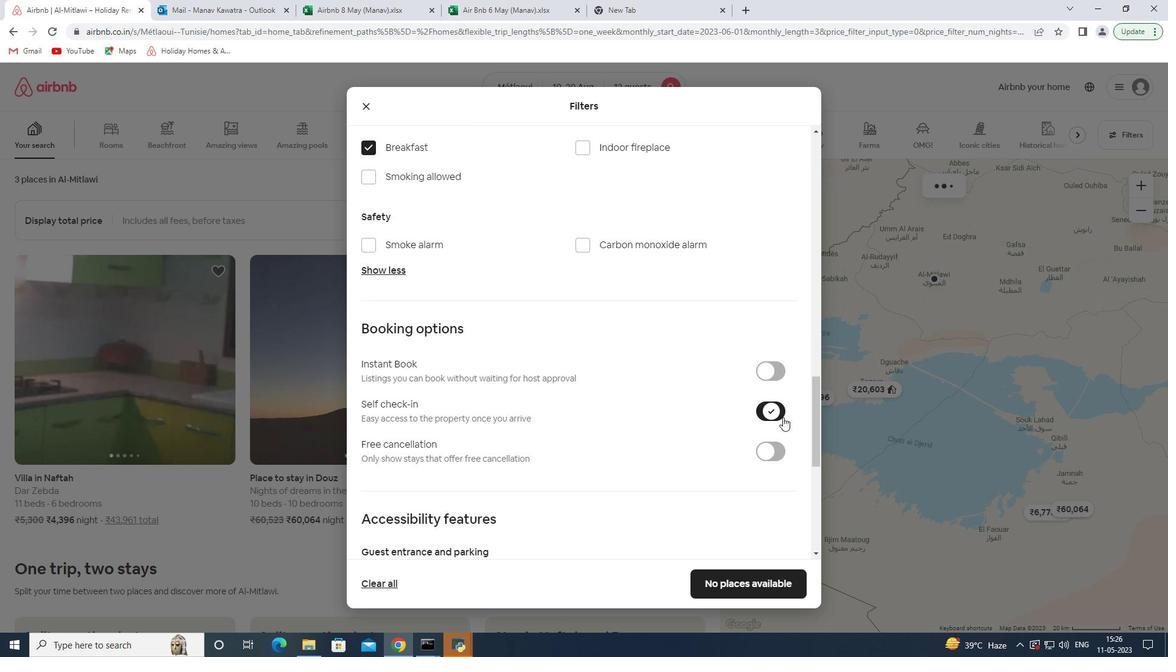 
Action: Mouse scrolled (783, 417) with delta (0, 0)
Screenshot: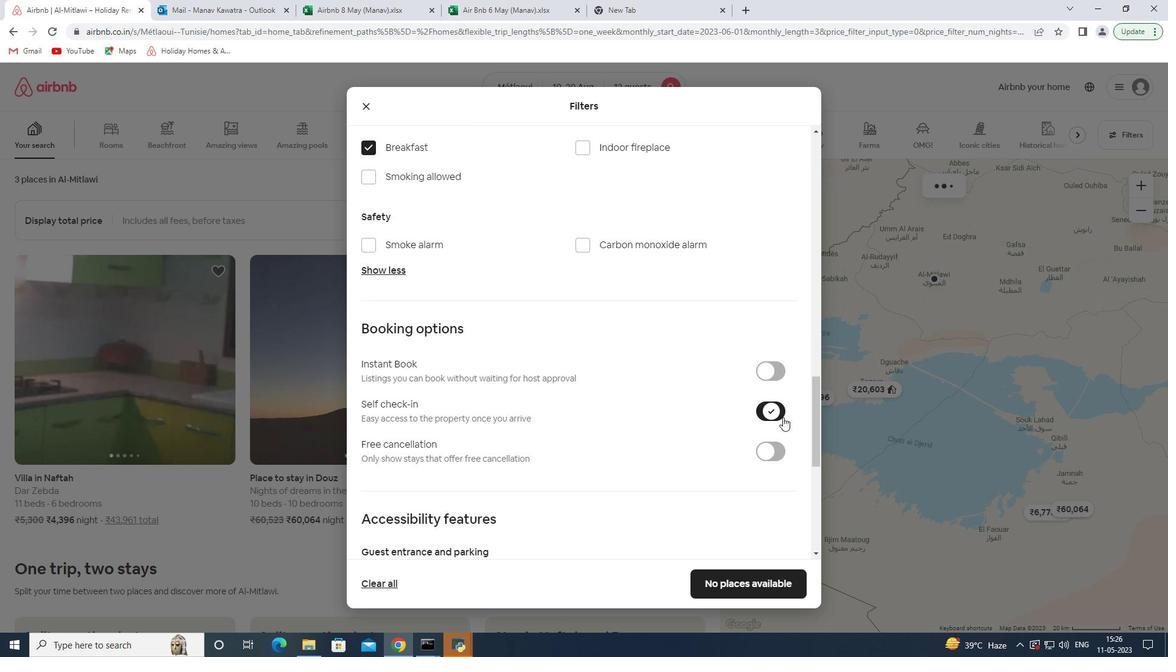 
Action: Mouse moved to (783, 417)
Screenshot: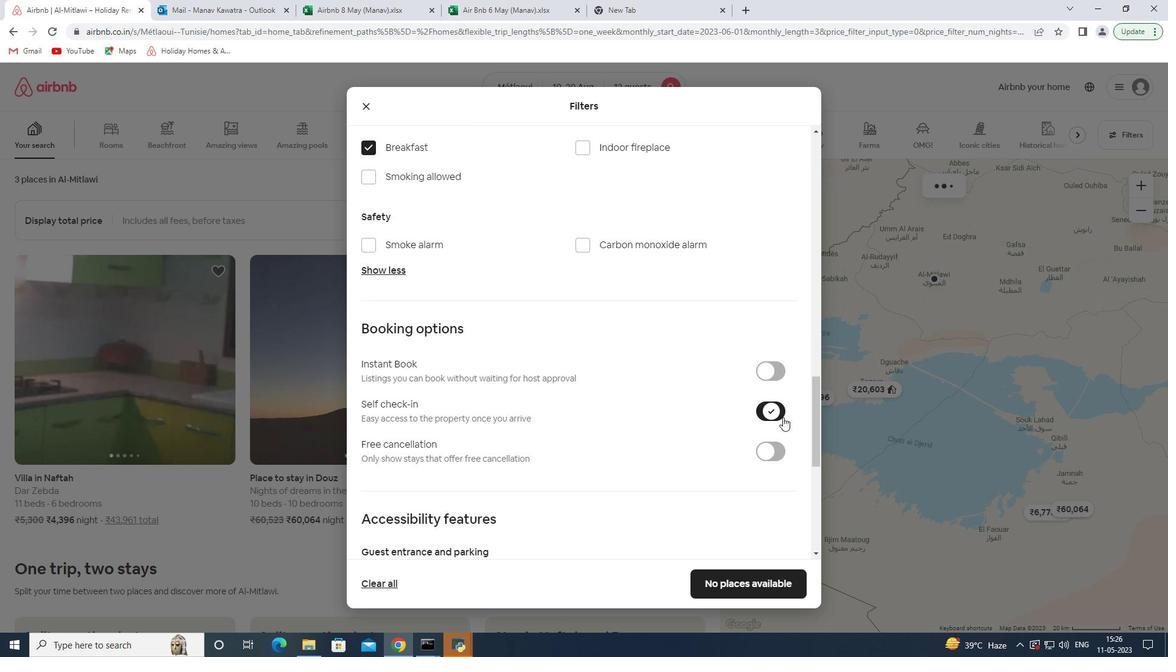 
Action: Mouse scrolled (783, 417) with delta (0, 0)
Screenshot: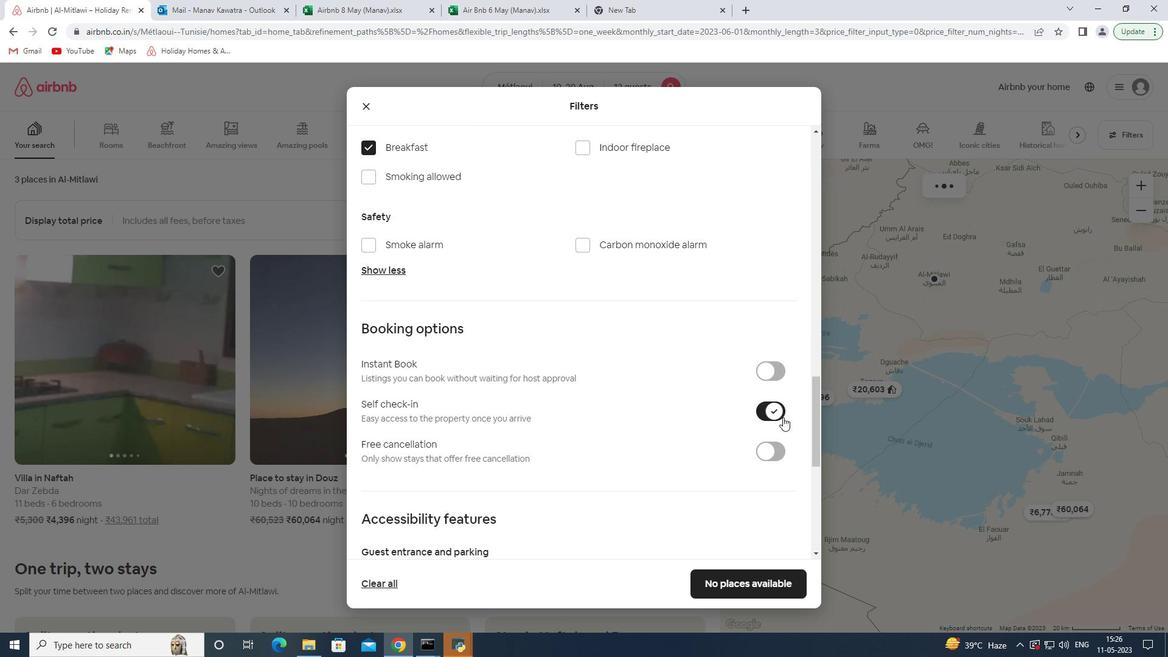 
Action: Mouse moved to (423, 497)
Screenshot: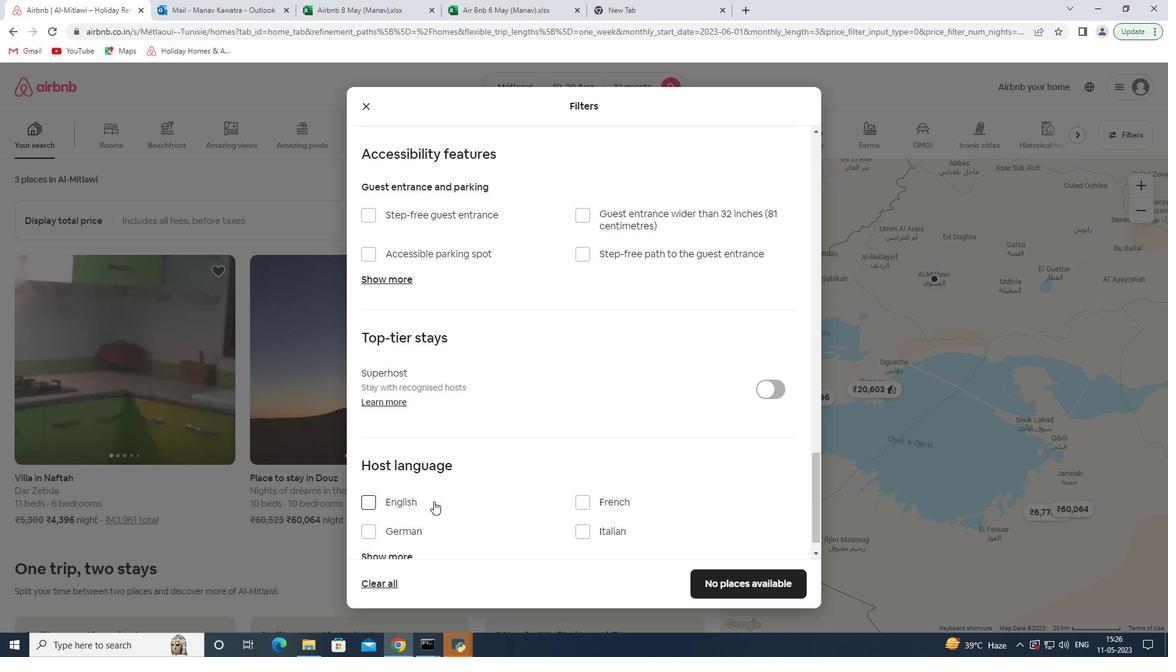 
Action: Mouse pressed left at (423, 497)
Screenshot: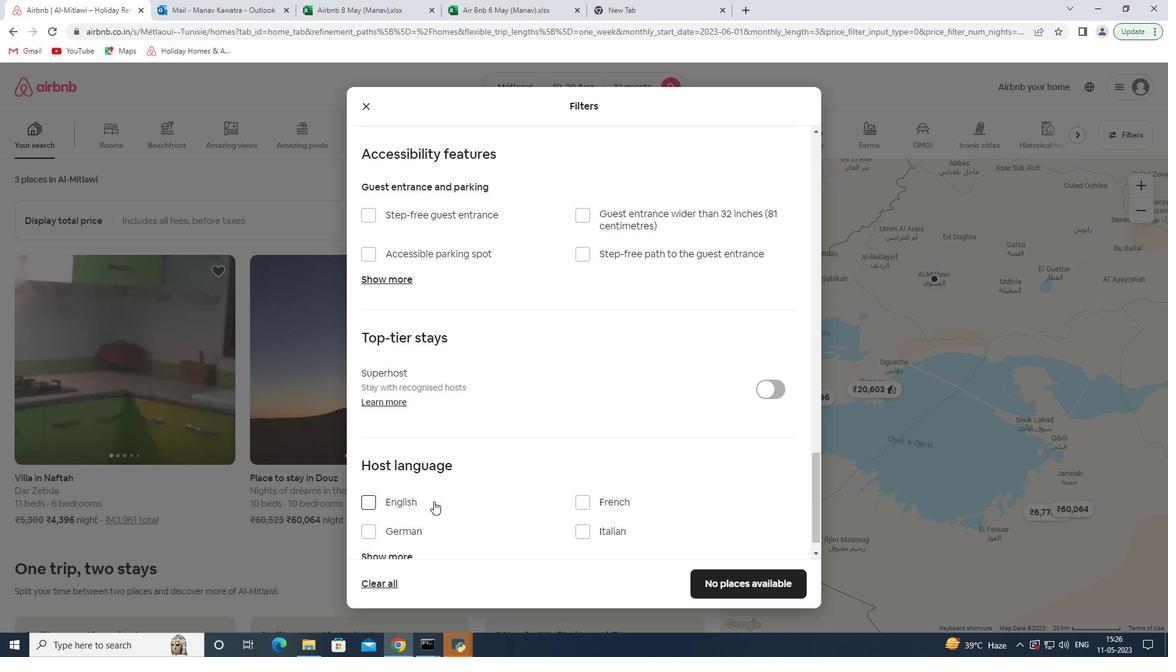 
Action: Mouse moved to (766, 589)
Screenshot: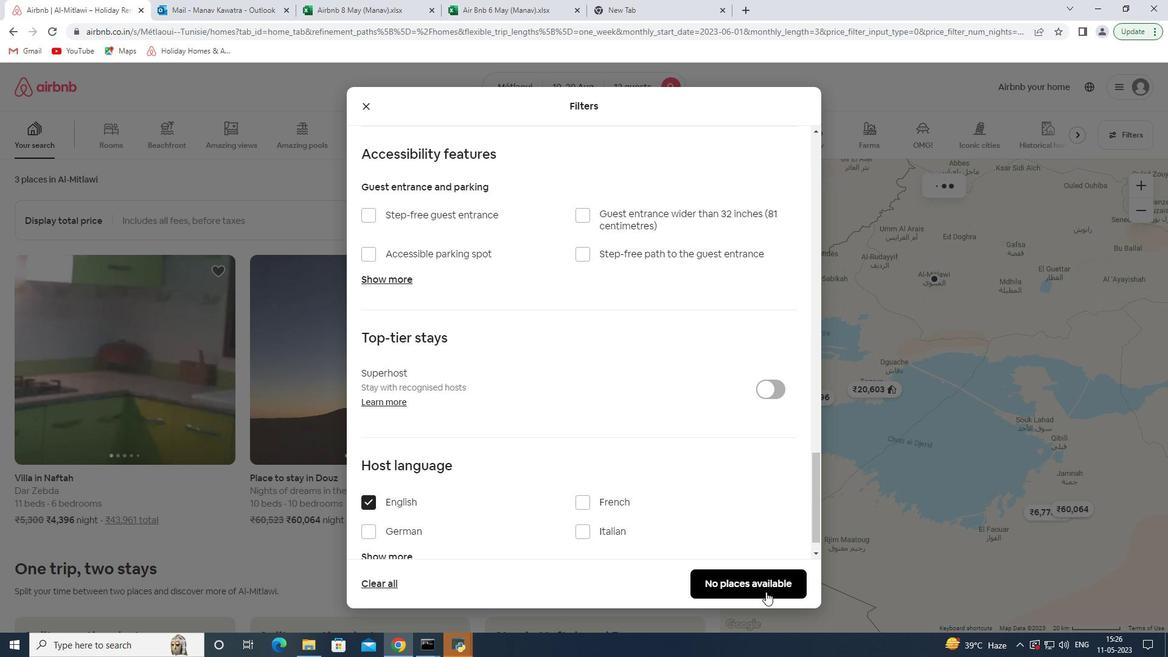 
Action: Mouse pressed left at (766, 589)
Screenshot: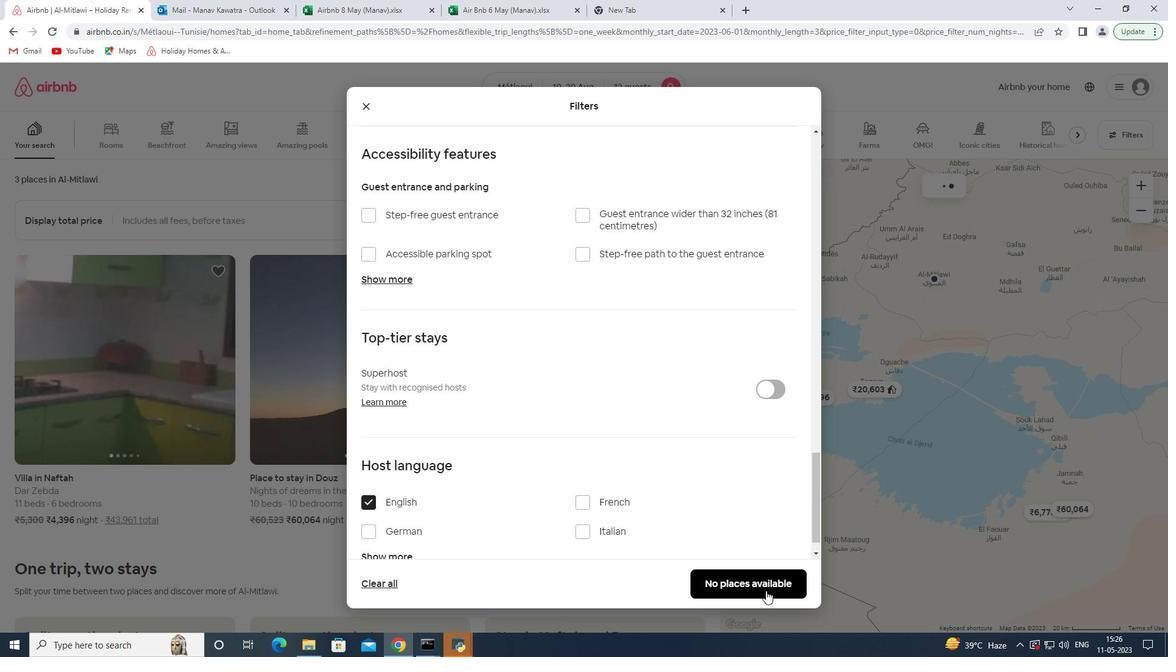 
